 Task: Create a due date automation trigger when advanced on, on the monday before a card is due add basic assigned to anyone at 11:00 AM.
Action: Mouse moved to (1246, 361)
Screenshot: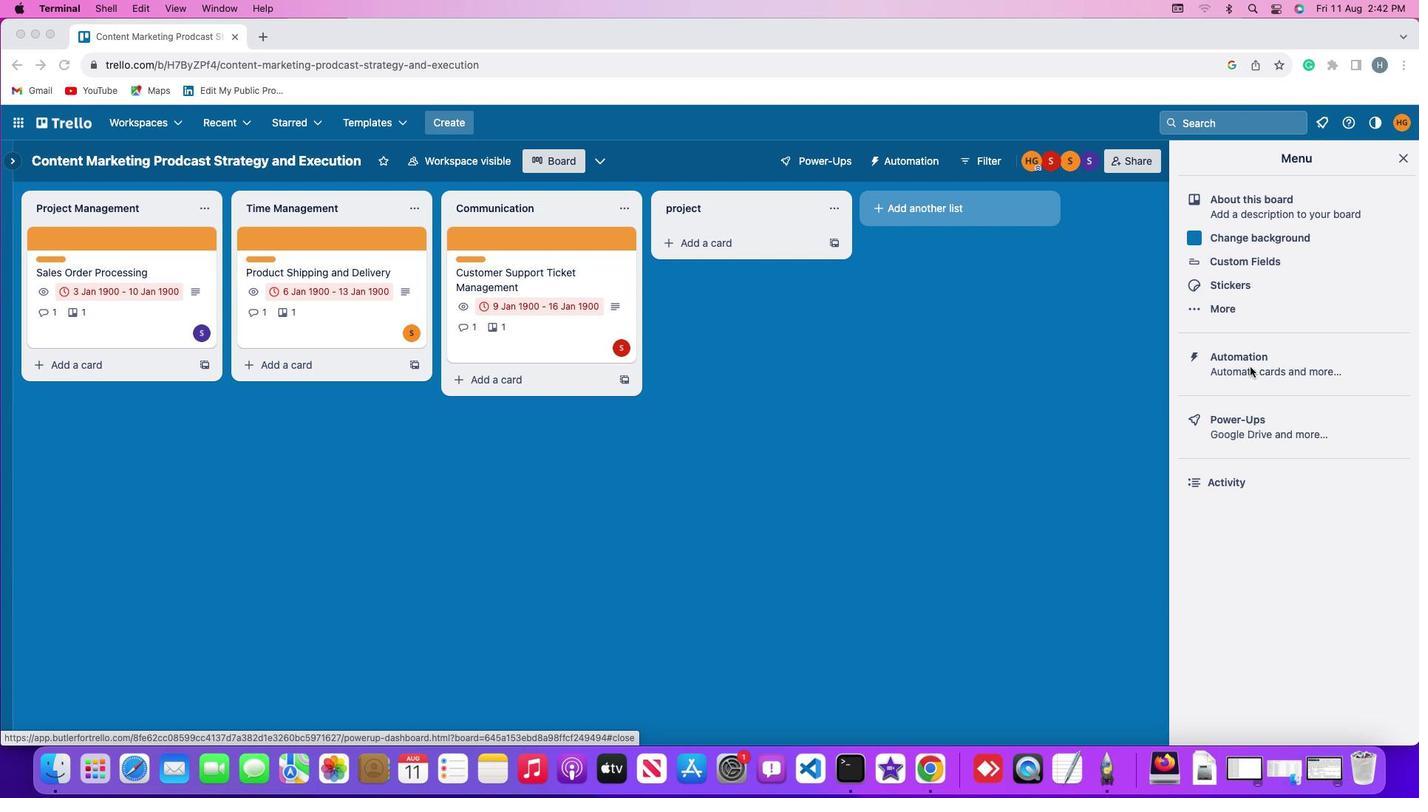 
Action: Mouse pressed left at (1246, 361)
Screenshot: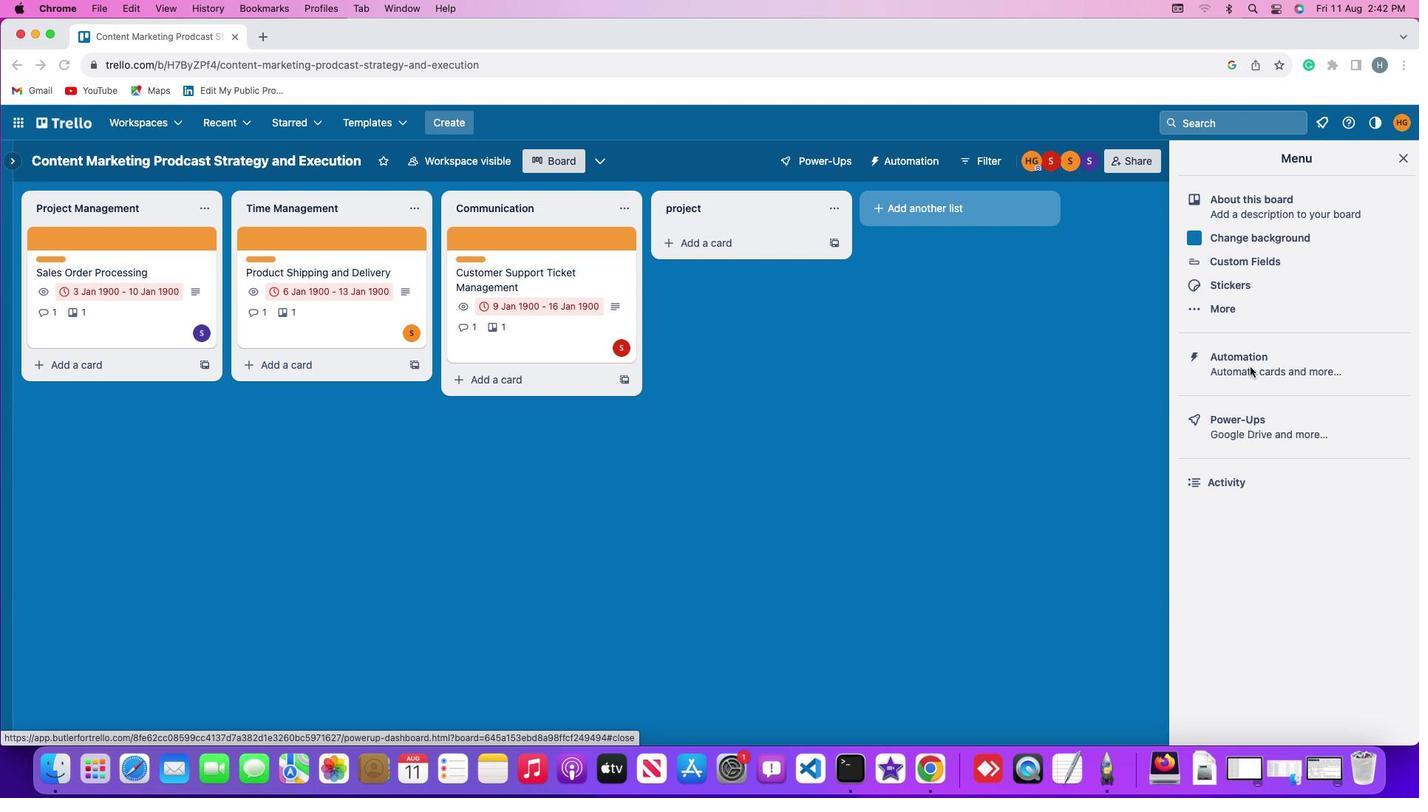 
Action: Mouse pressed left at (1246, 361)
Screenshot: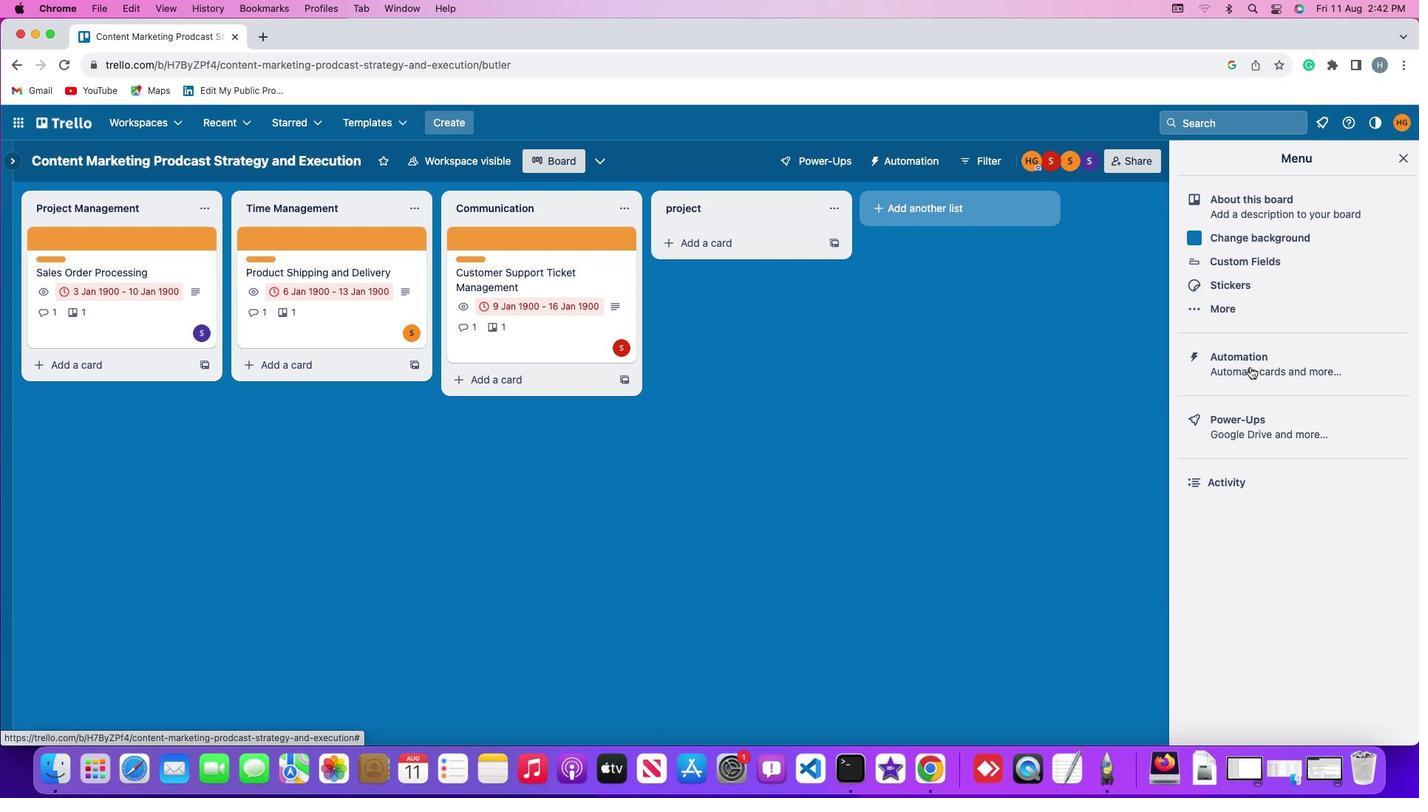 
Action: Mouse moved to (68, 343)
Screenshot: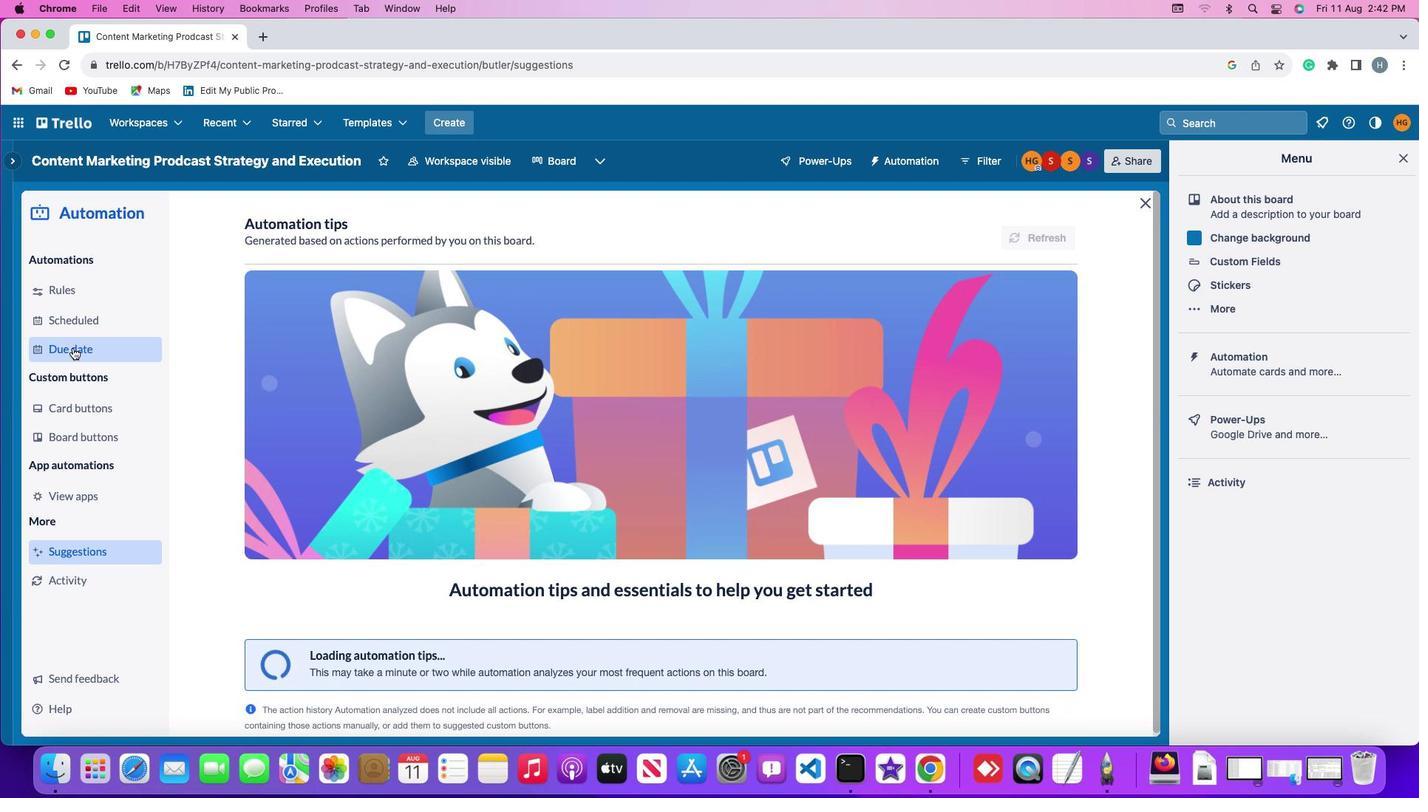 
Action: Mouse pressed left at (68, 343)
Screenshot: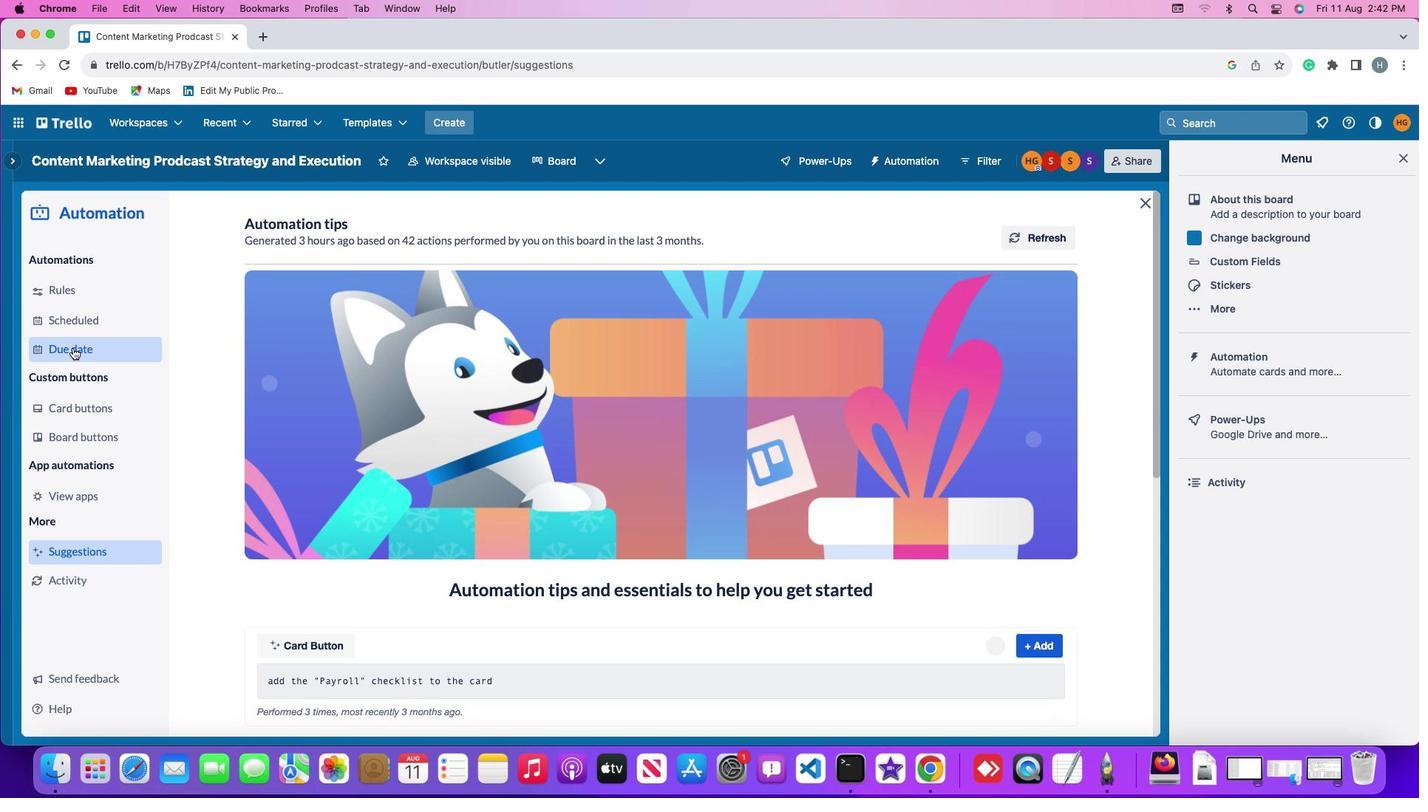
Action: Mouse moved to (987, 220)
Screenshot: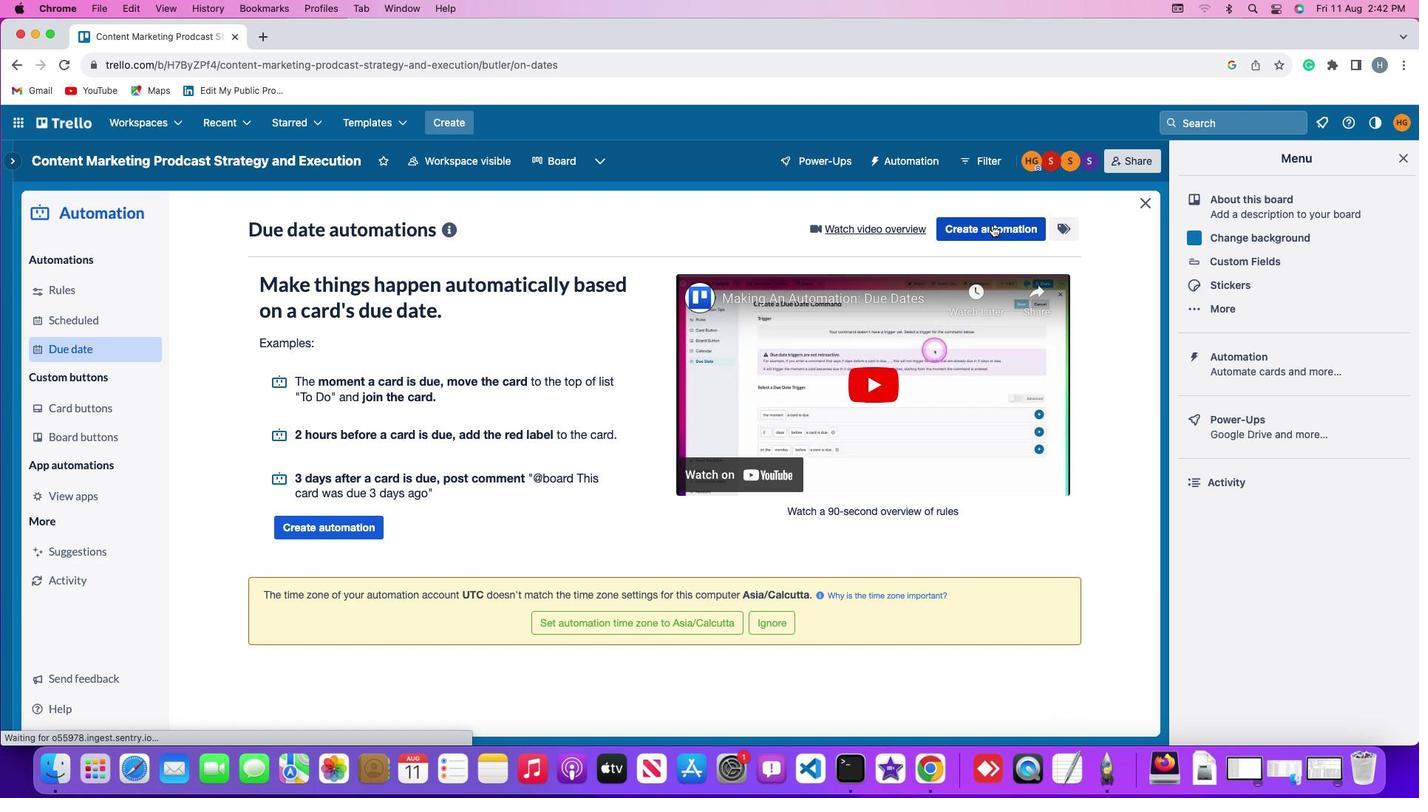 
Action: Mouse pressed left at (987, 220)
Screenshot: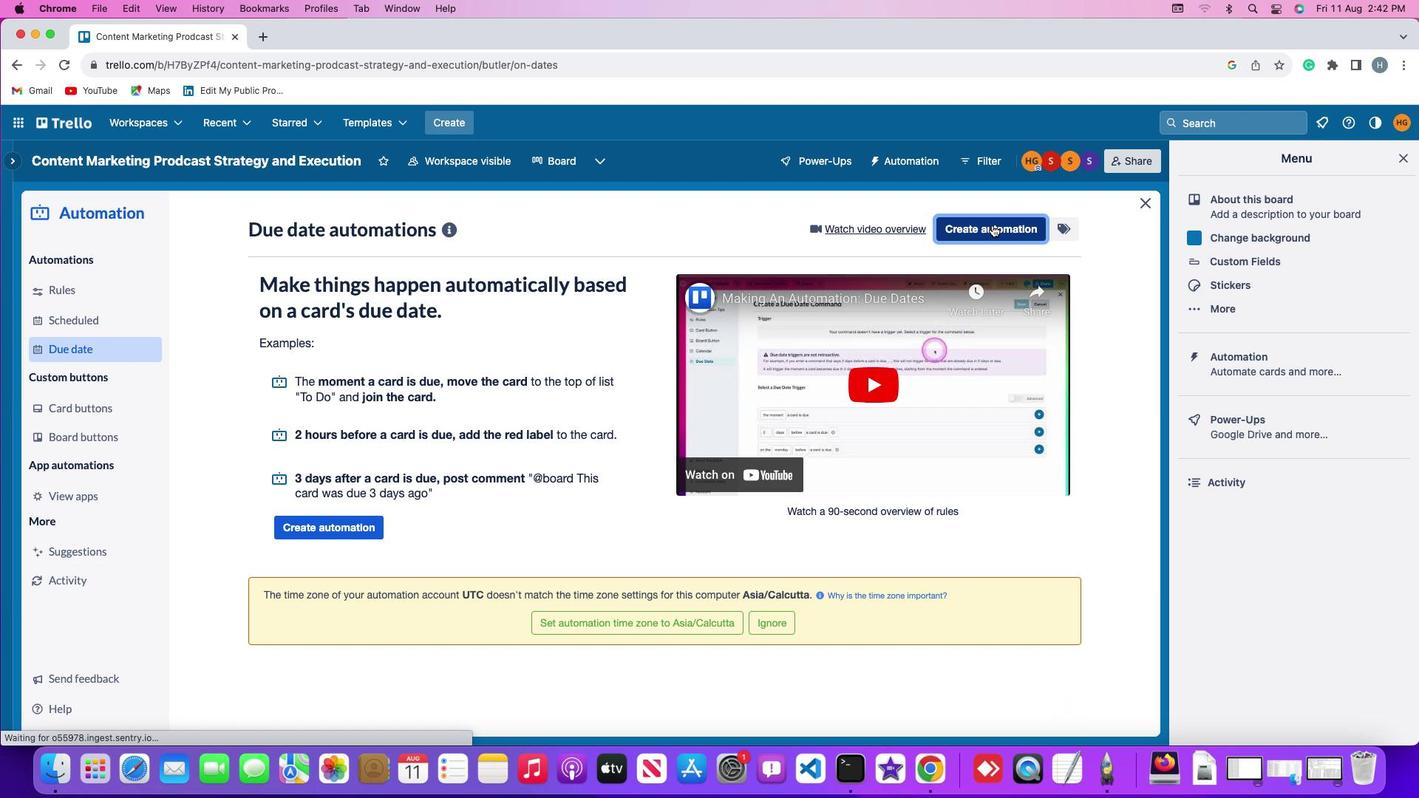 
Action: Mouse moved to (337, 366)
Screenshot: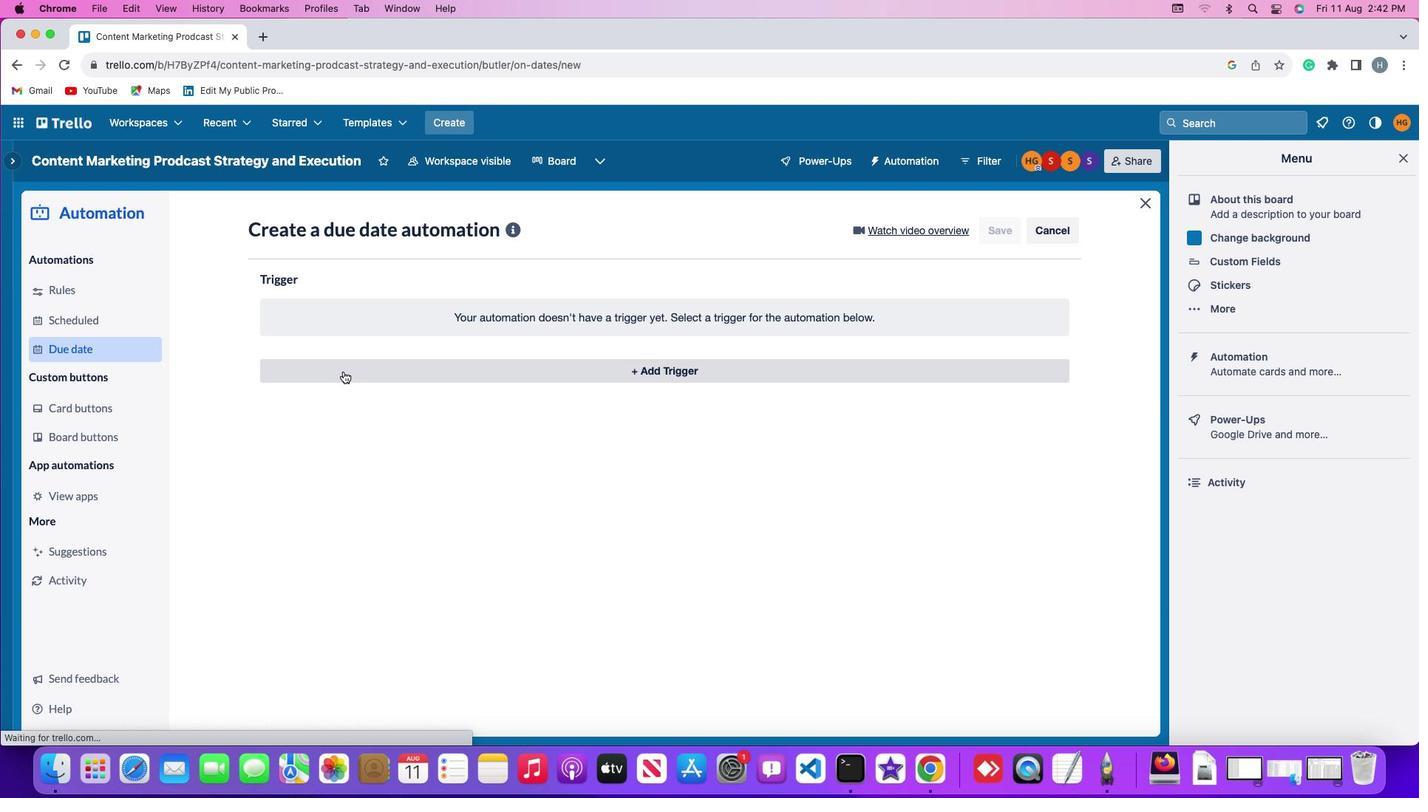 
Action: Mouse pressed left at (337, 366)
Screenshot: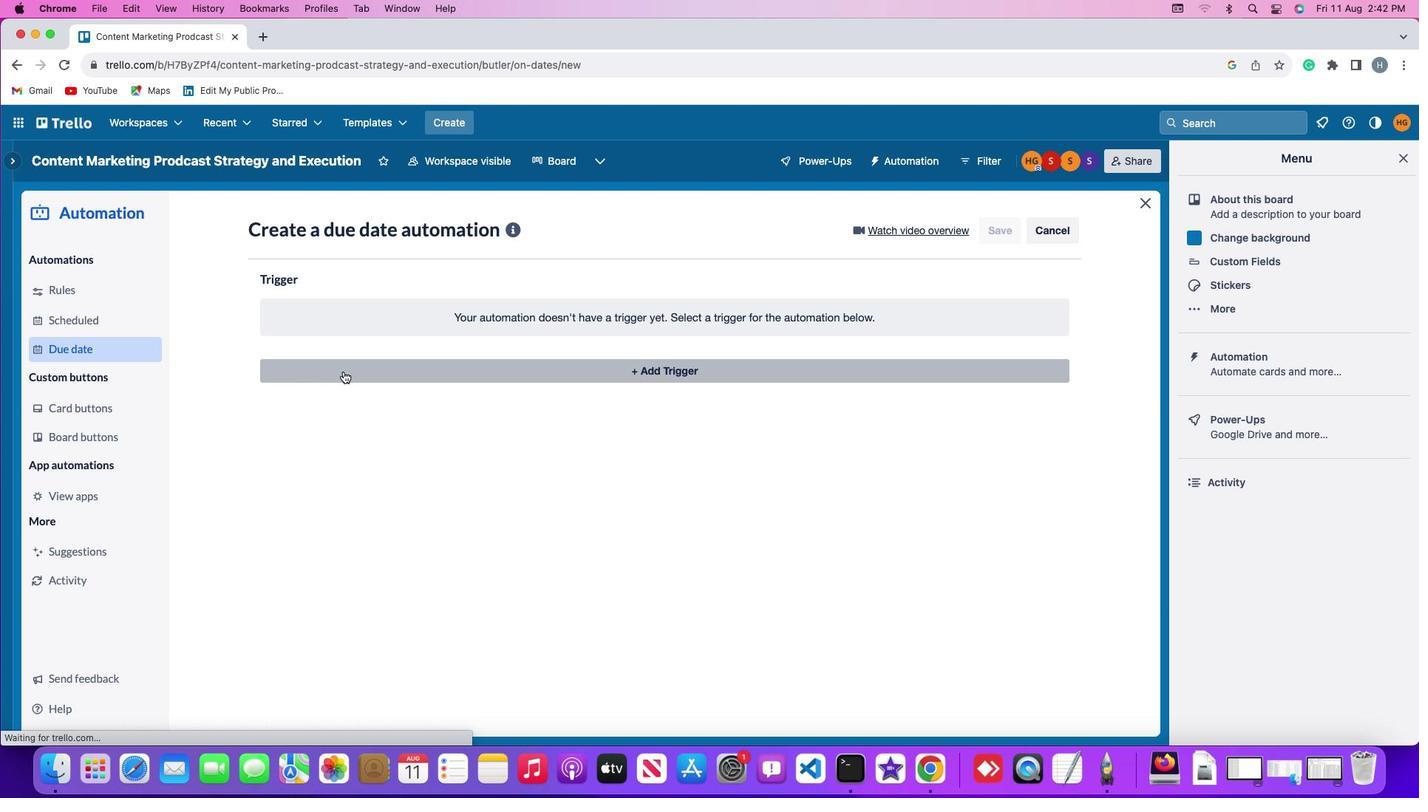 
Action: Mouse moved to (318, 637)
Screenshot: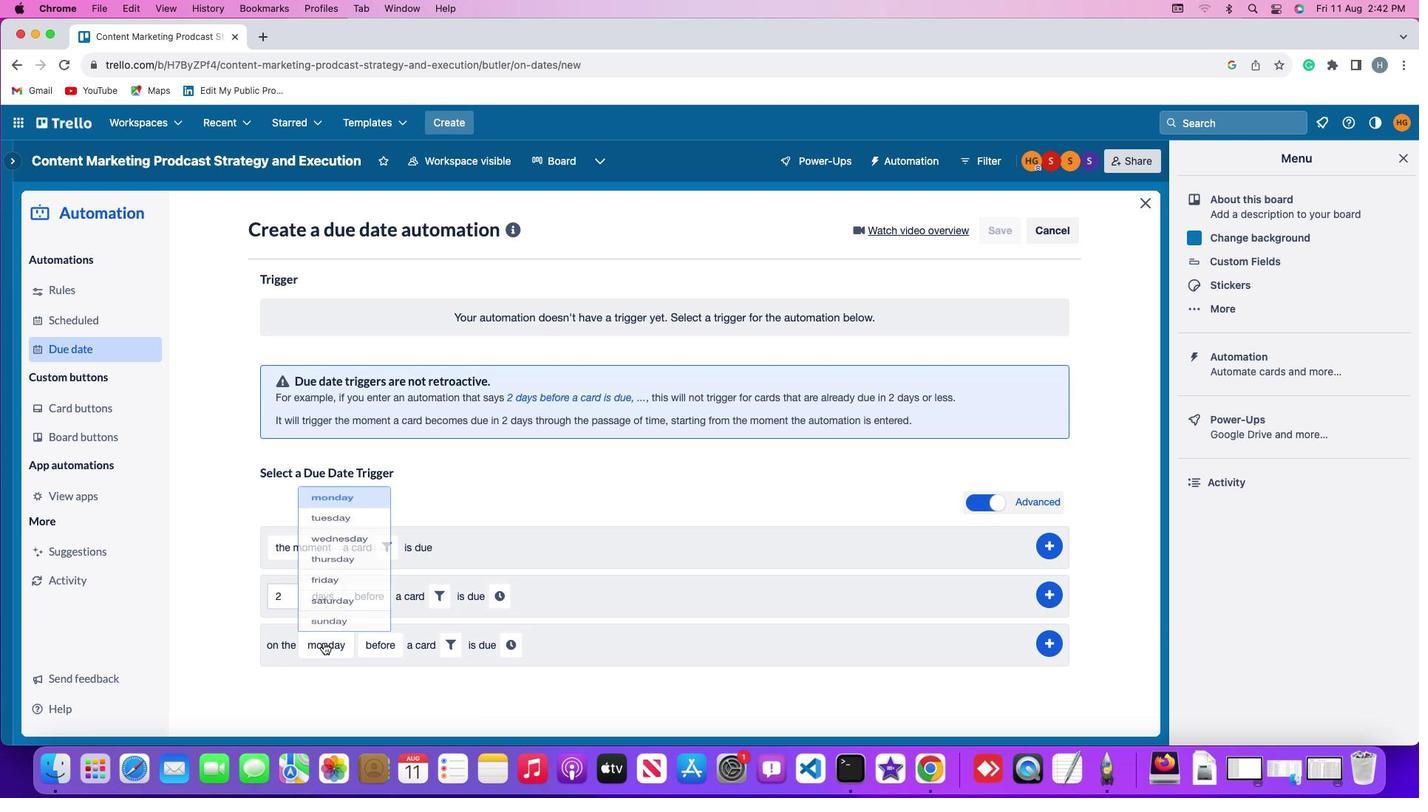 
Action: Mouse pressed left at (318, 637)
Screenshot: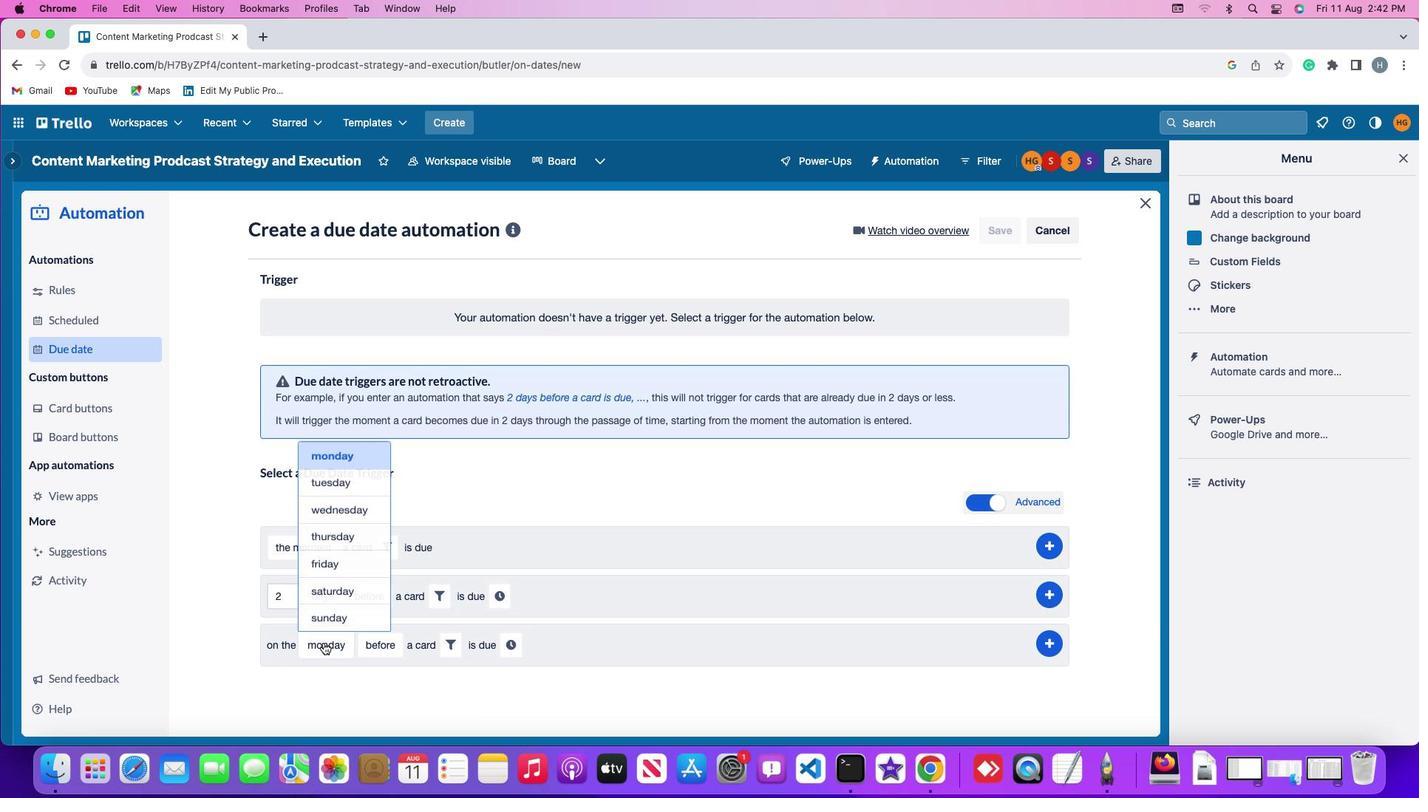 
Action: Mouse moved to (346, 440)
Screenshot: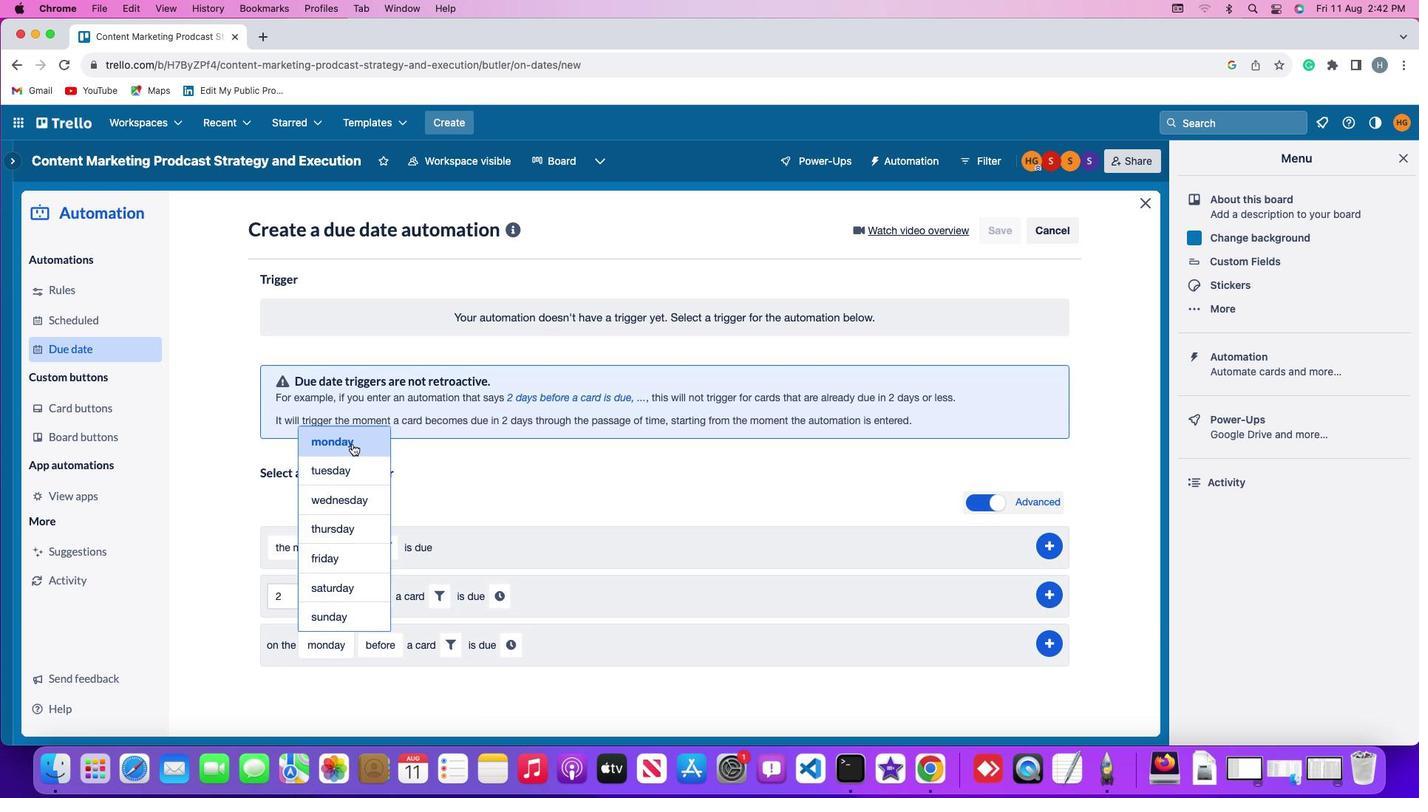 
Action: Mouse pressed left at (346, 440)
Screenshot: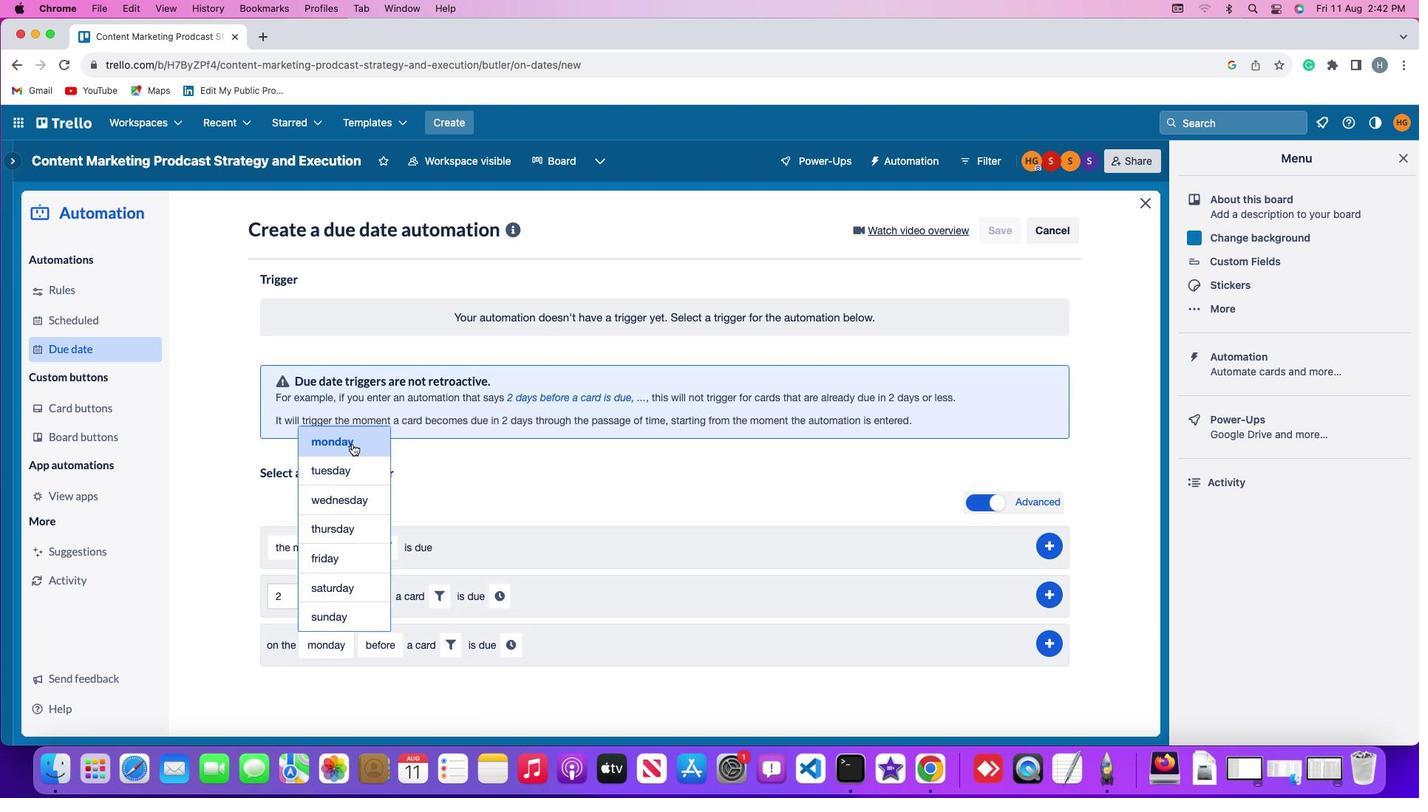 
Action: Mouse moved to (388, 641)
Screenshot: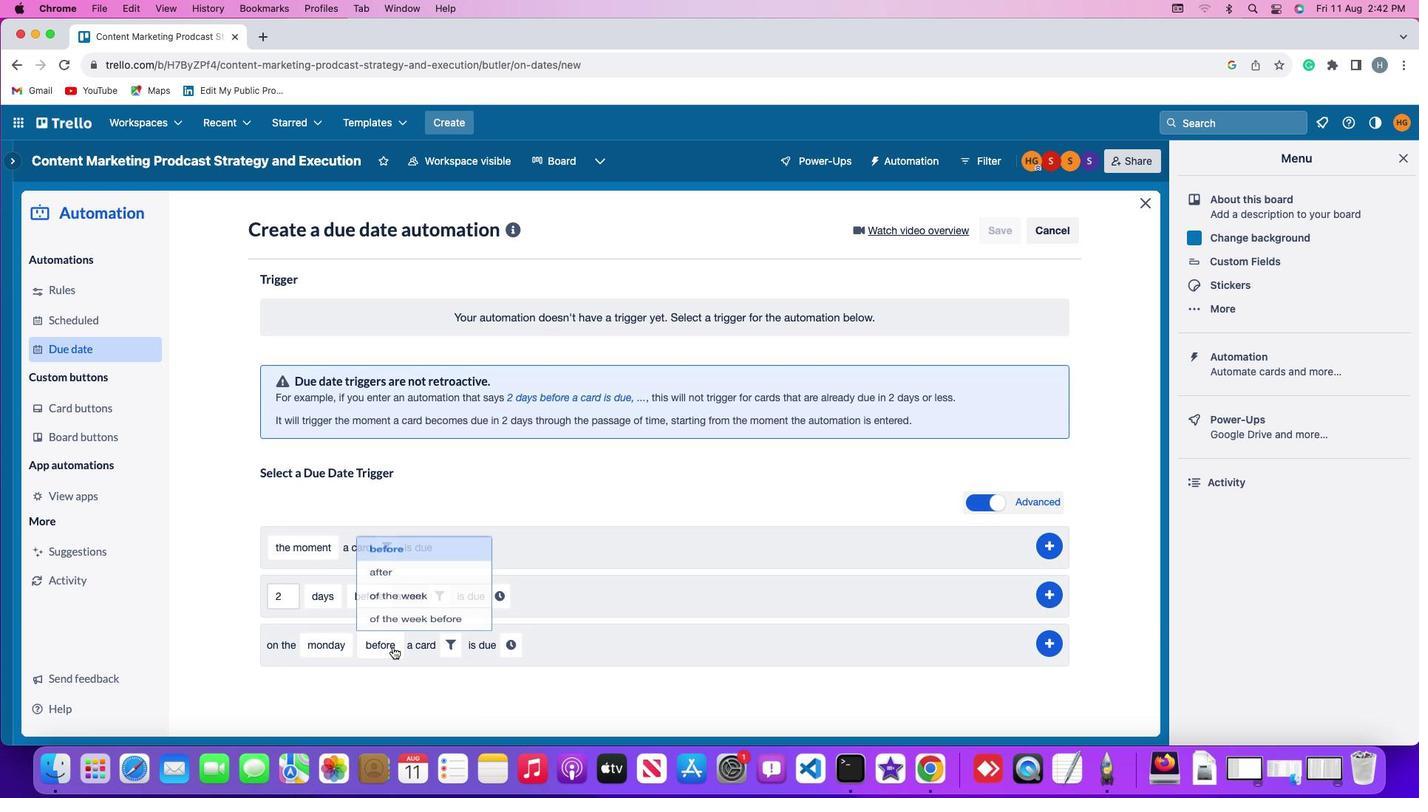 
Action: Mouse pressed left at (388, 641)
Screenshot: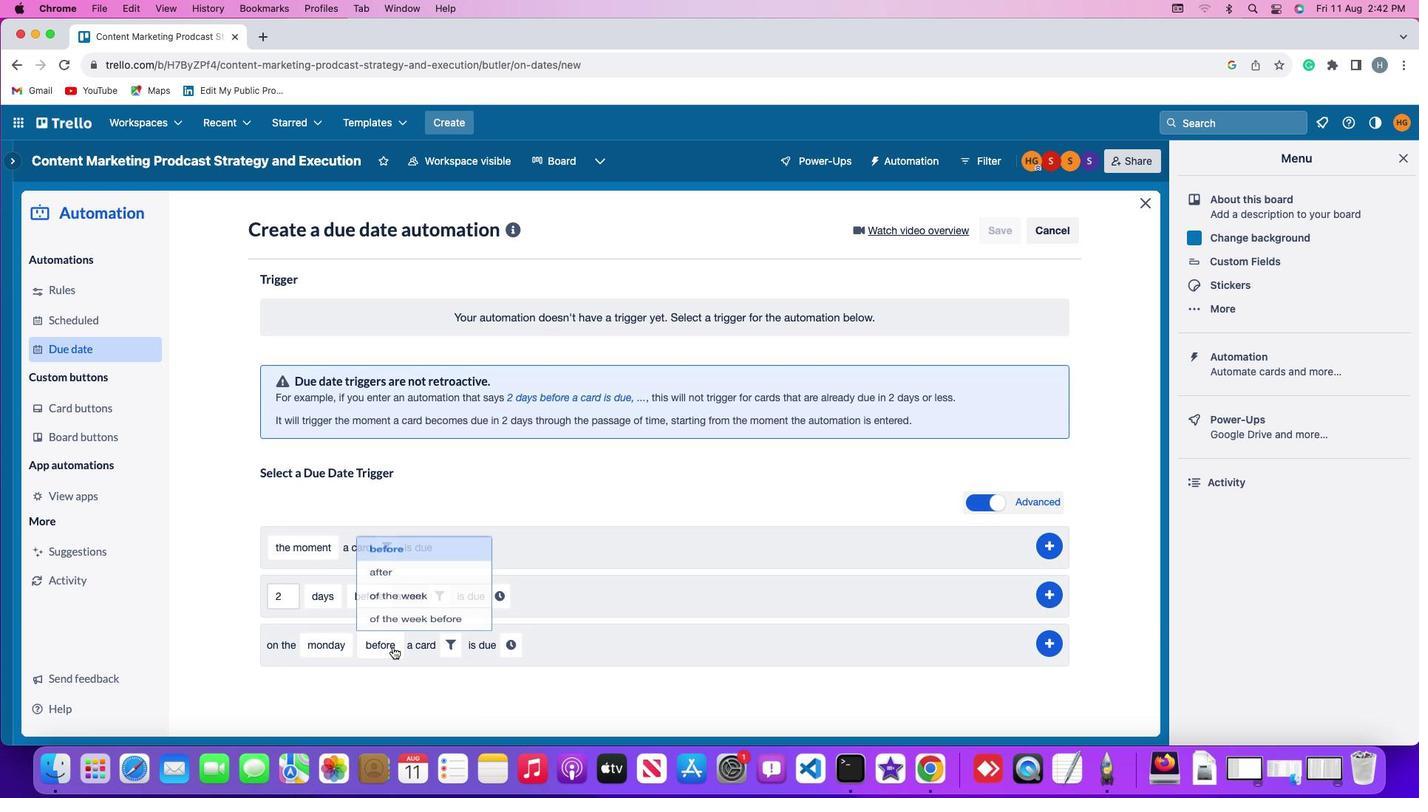 
Action: Mouse moved to (403, 525)
Screenshot: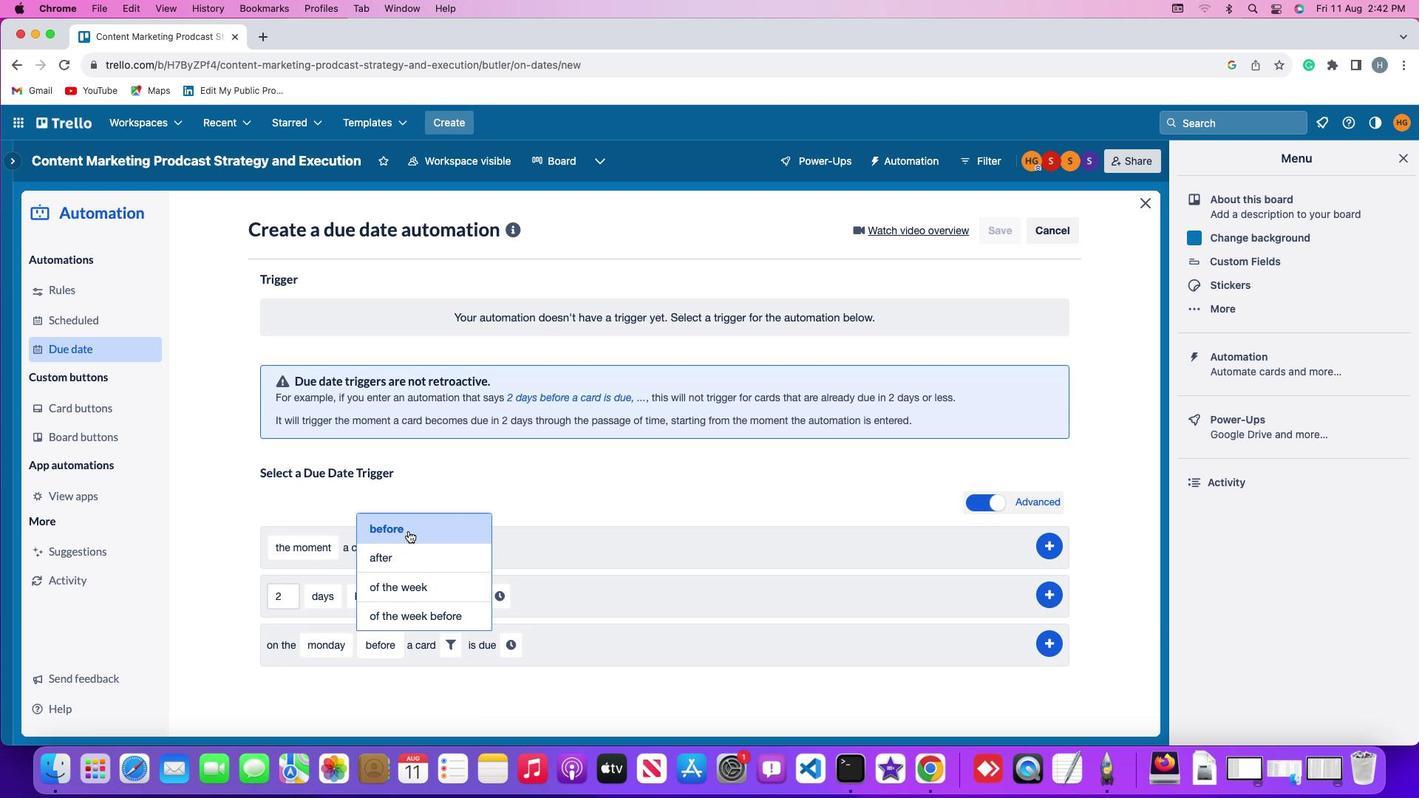 
Action: Mouse pressed left at (403, 525)
Screenshot: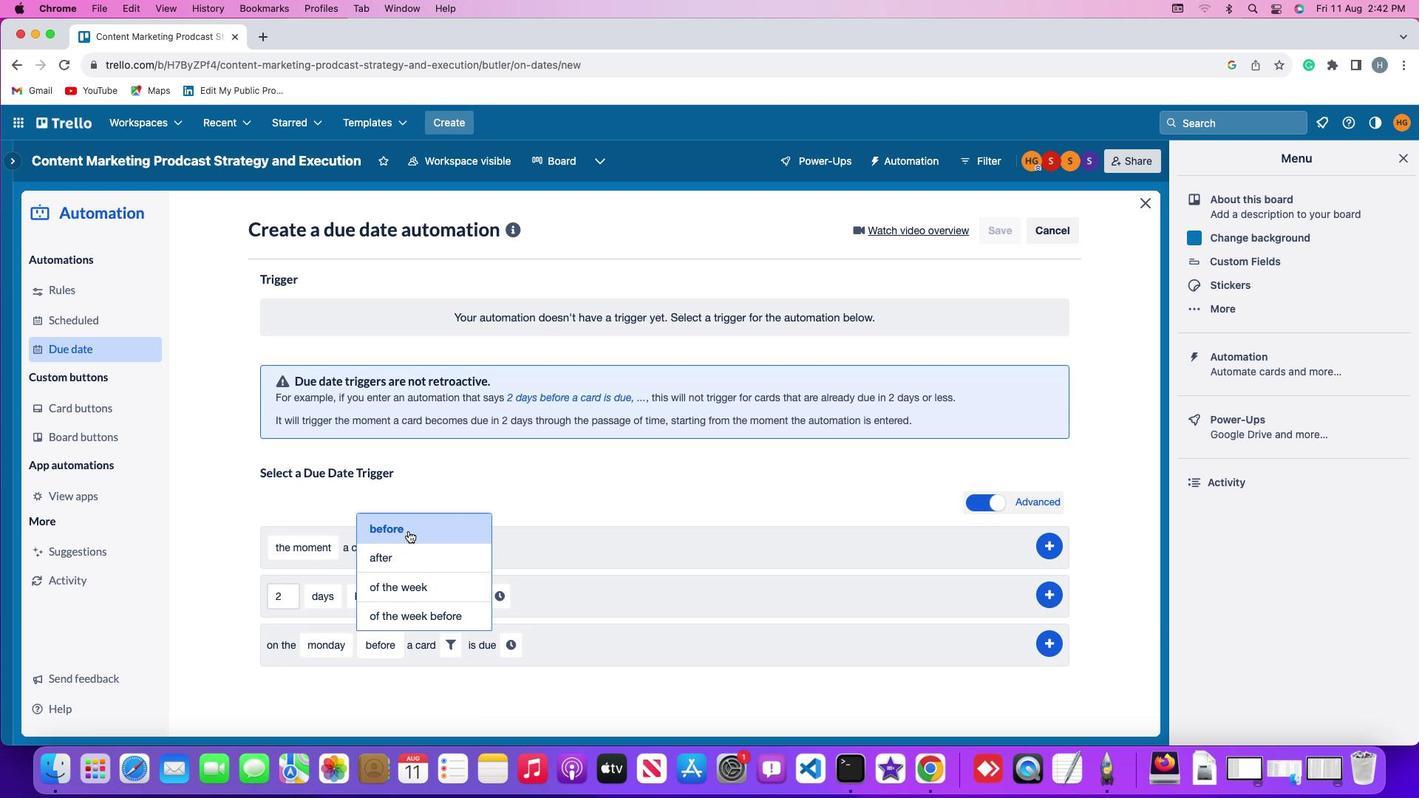 
Action: Mouse moved to (452, 645)
Screenshot: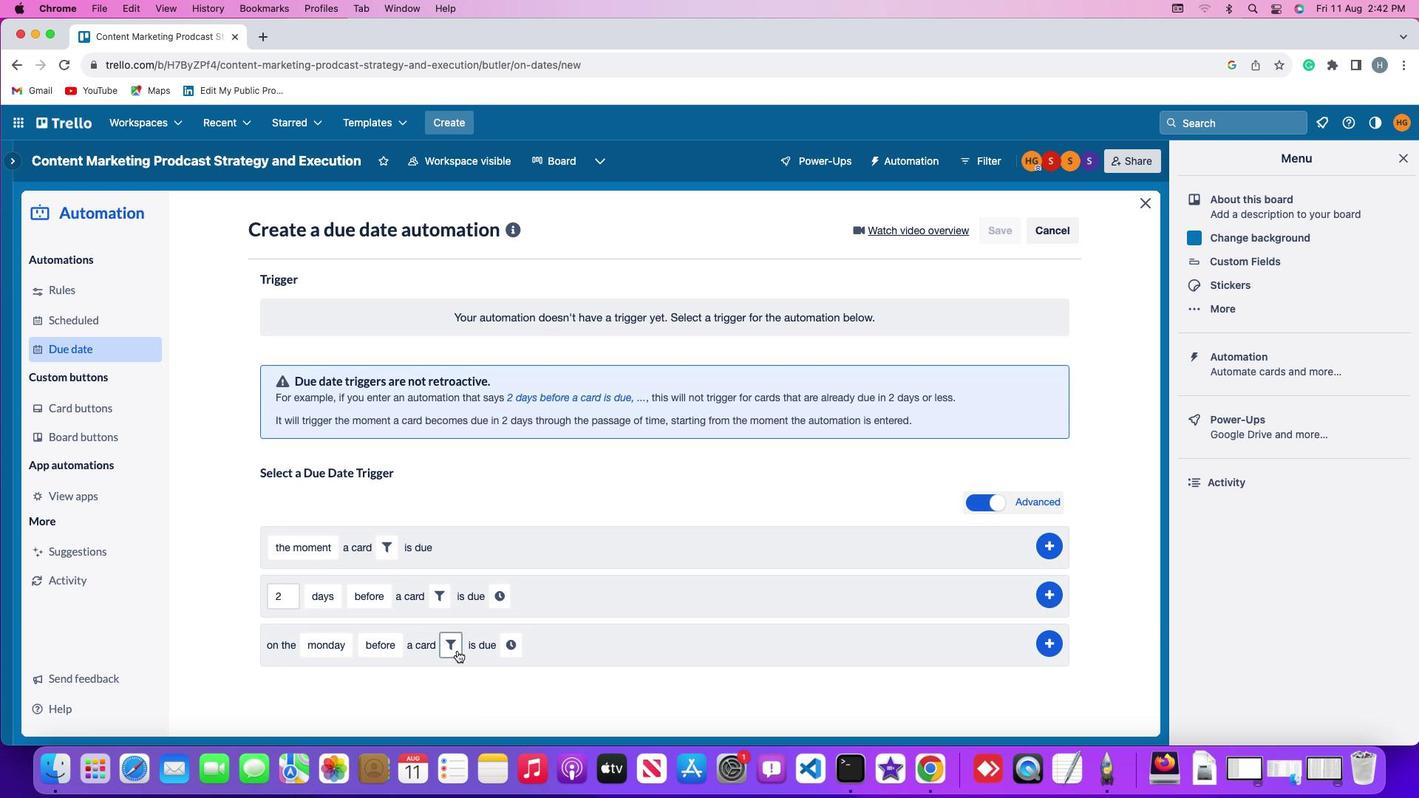 
Action: Mouse pressed left at (452, 645)
Screenshot: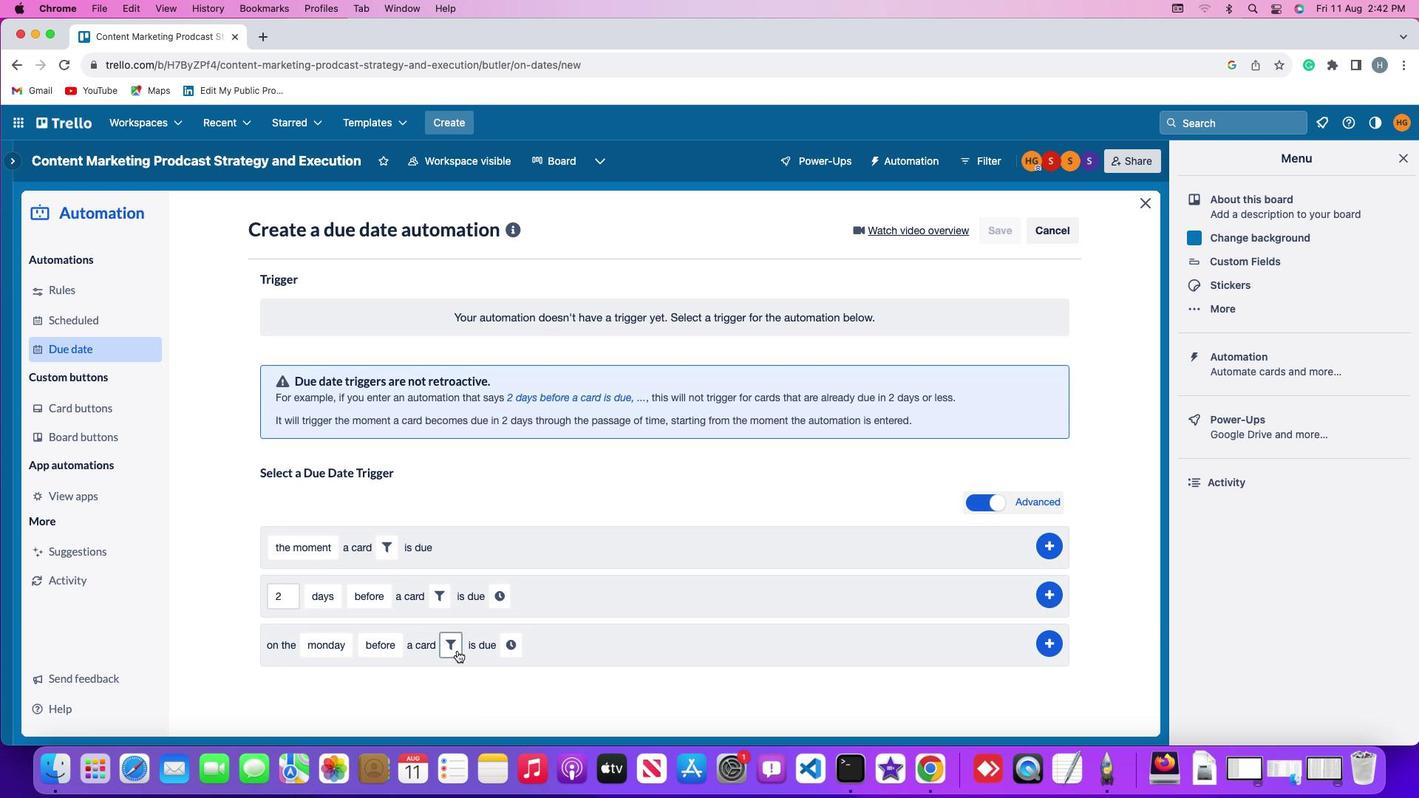 
Action: Mouse moved to (410, 687)
Screenshot: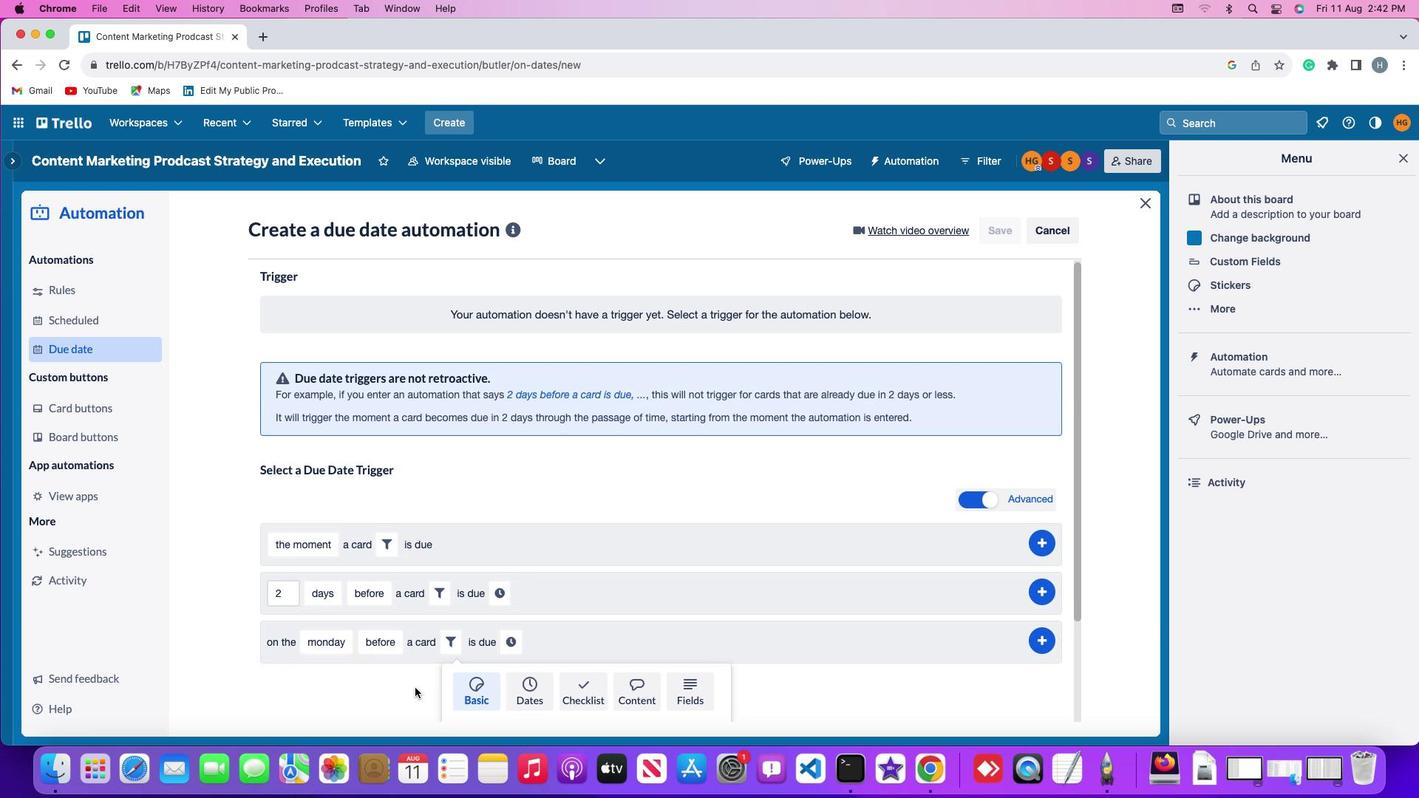 
Action: Mouse scrolled (410, 687) with delta (-4, -5)
Screenshot: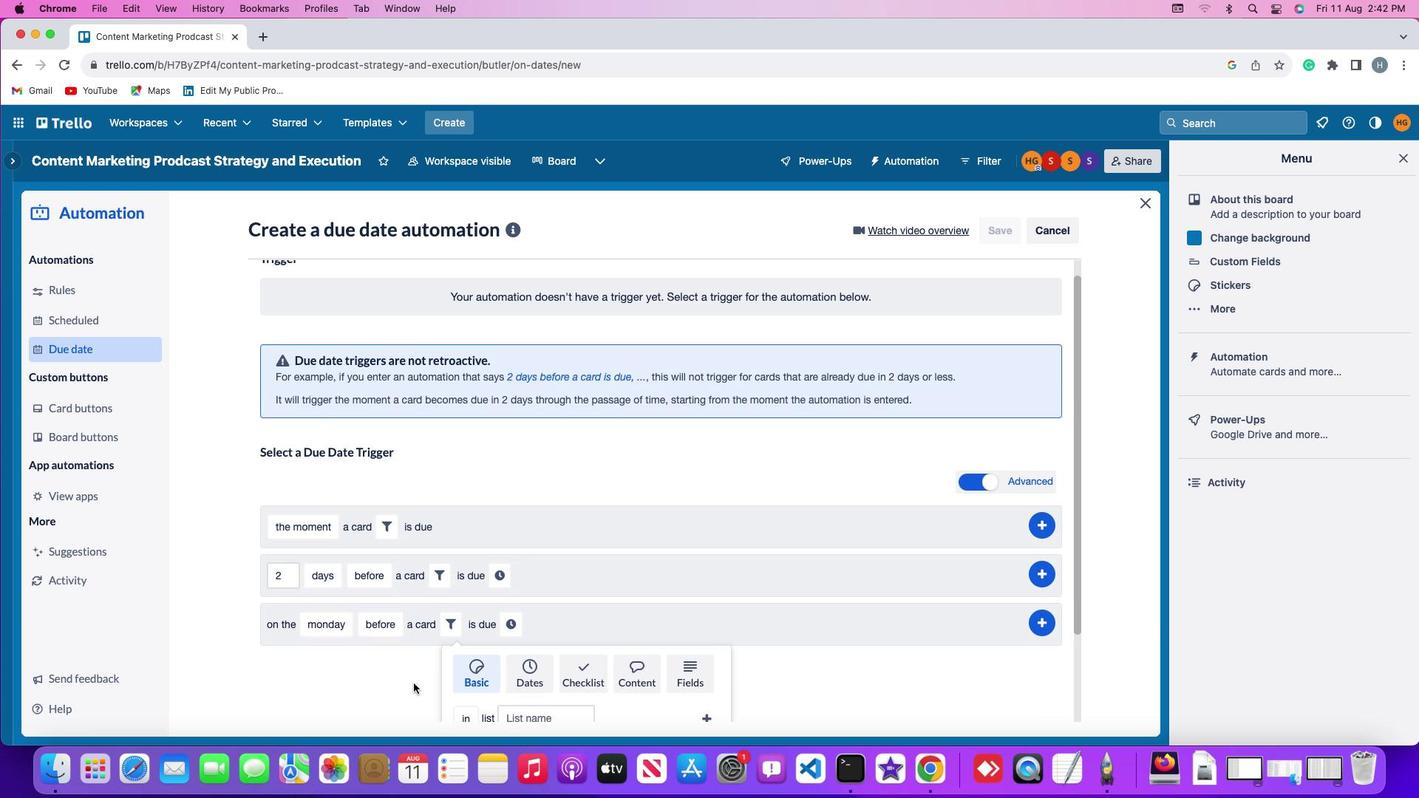 
Action: Mouse scrolled (410, 687) with delta (-4, -5)
Screenshot: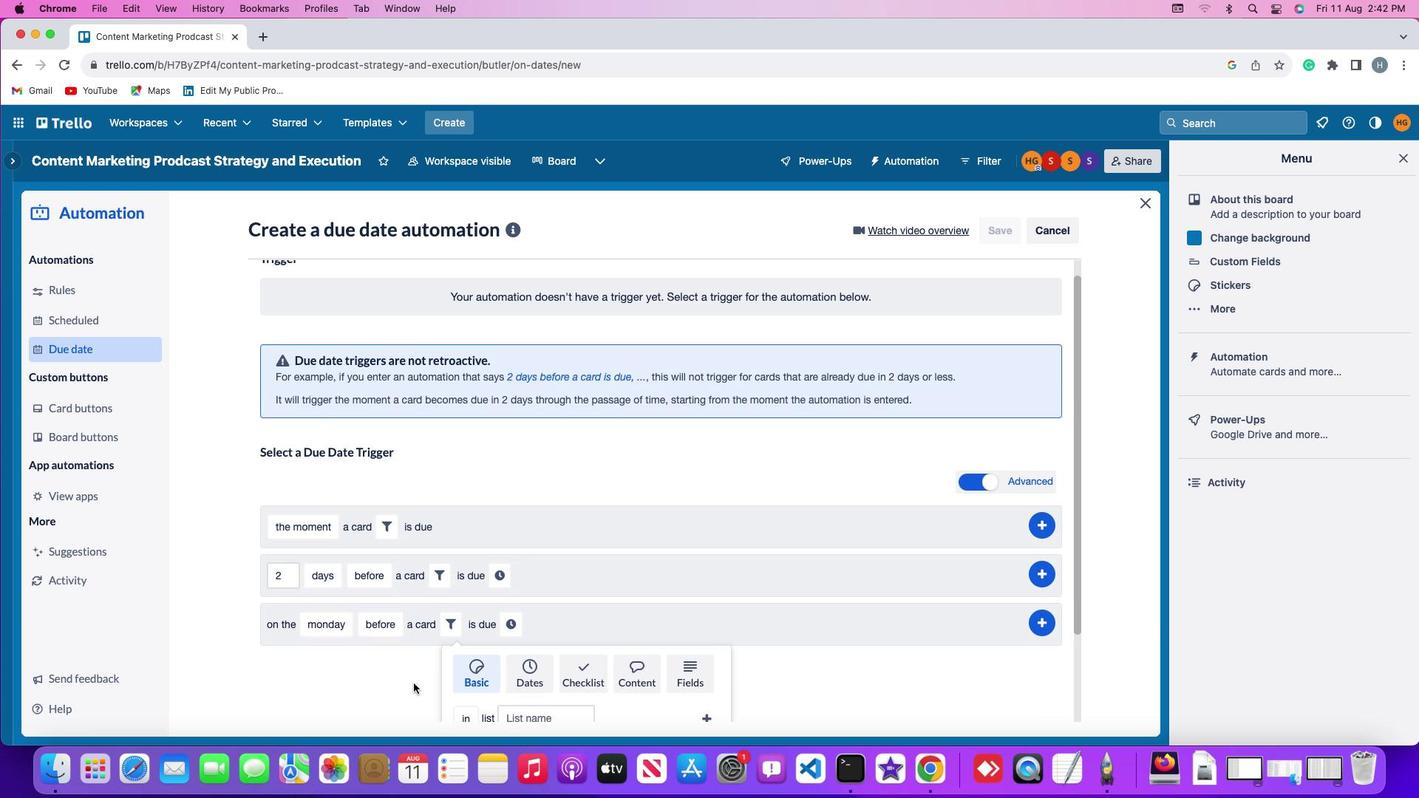 
Action: Mouse moved to (410, 686)
Screenshot: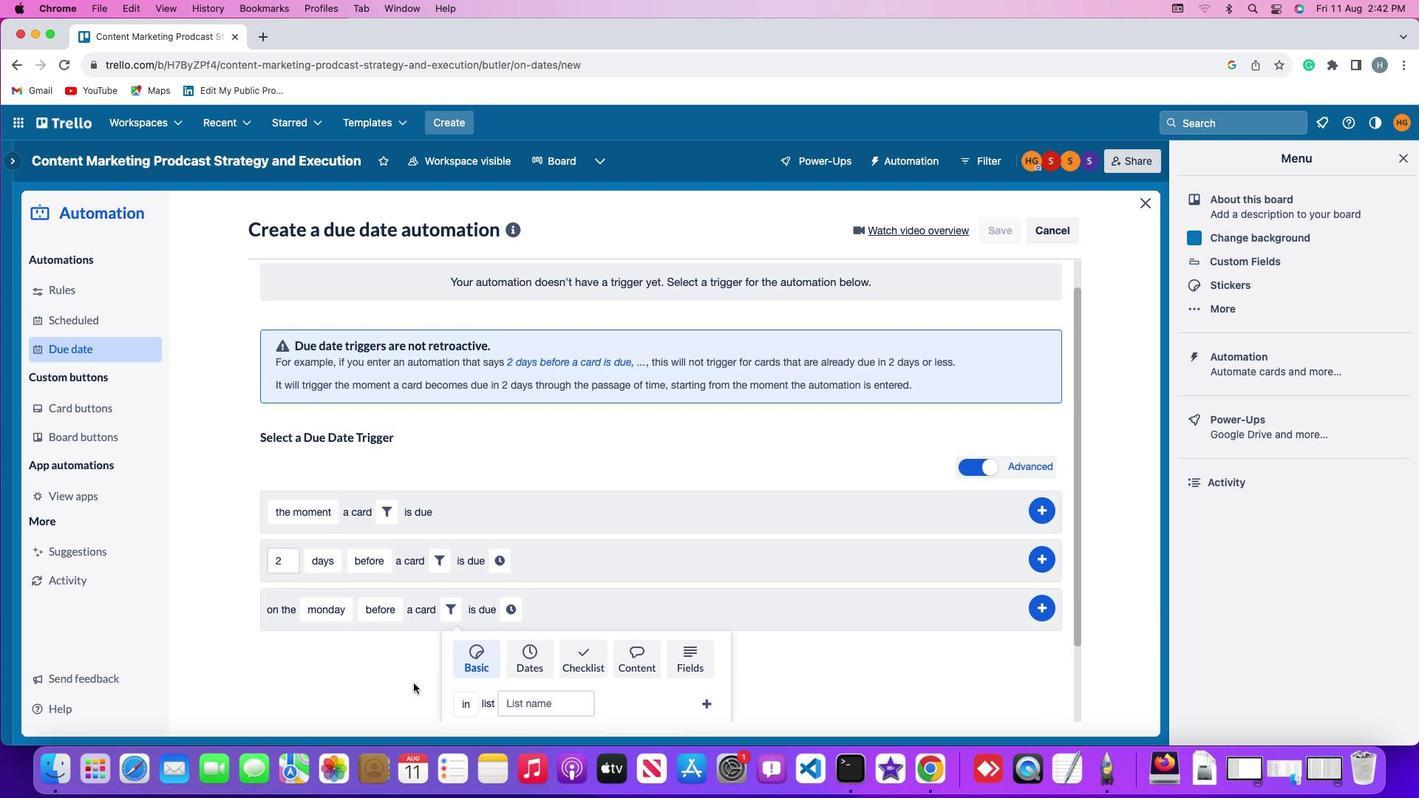
Action: Mouse scrolled (410, 686) with delta (-4, -6)
Screenshot: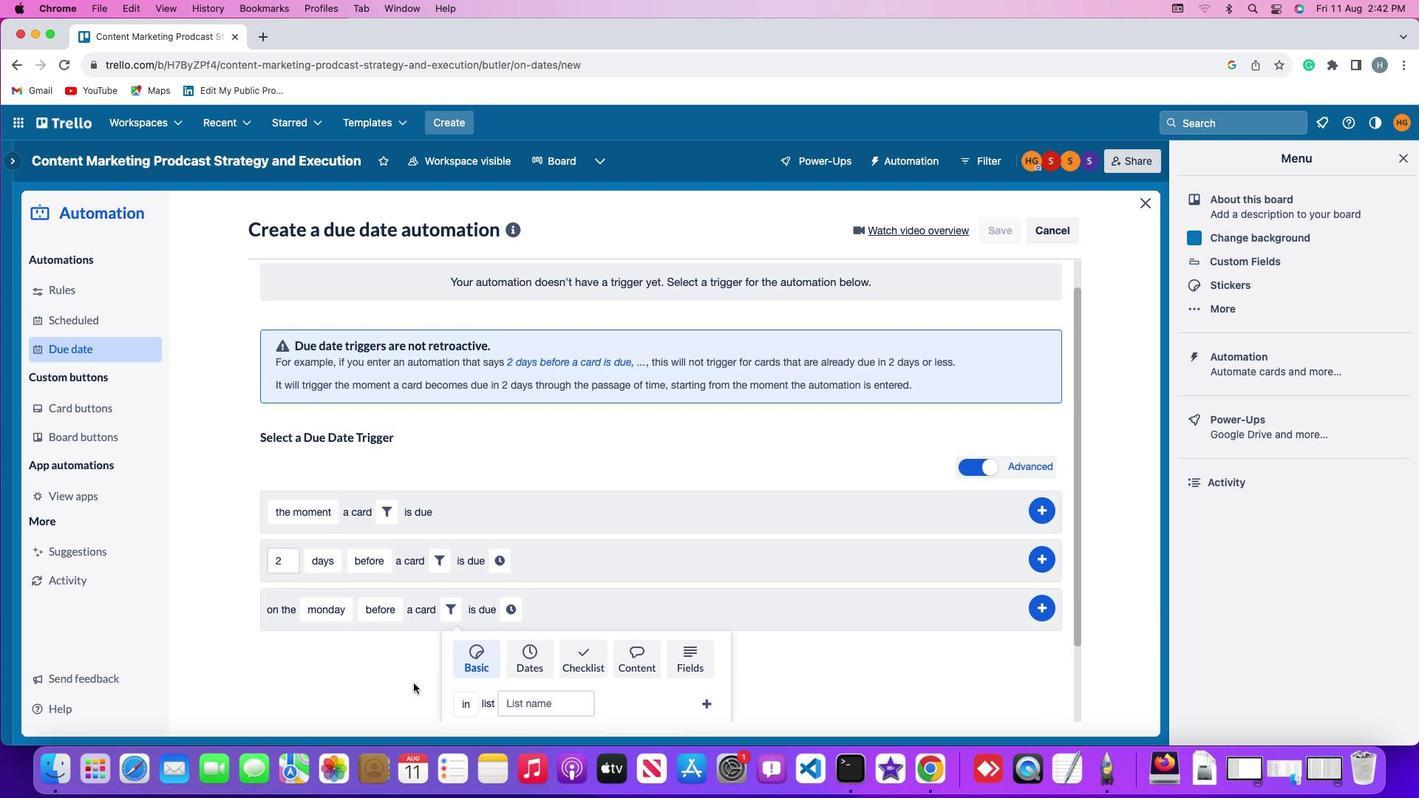 
Action: Mouse moved to (410, 684)
Screenshot: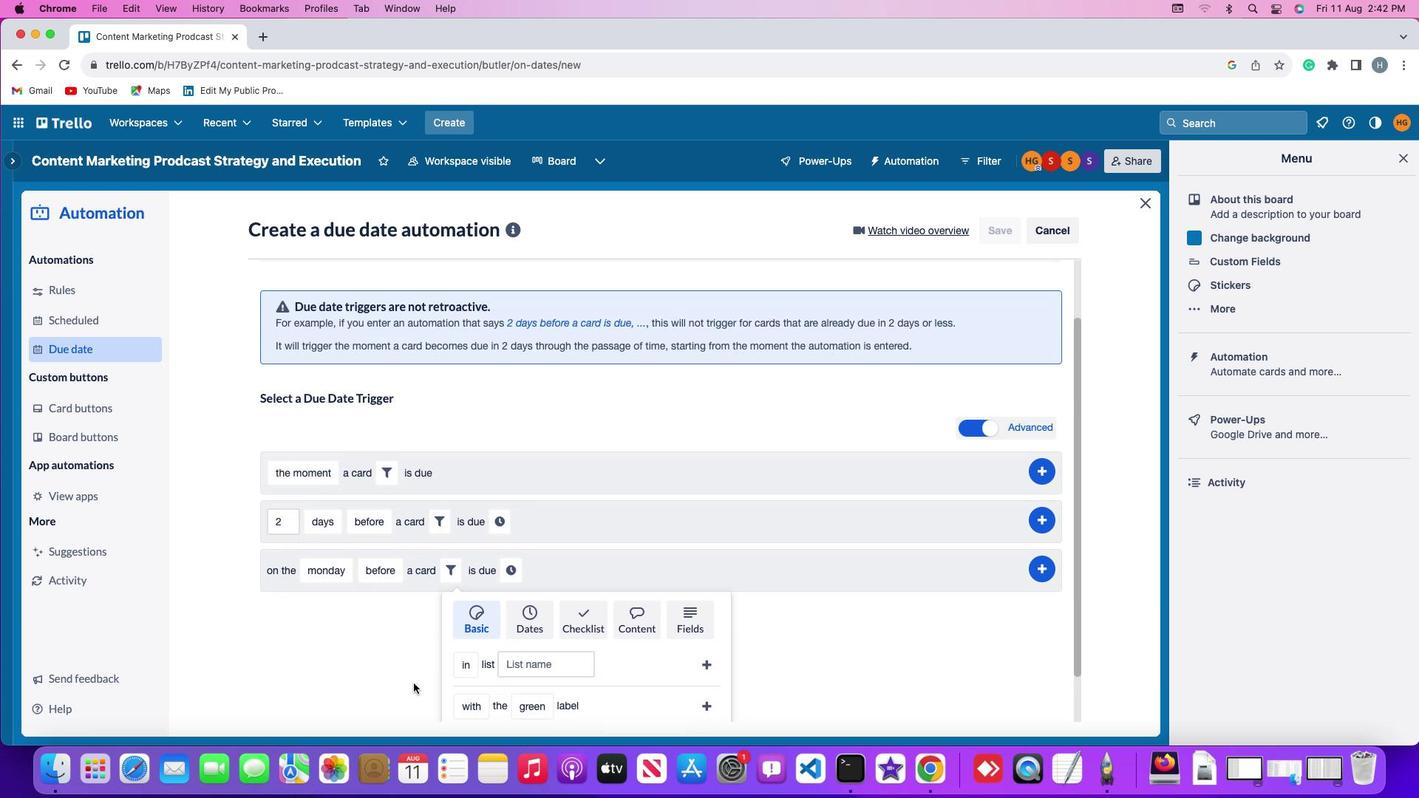 
Action: Mouse scrolled (410, 684) with delta (-4, -8)
Screenshot: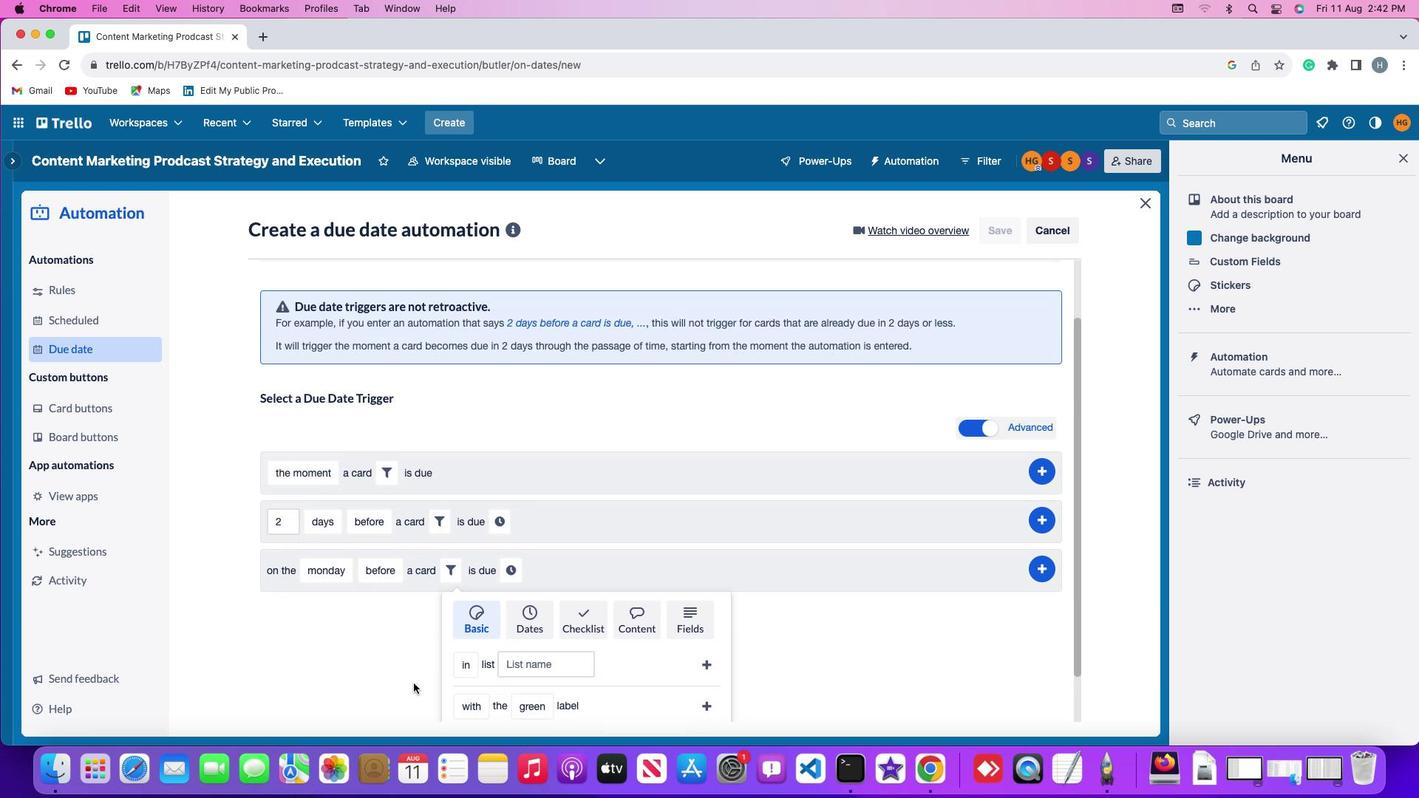 
Action: Mouse moved to (408, 680)
Screenshot: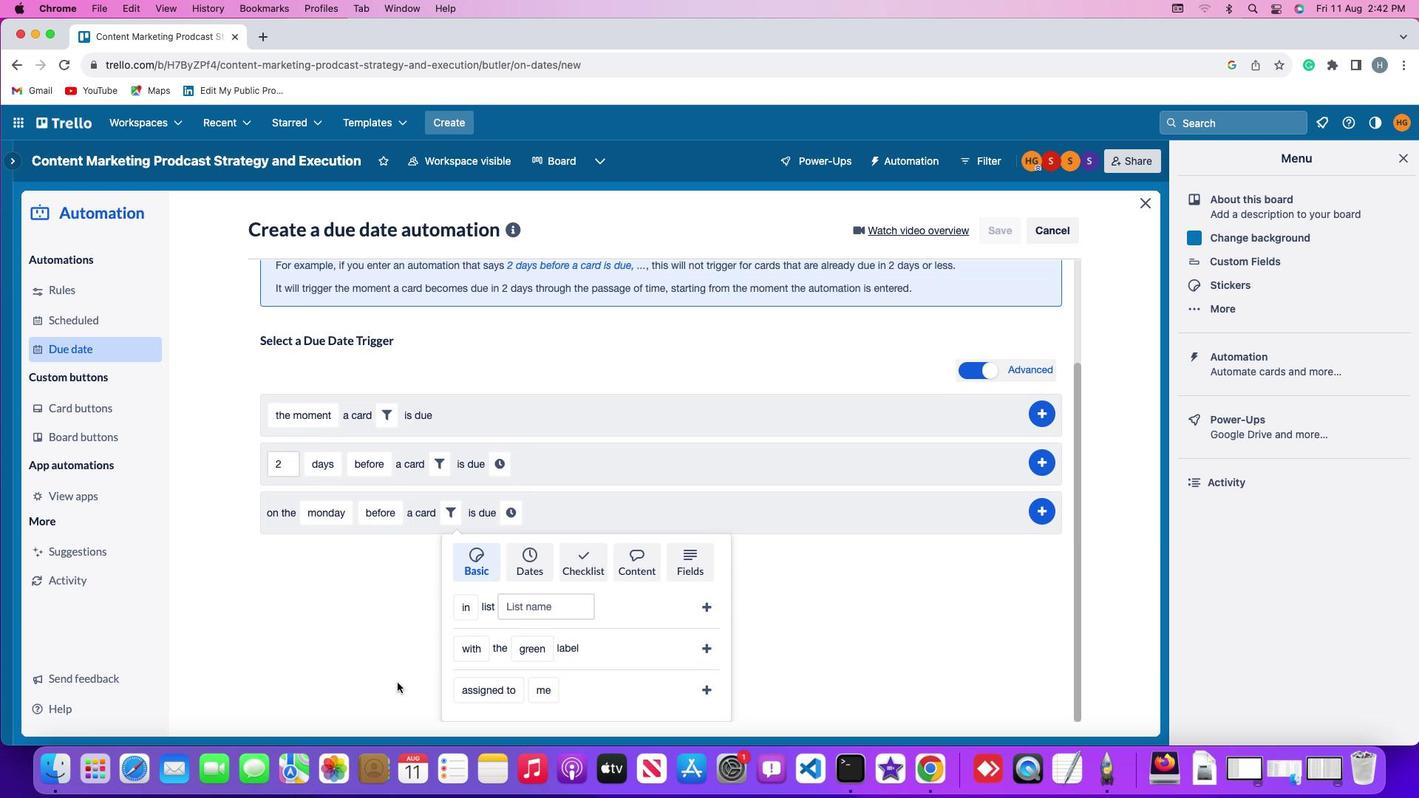 
Action: Mouse scrolled (408, 680) with delta (-4, -5)
Screenshot: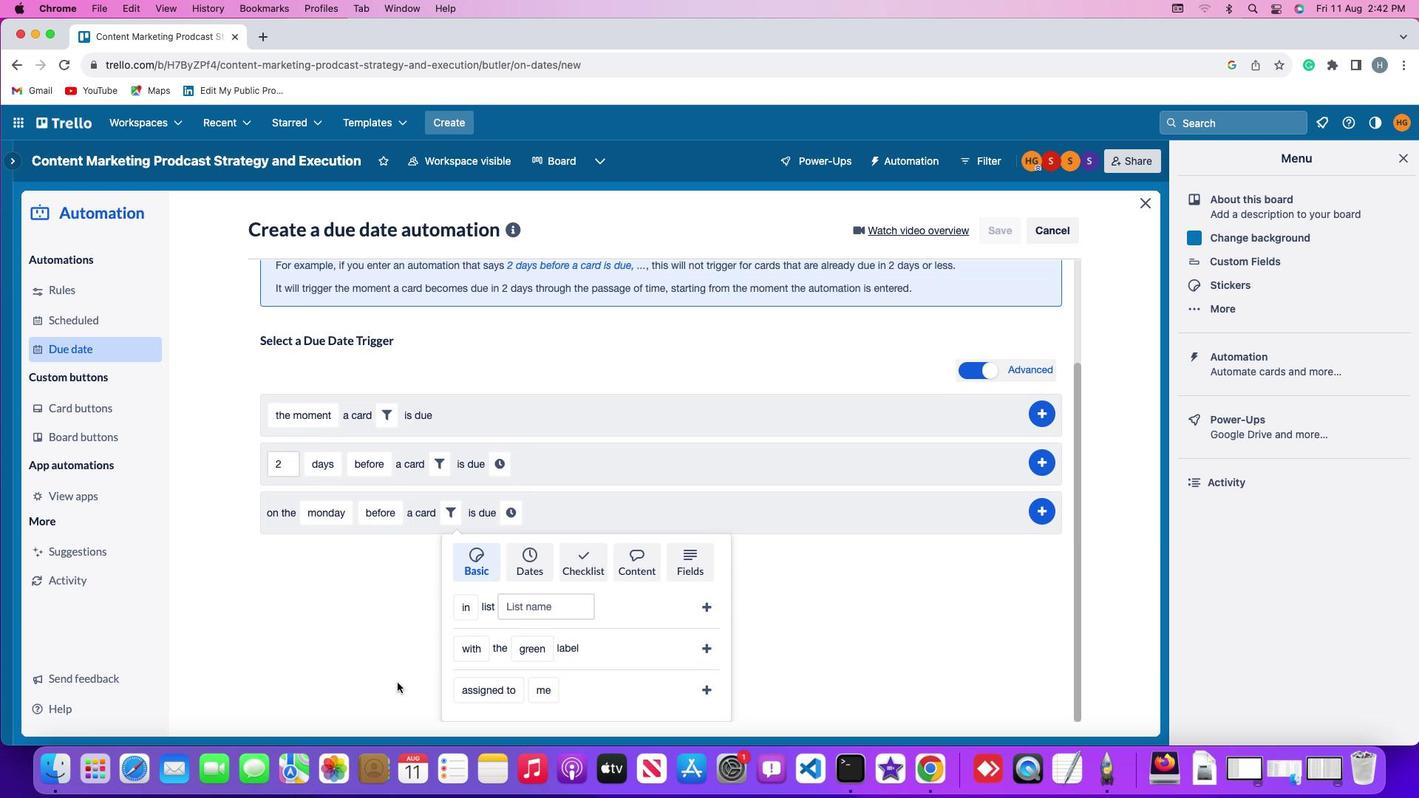
Action: Mouse moved to (399, 680)
Screenshot: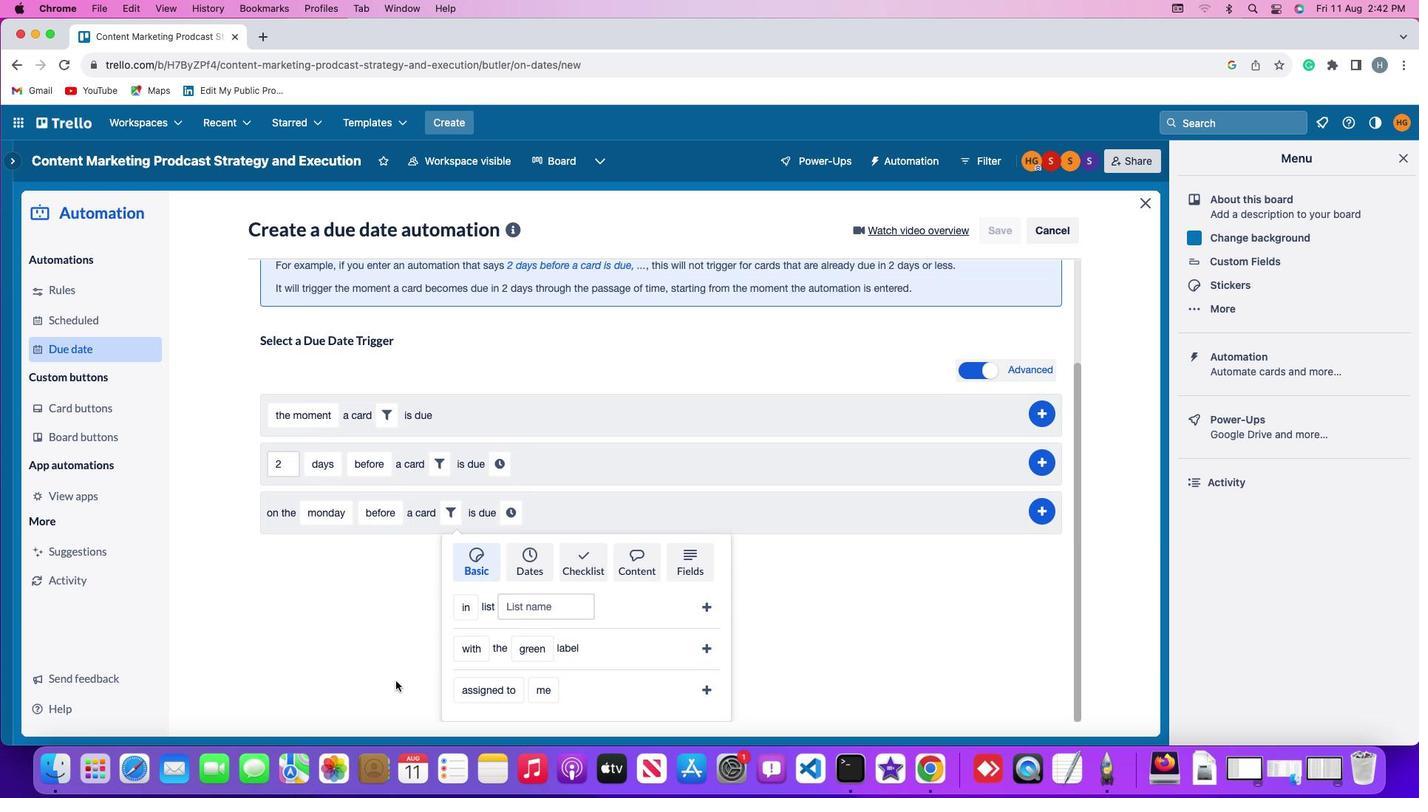 
Action: Mouse scrolled (399, 680) with delta (-4, -5)
Screenshot: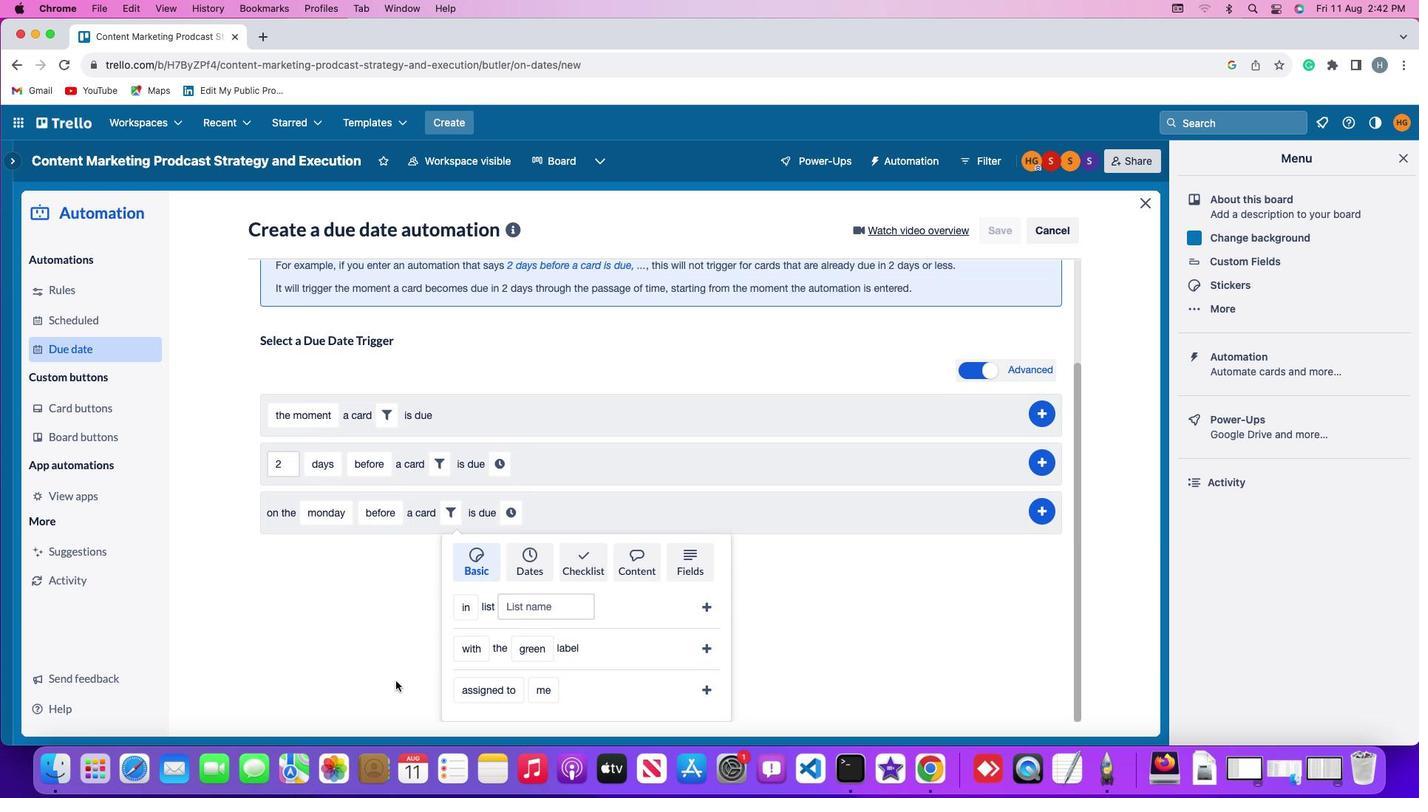 
Action: Mouse moved to (392, 678)
Screenshot: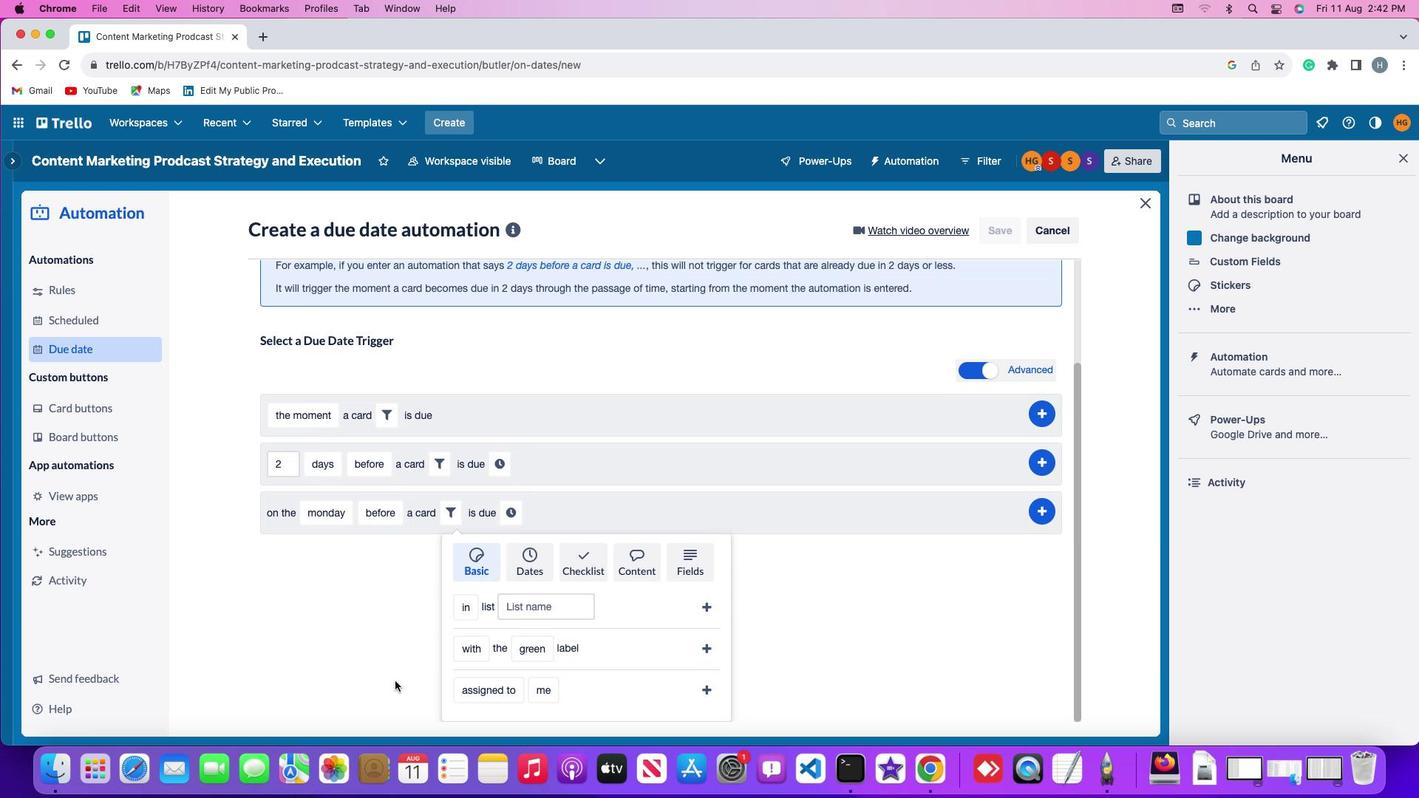 
Action: Mouse scrolled (392, 678) with delta (-4, -5)
Screenshot: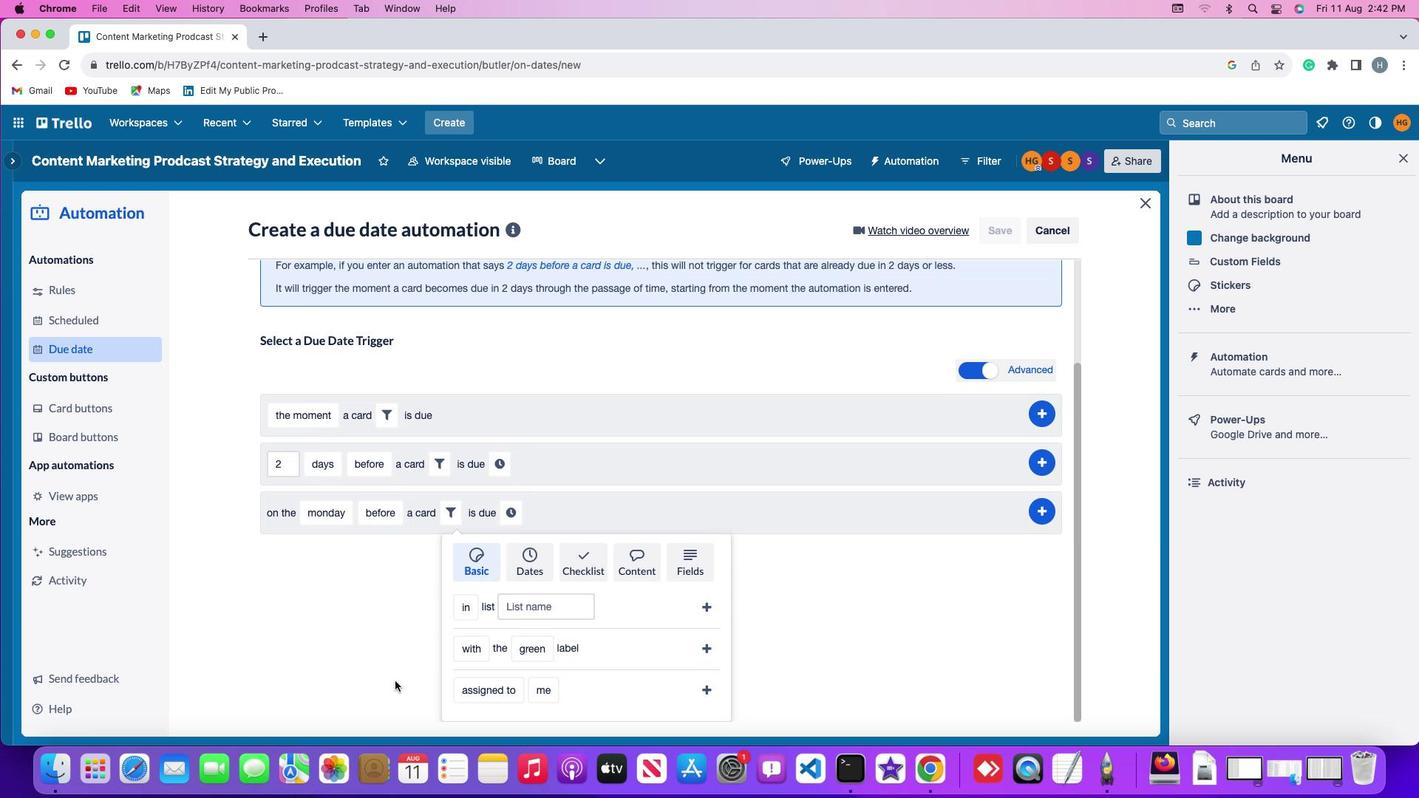 
Action: Mouse moved to (487, 692)
Screenshot: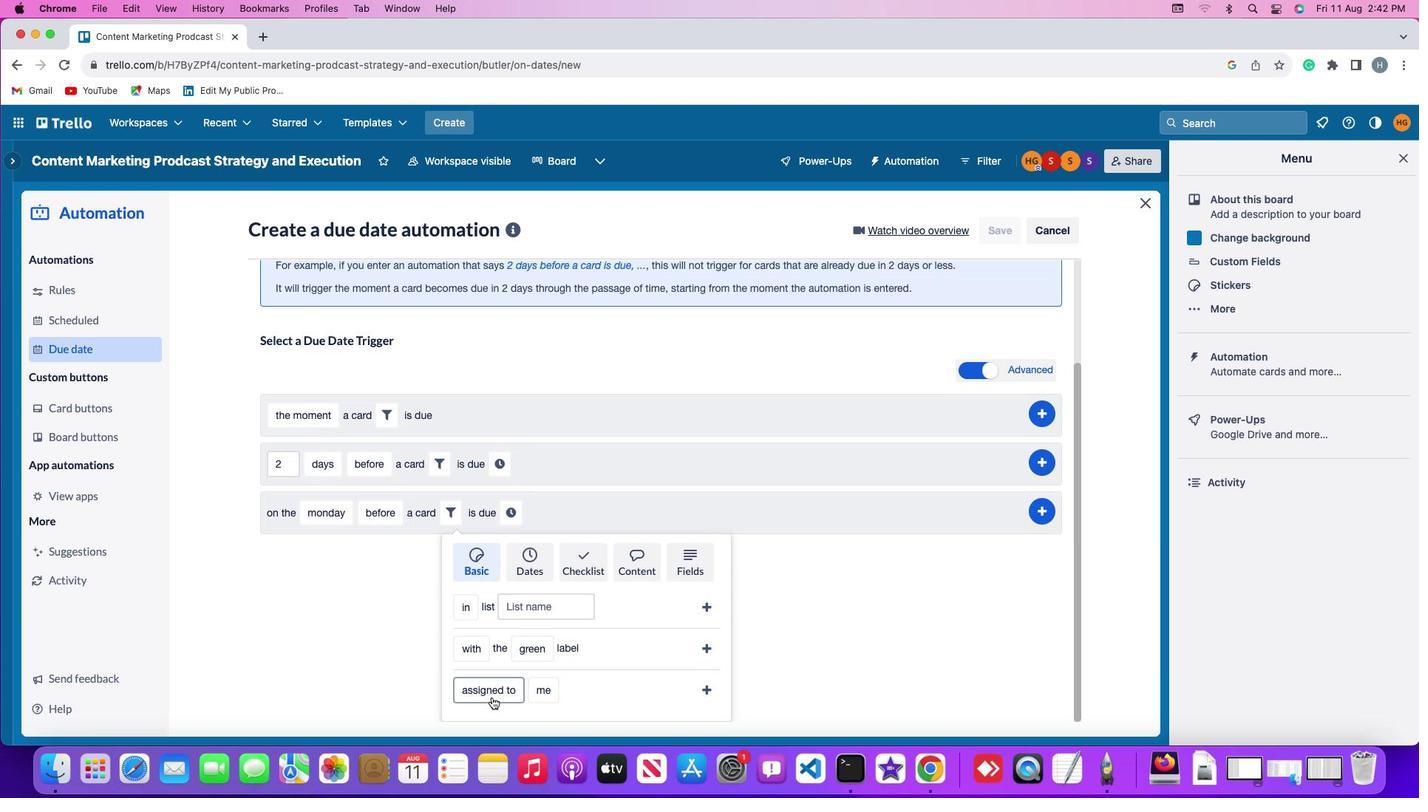 
Action: Mouse pressed left at (487, 692)
Screenshot: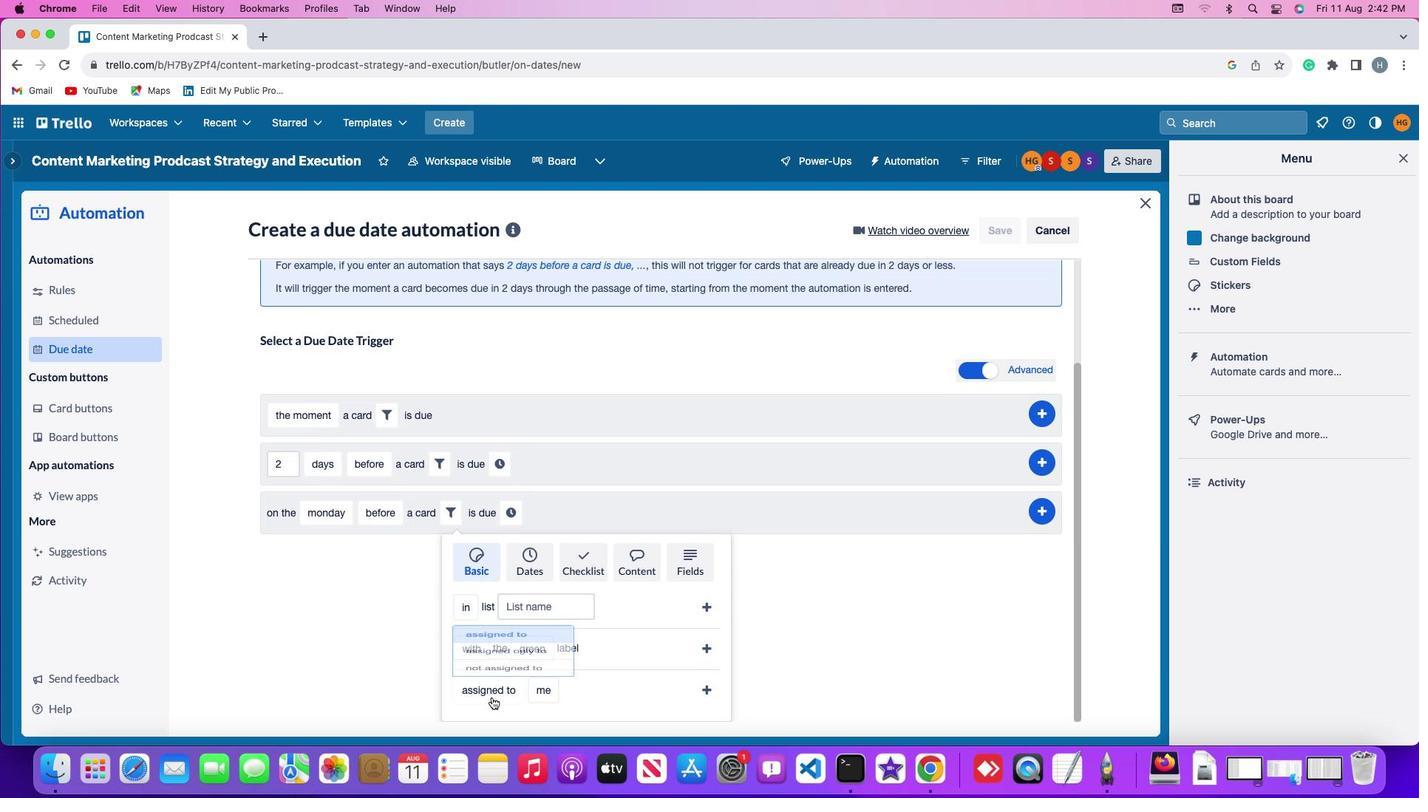 
Action: Mouse moved to (499, 590)
Screenshot: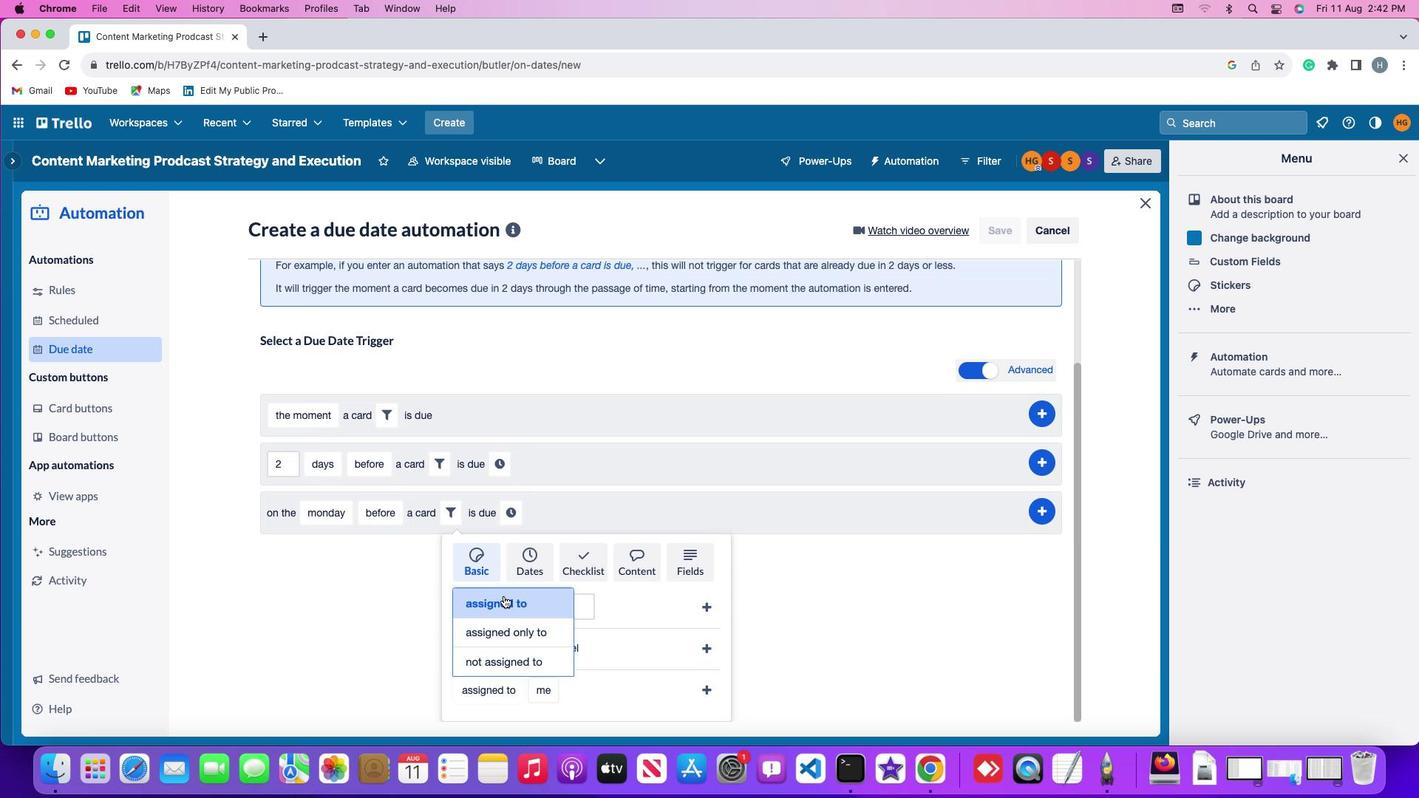 
Action: Mouse pressed left at (499, 590)
Screenshot: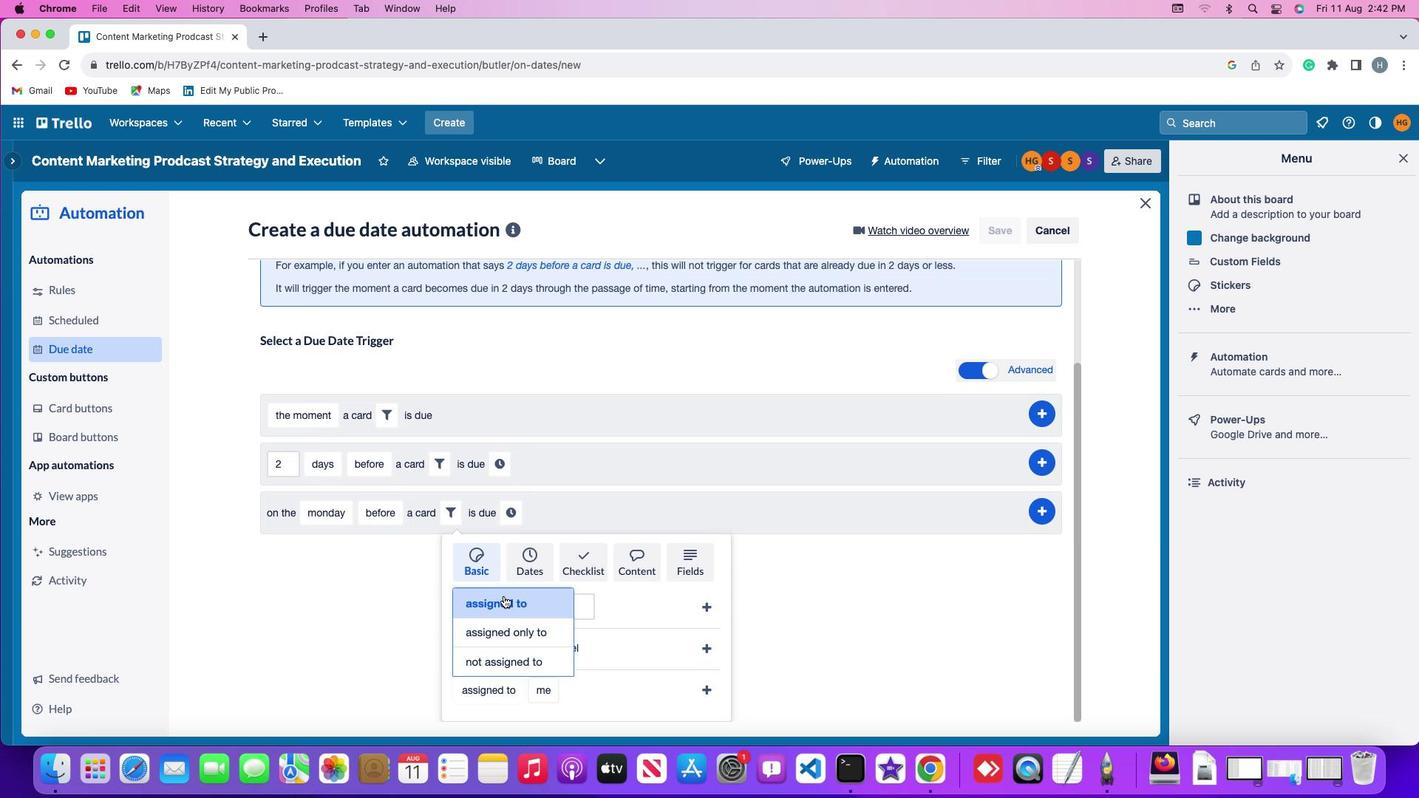 
Action: Mouse moved to (539, 687)
Screenshot: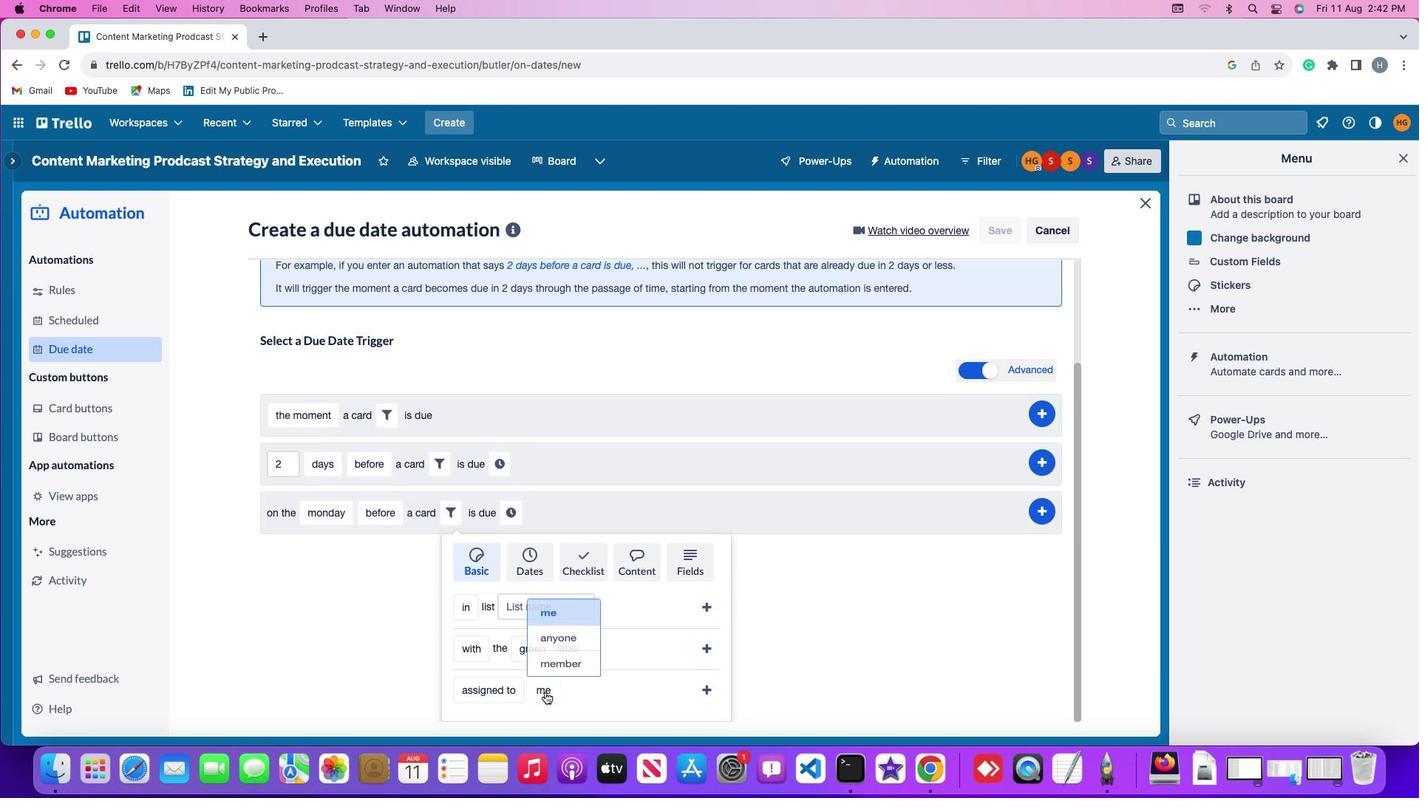 
Action: Mouse pressed left at (539, 687)
Screenshot: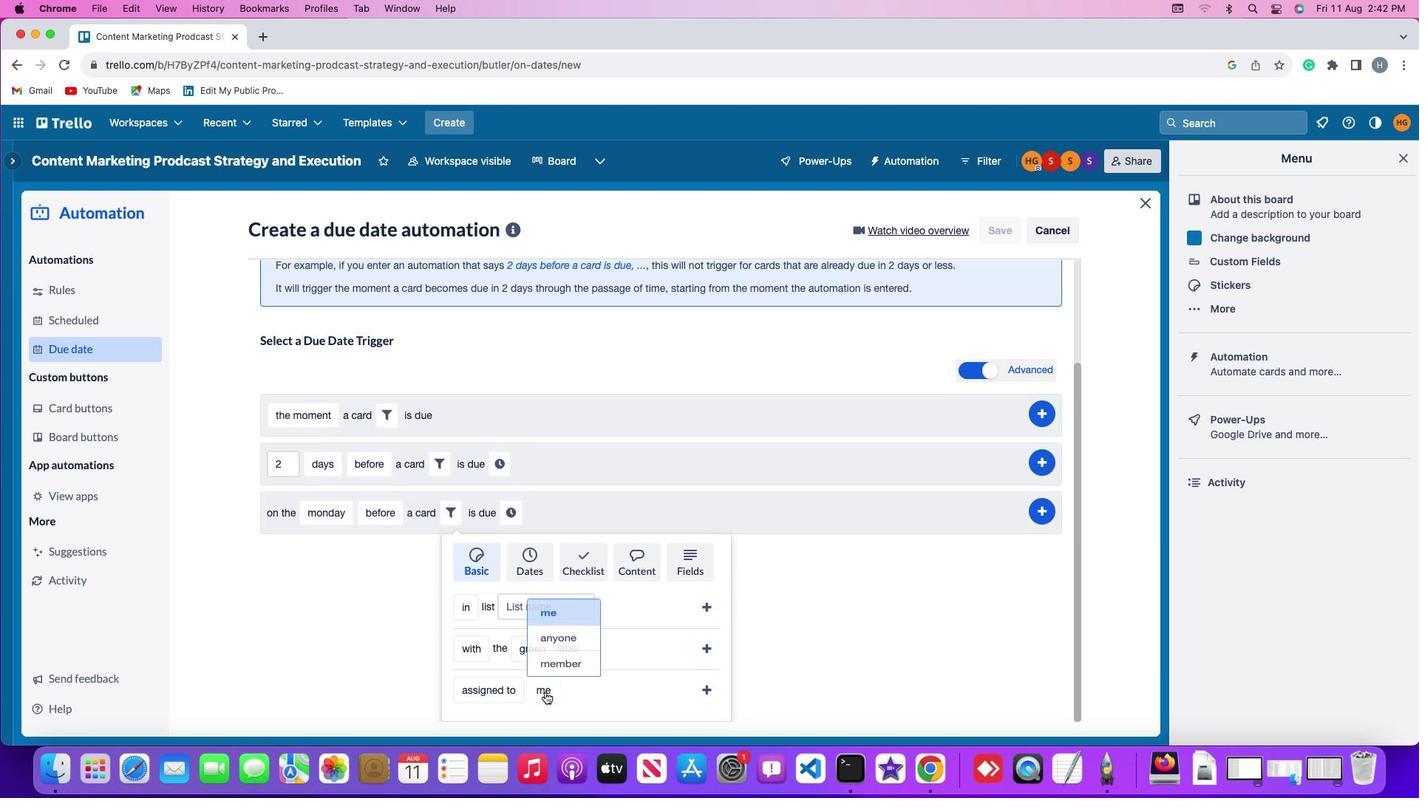
Action: Mouse moved to (556, 622)
Screenshot: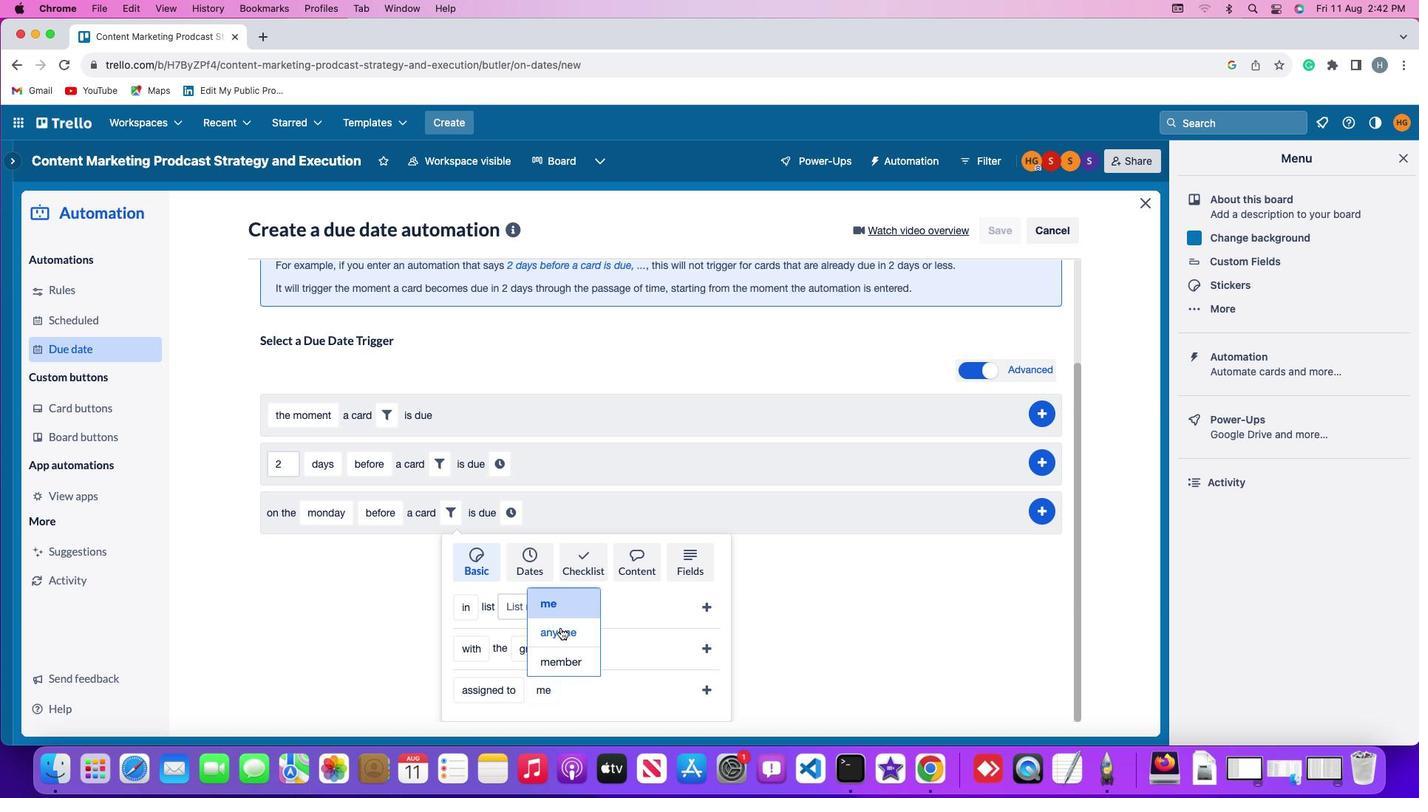 
Action: Mouse pressed left at (556, 622)
Screenshot: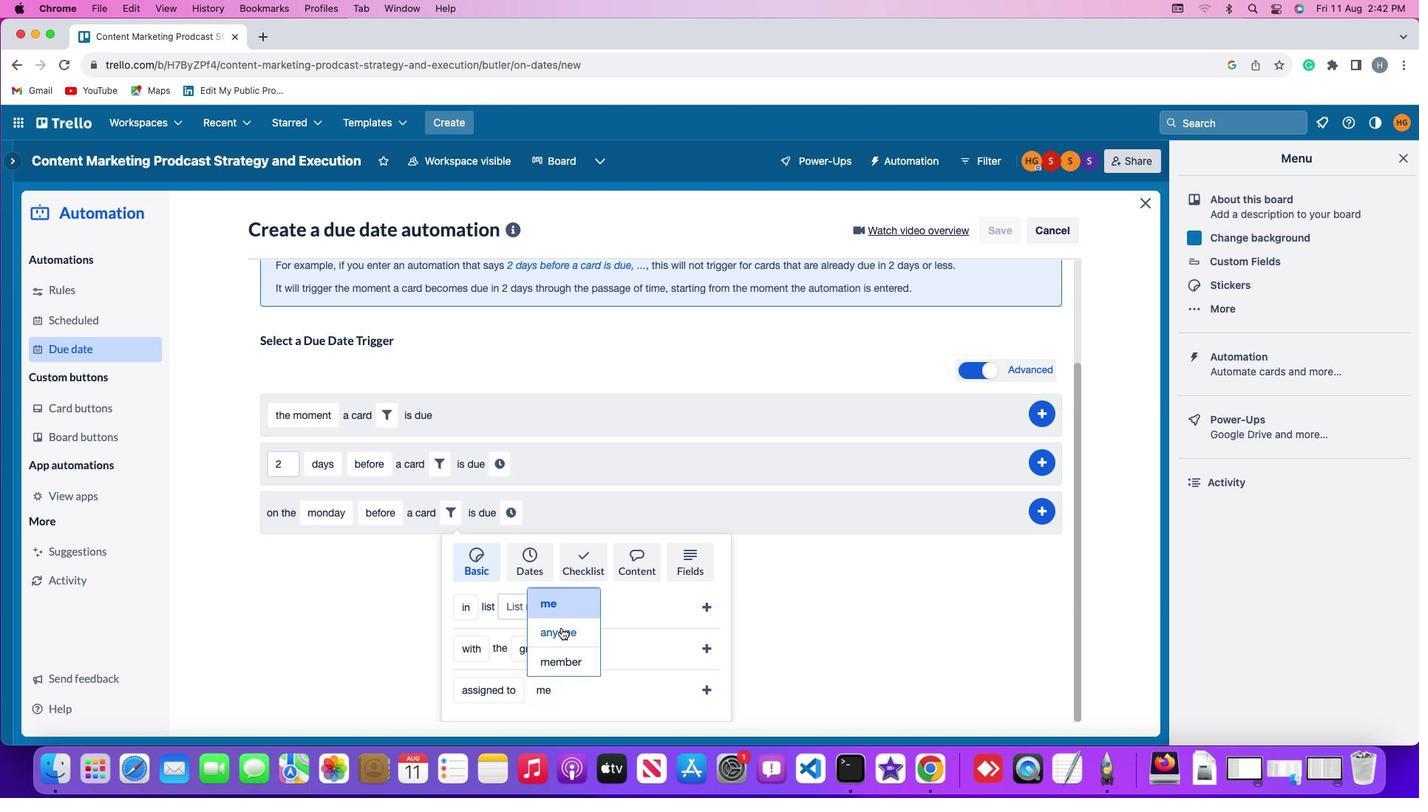 
Action: Mouse moved to (707, 682)
Screenshot: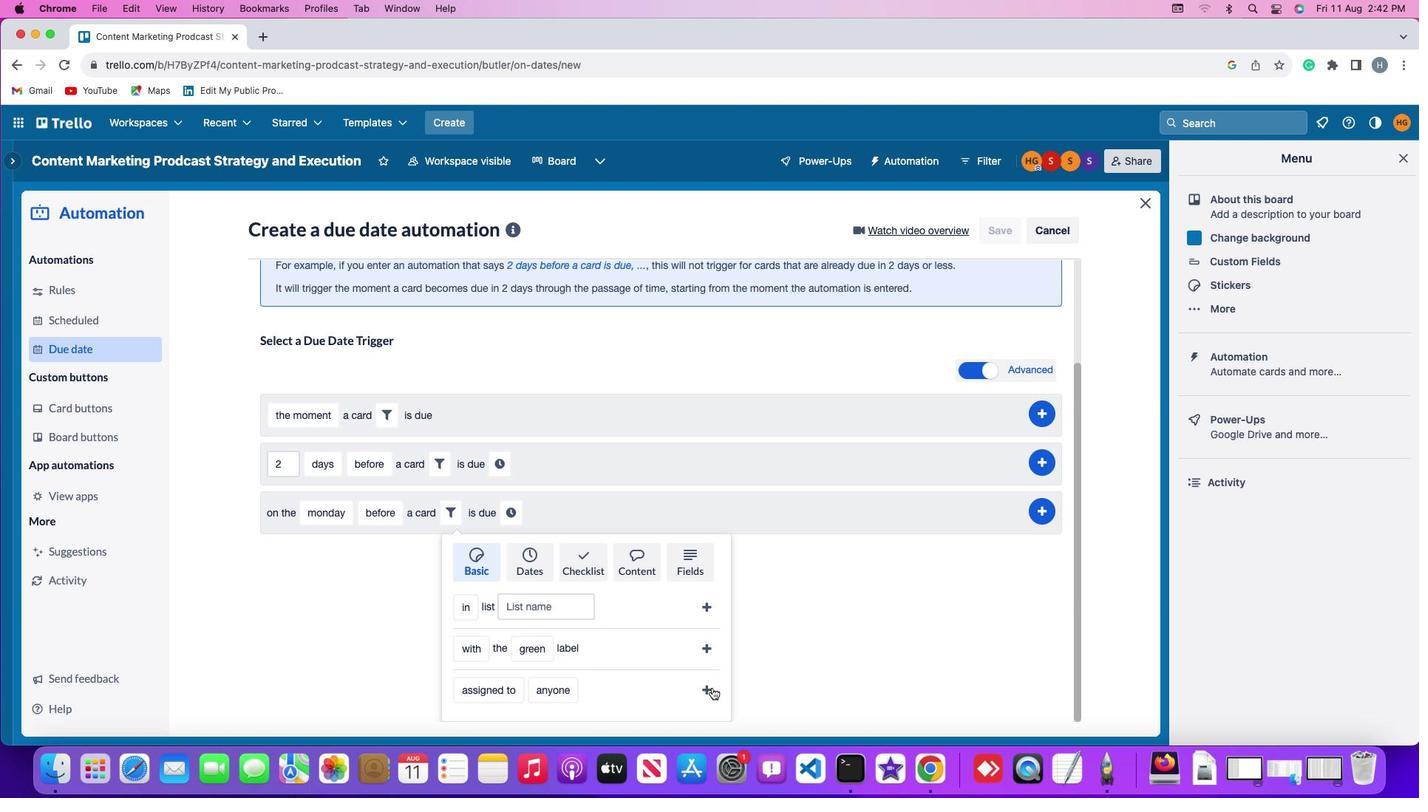 
Action: Mouse pressed left at (707, 682)
Screenshot: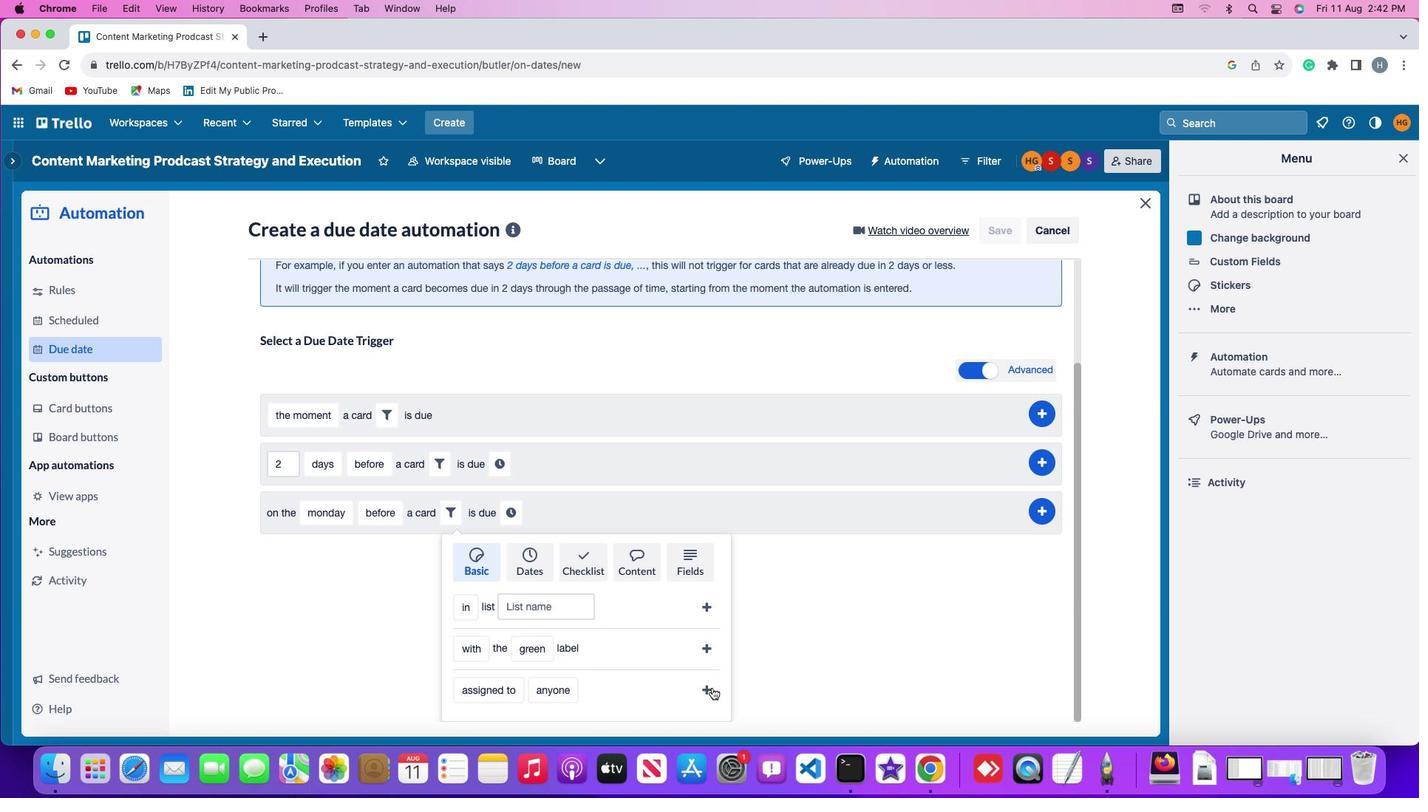 
Action: Mouse moved to (633, 630)
Screenshot: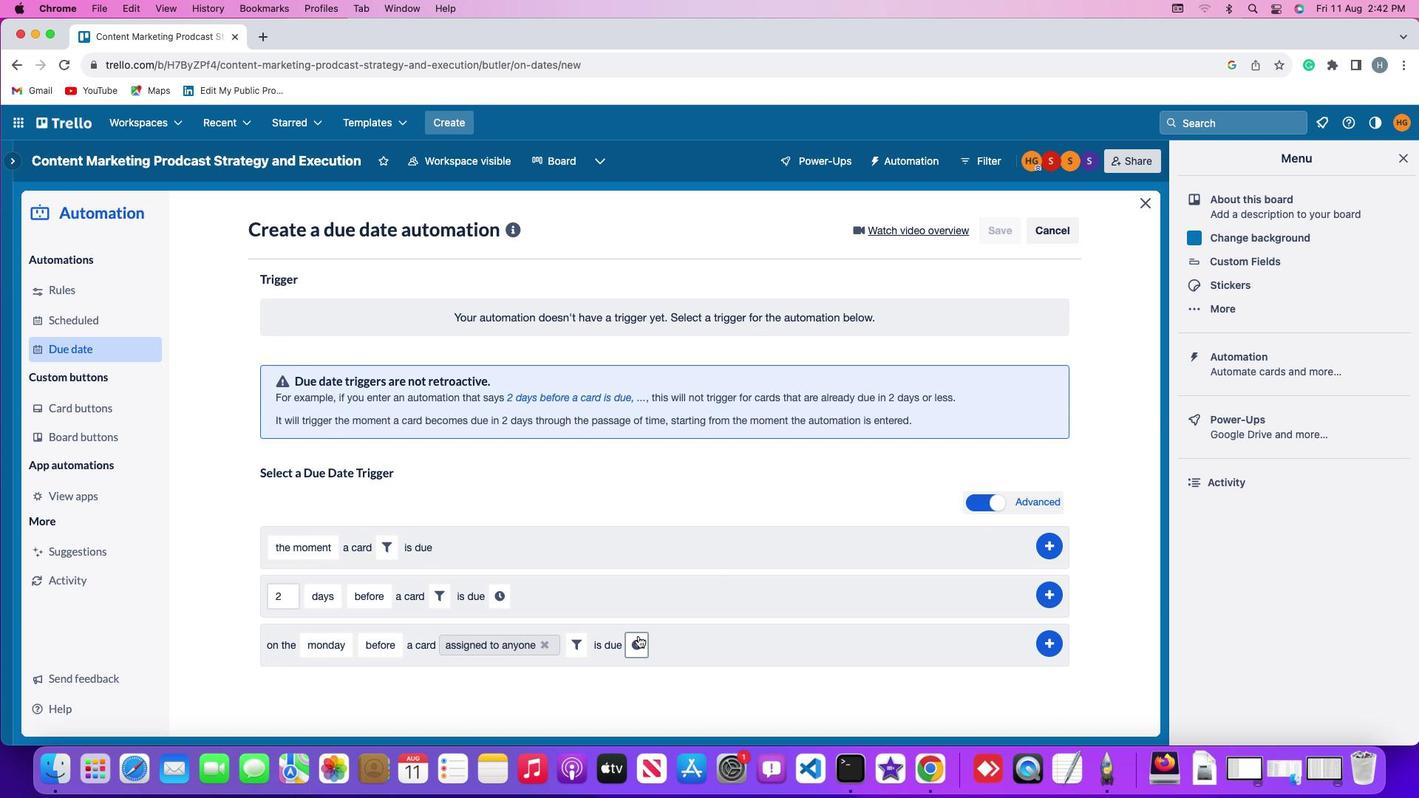 
Action: Mouse pressed left at (633, 630)
Screenshot: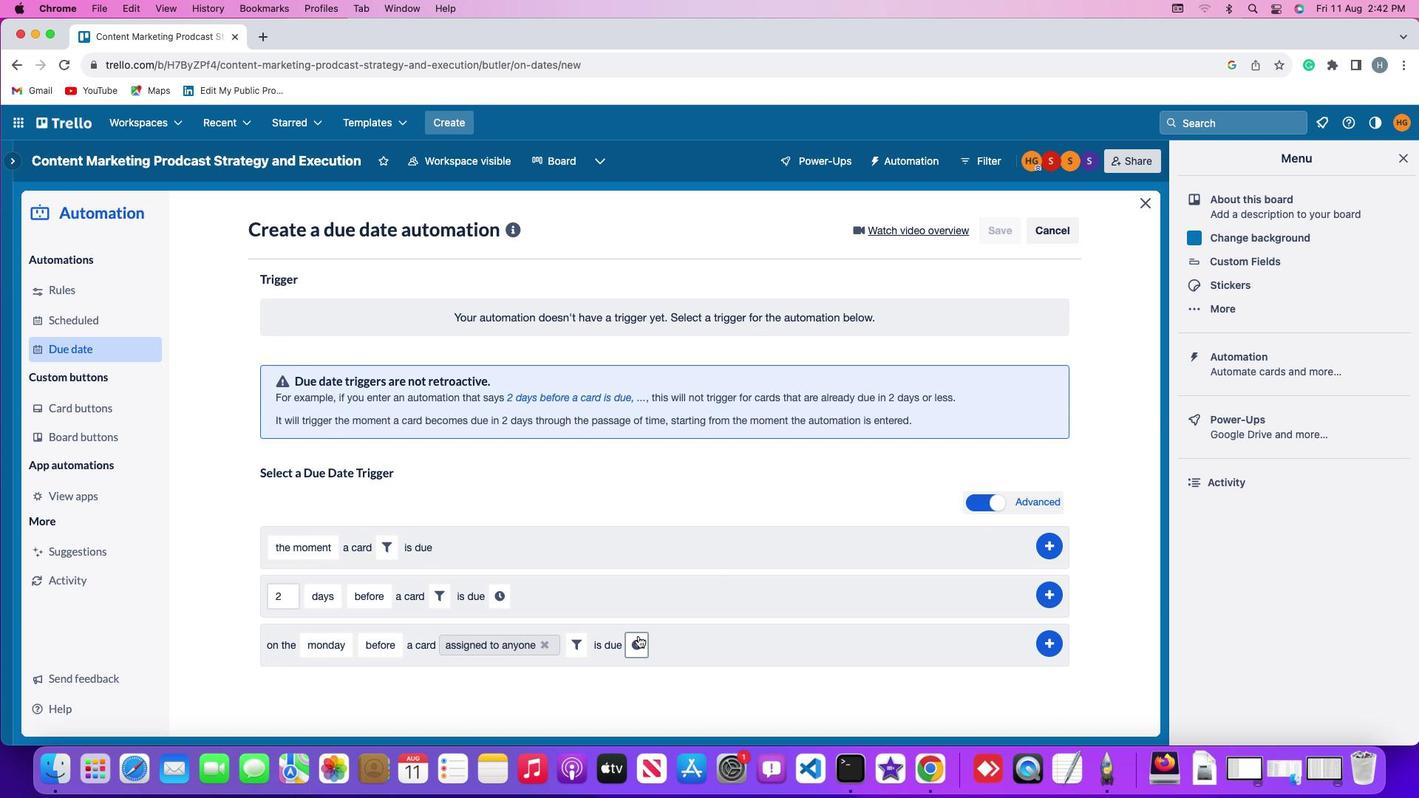 
Action: Mouse moved to (661, 641)
Screenshot: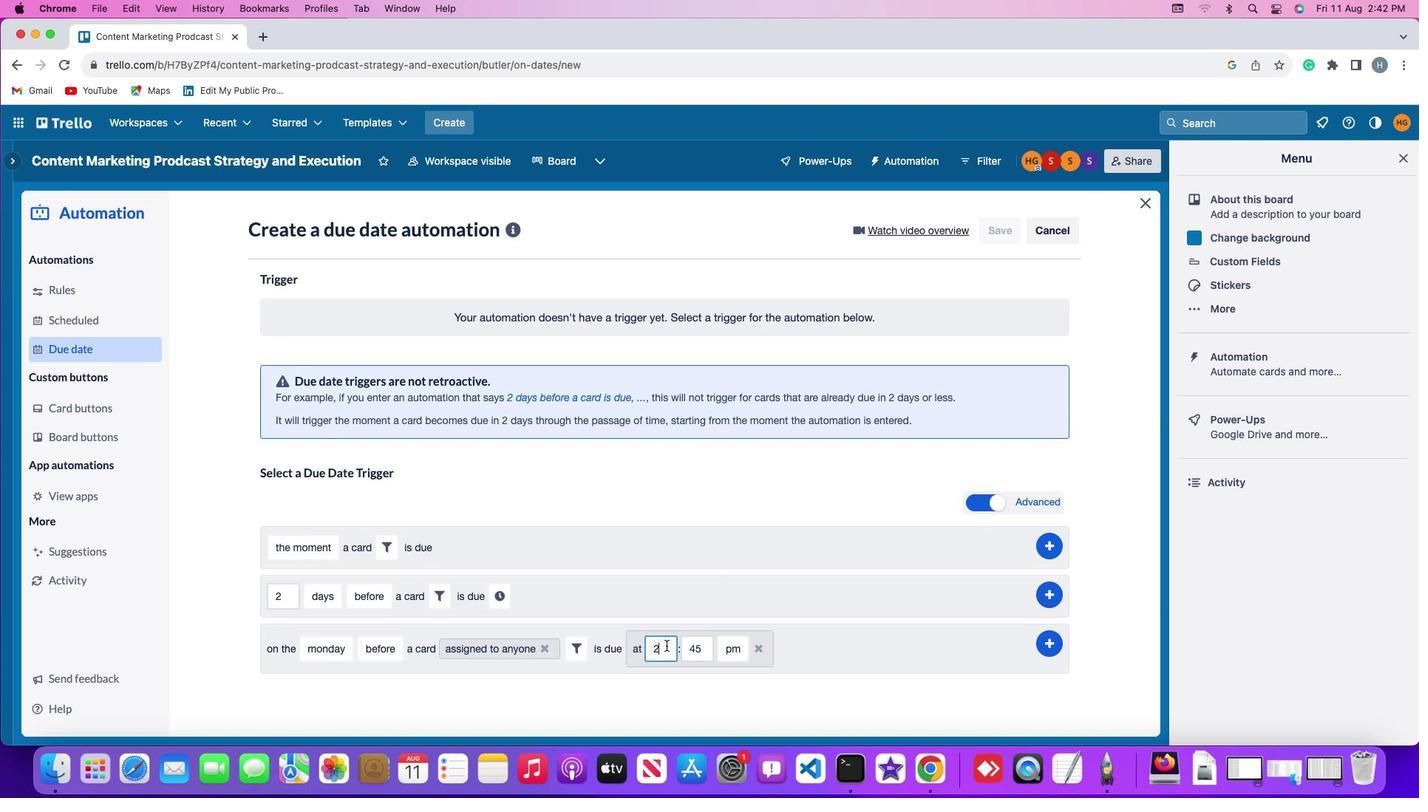 
Action: Mouse pressed left at (661, 641)
Screenshot: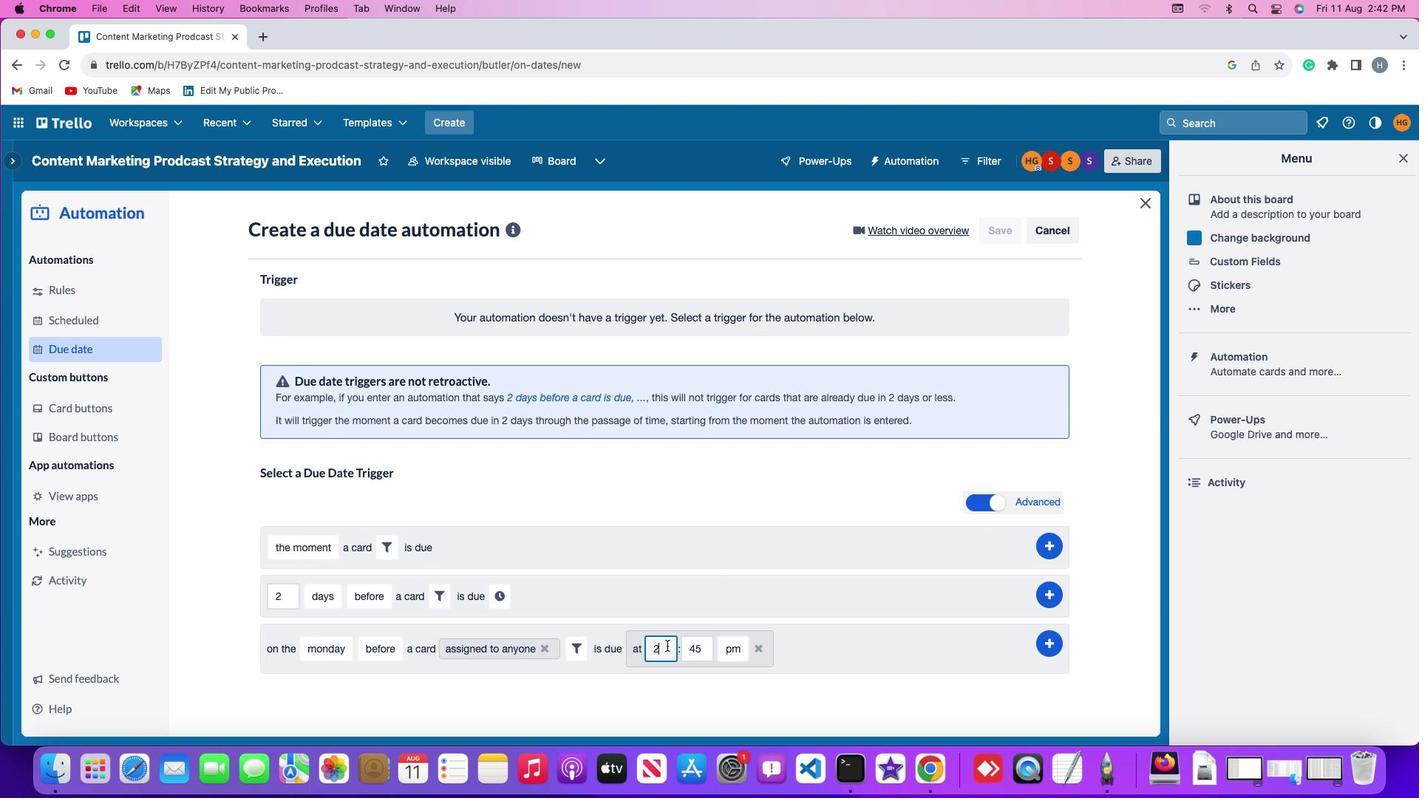 
Action: Mouse moved to (661, 641)
Screenshot: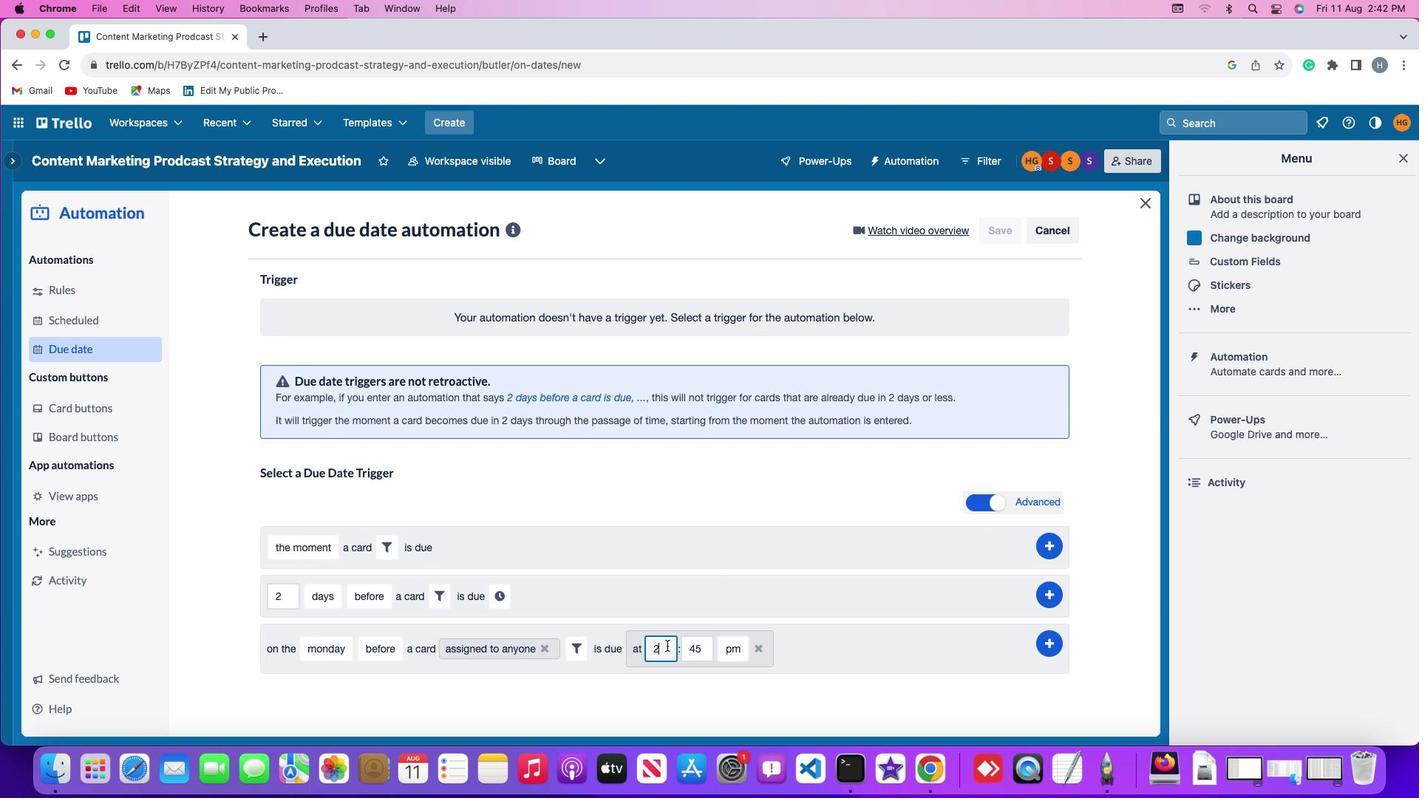 
Action: Key pressed Key.backspace
Screenshot: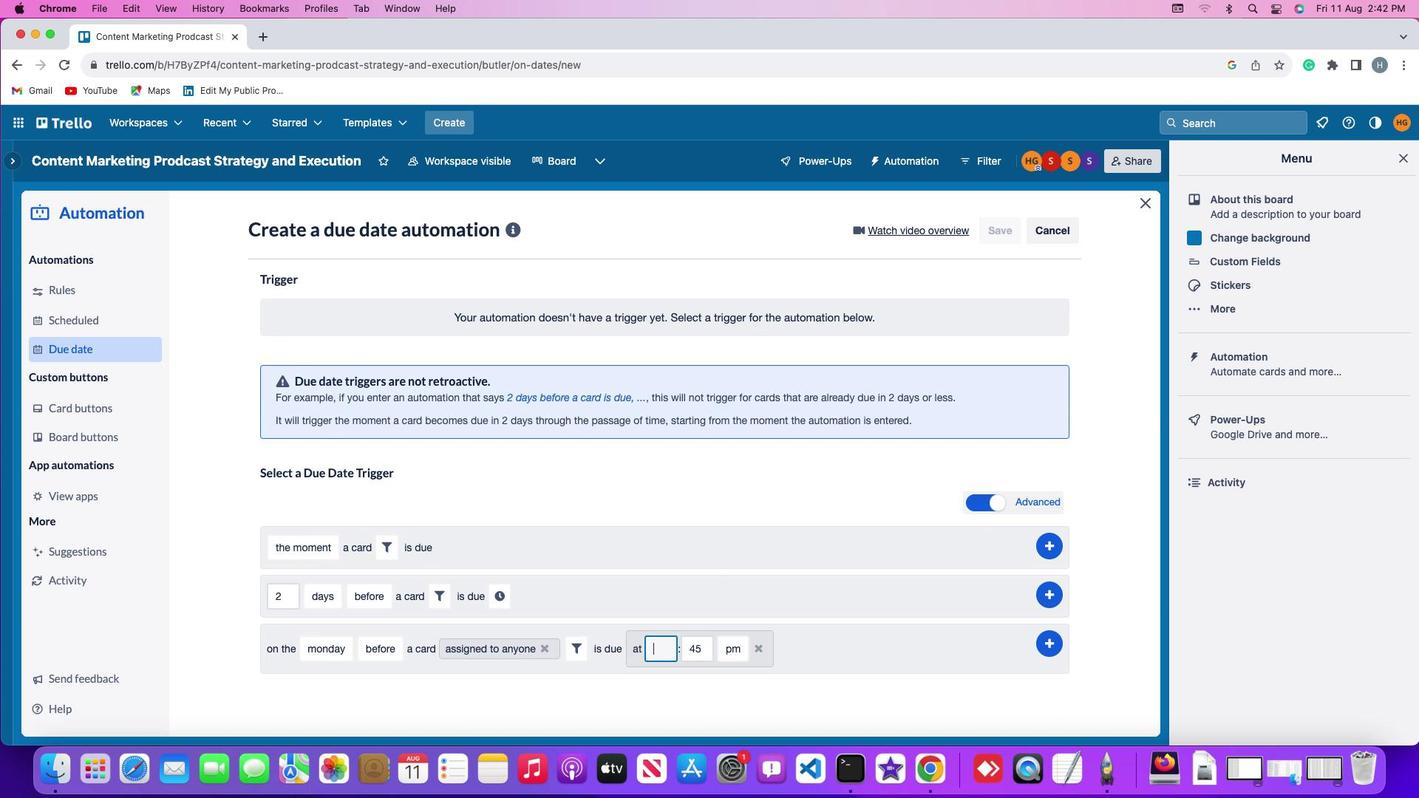 
Action: Mouse moved to (664, 638)
Screenshot: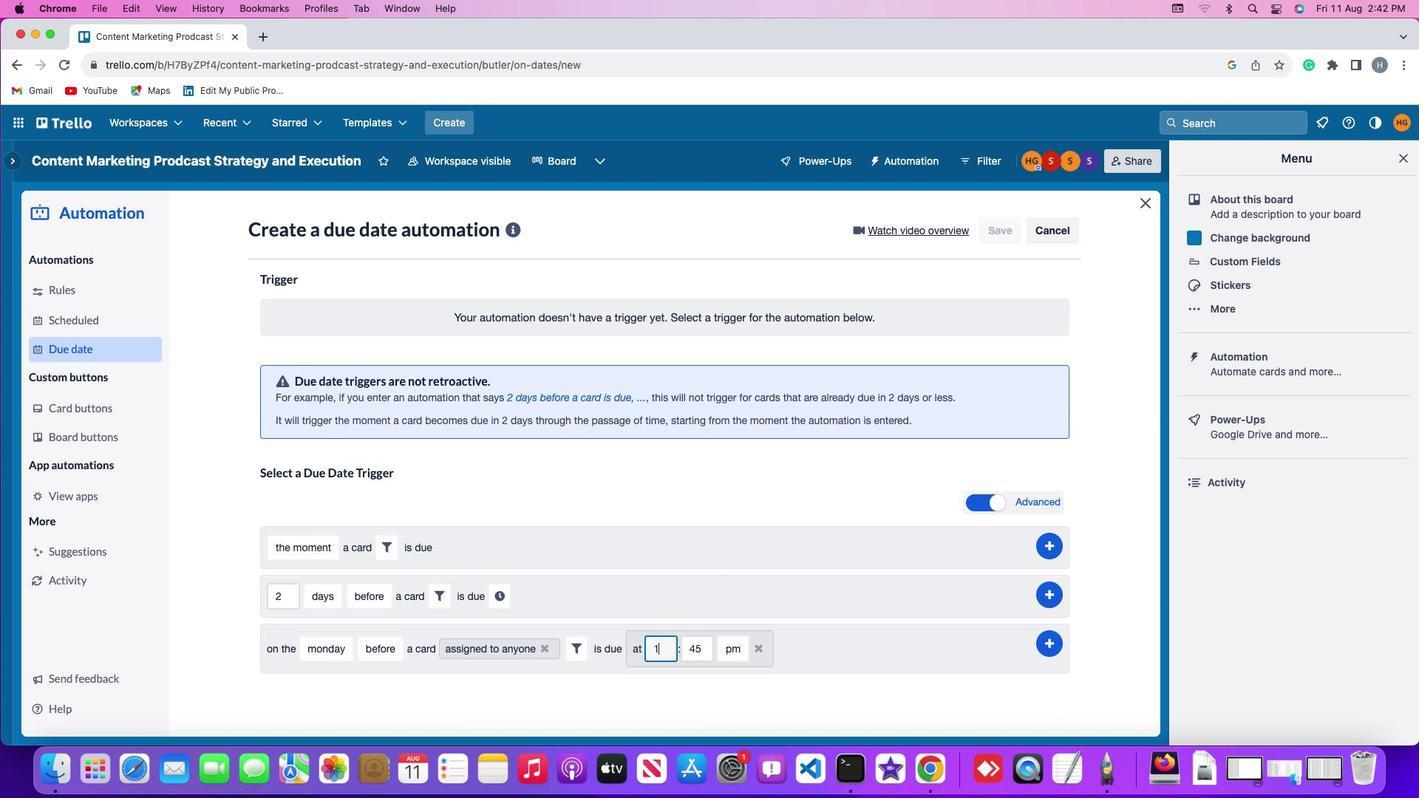 
Action: Key pressed '1''1'
Screenshot: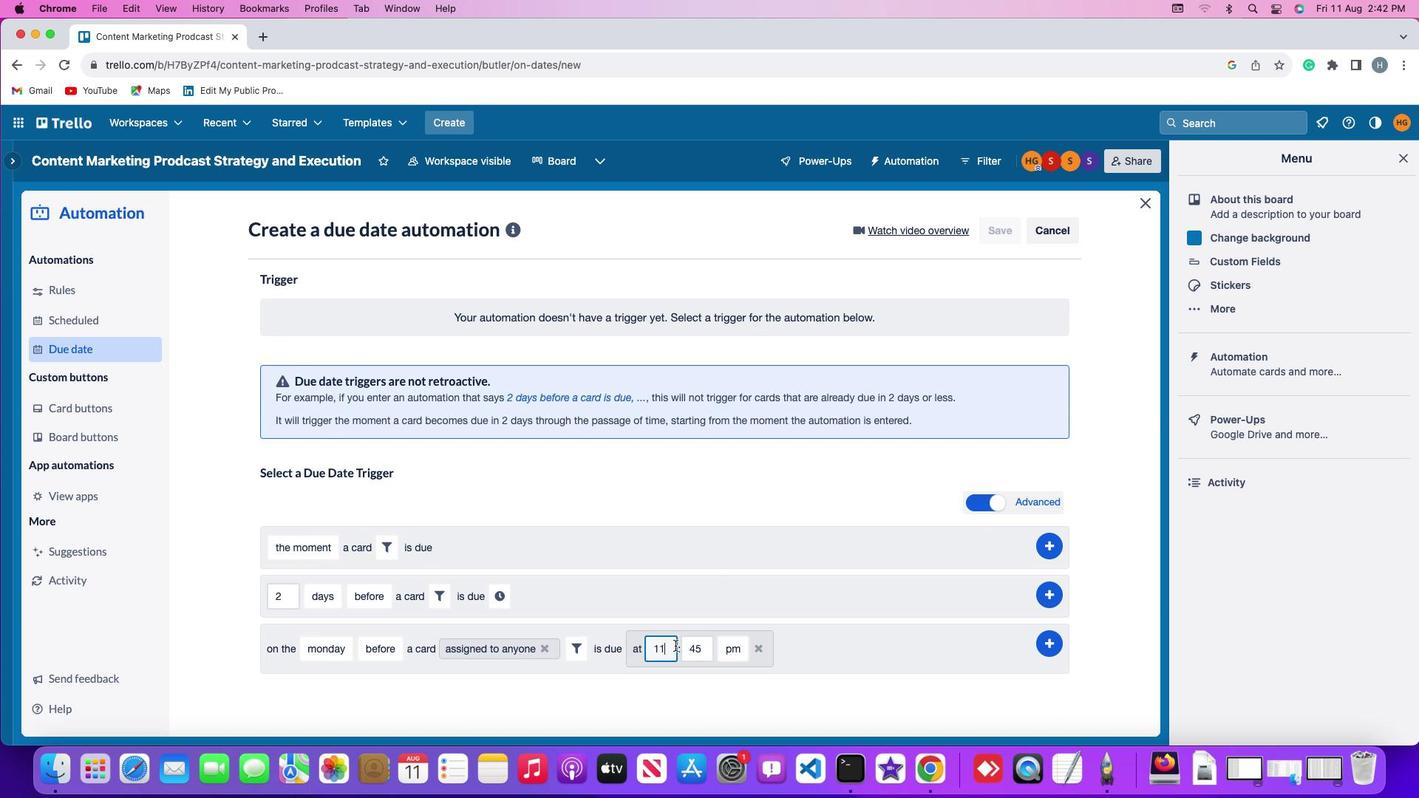 
Action: Mouse moved to (697, 641)
Screenshot: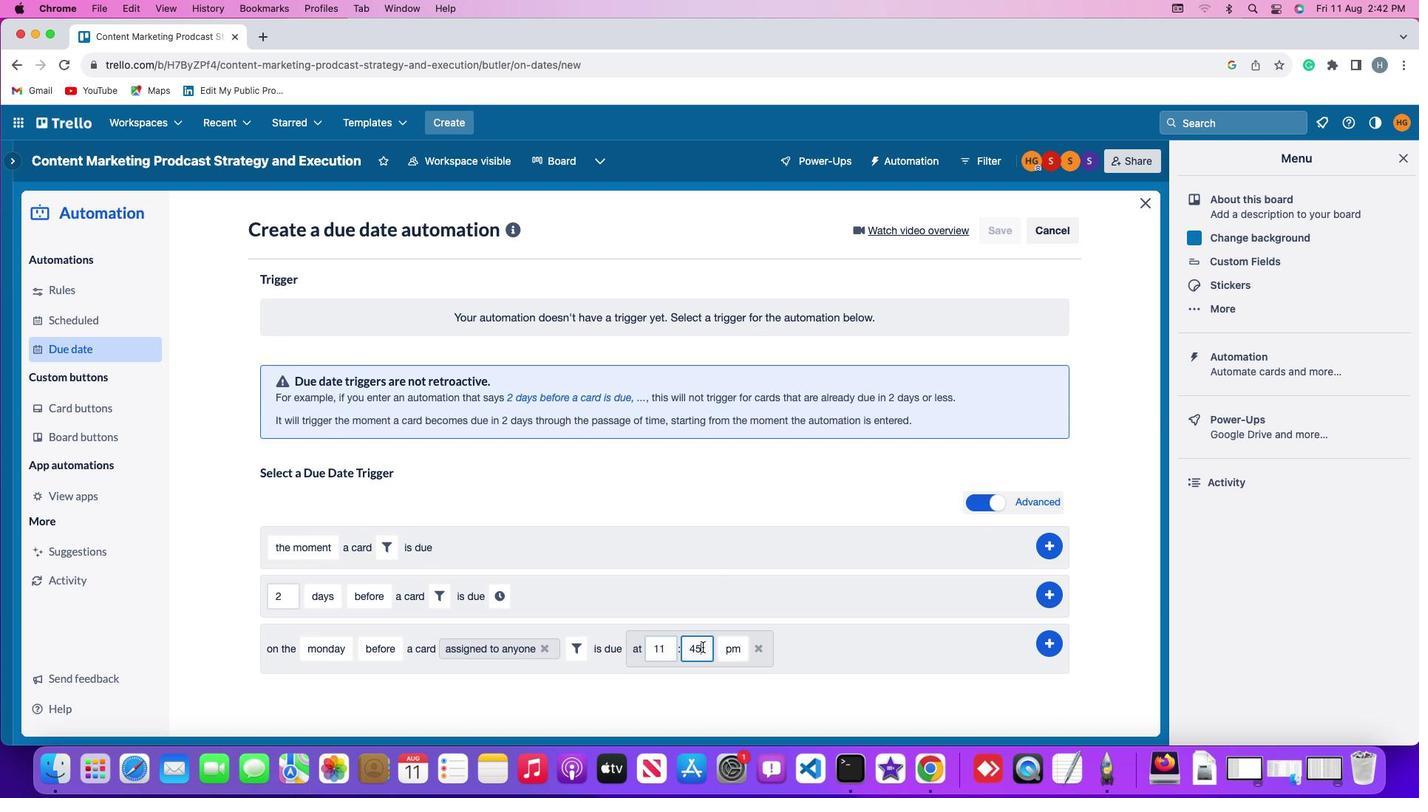 
Action: Mouse pressed left at (697, 641)
Screenshot: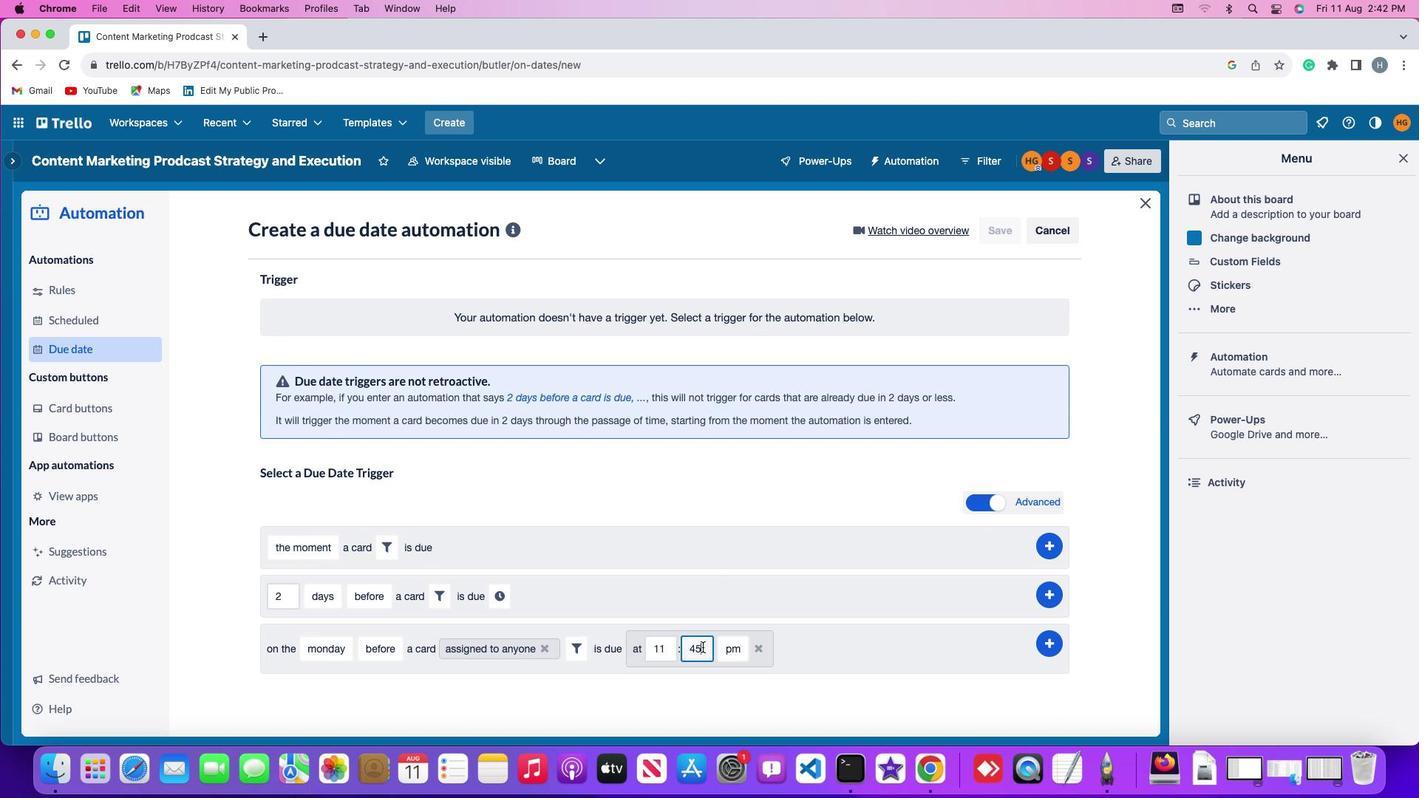 
Action: Mouse moved to (697, 642)
Screenshot: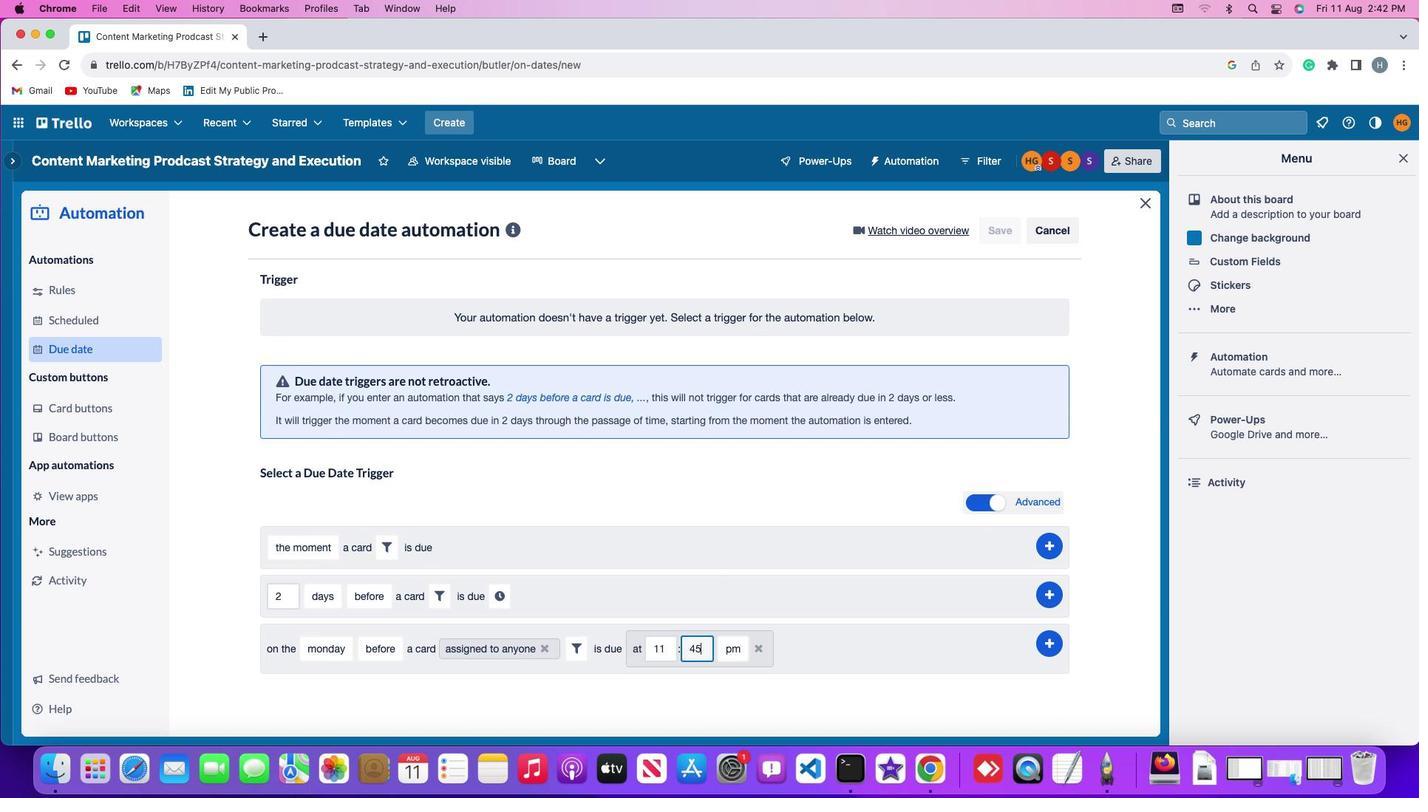 
Action: Key pressed Key.backspaceKey.backspace
Screenshot: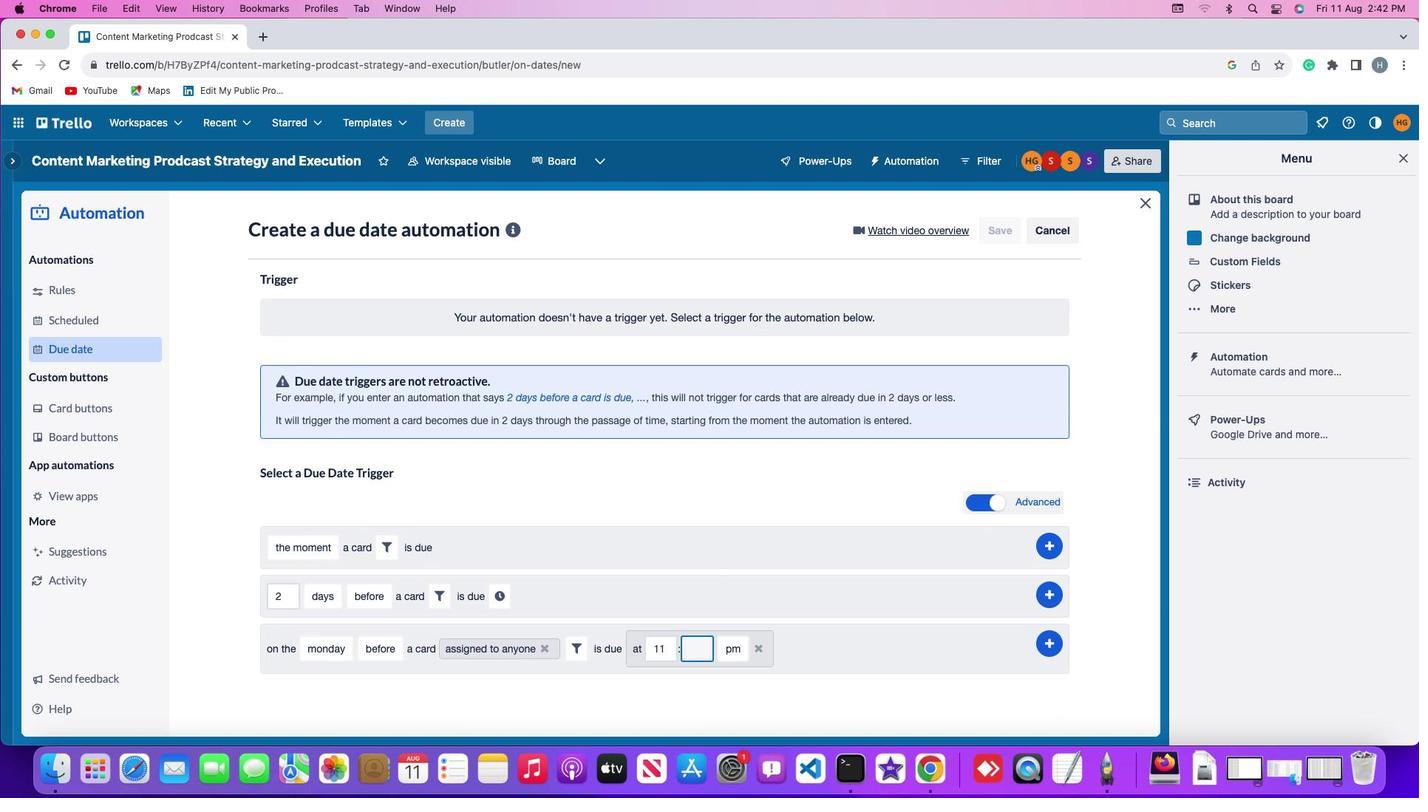 
Action: Mouse moved to (698, 642)
Screenshot: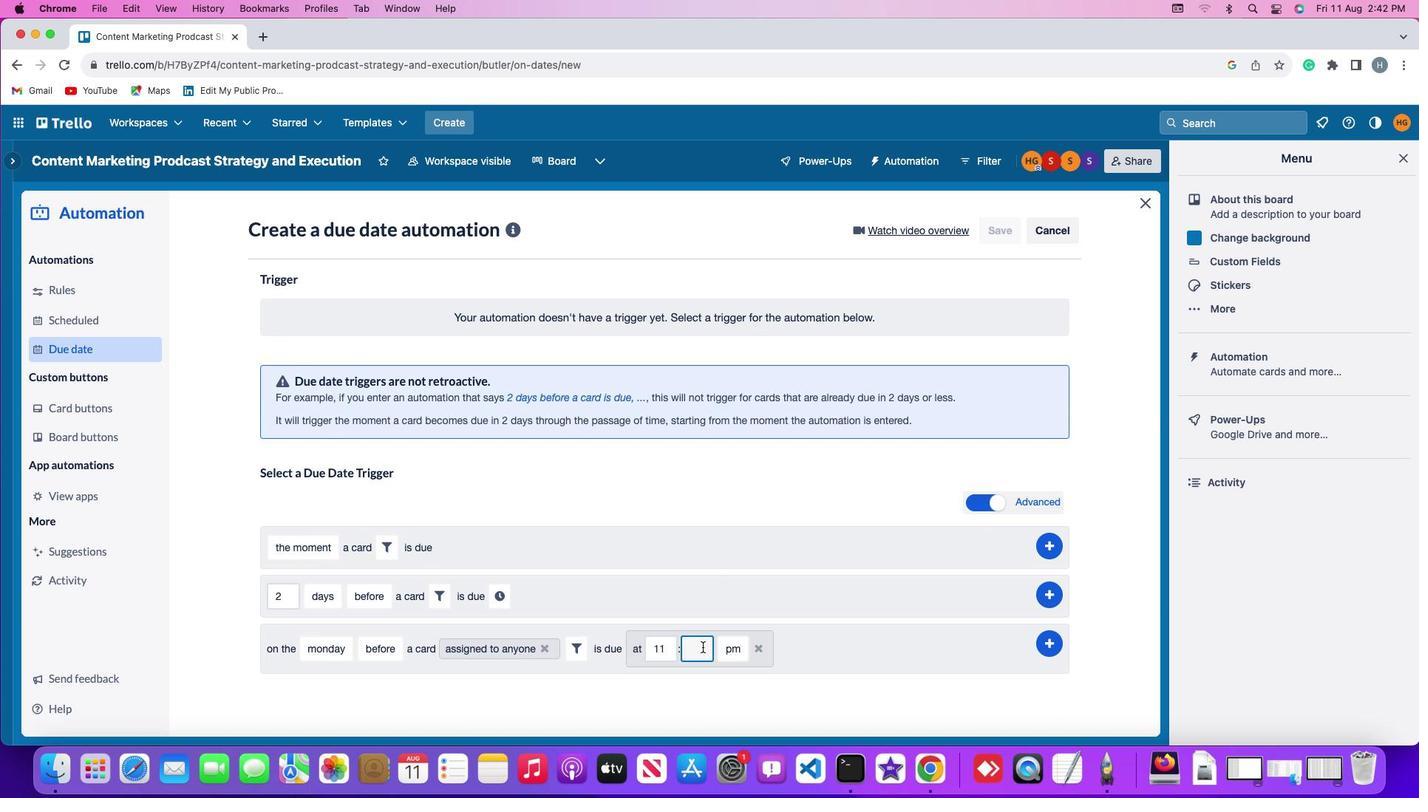 
Action: Key pressed '0''0'
Screenshot: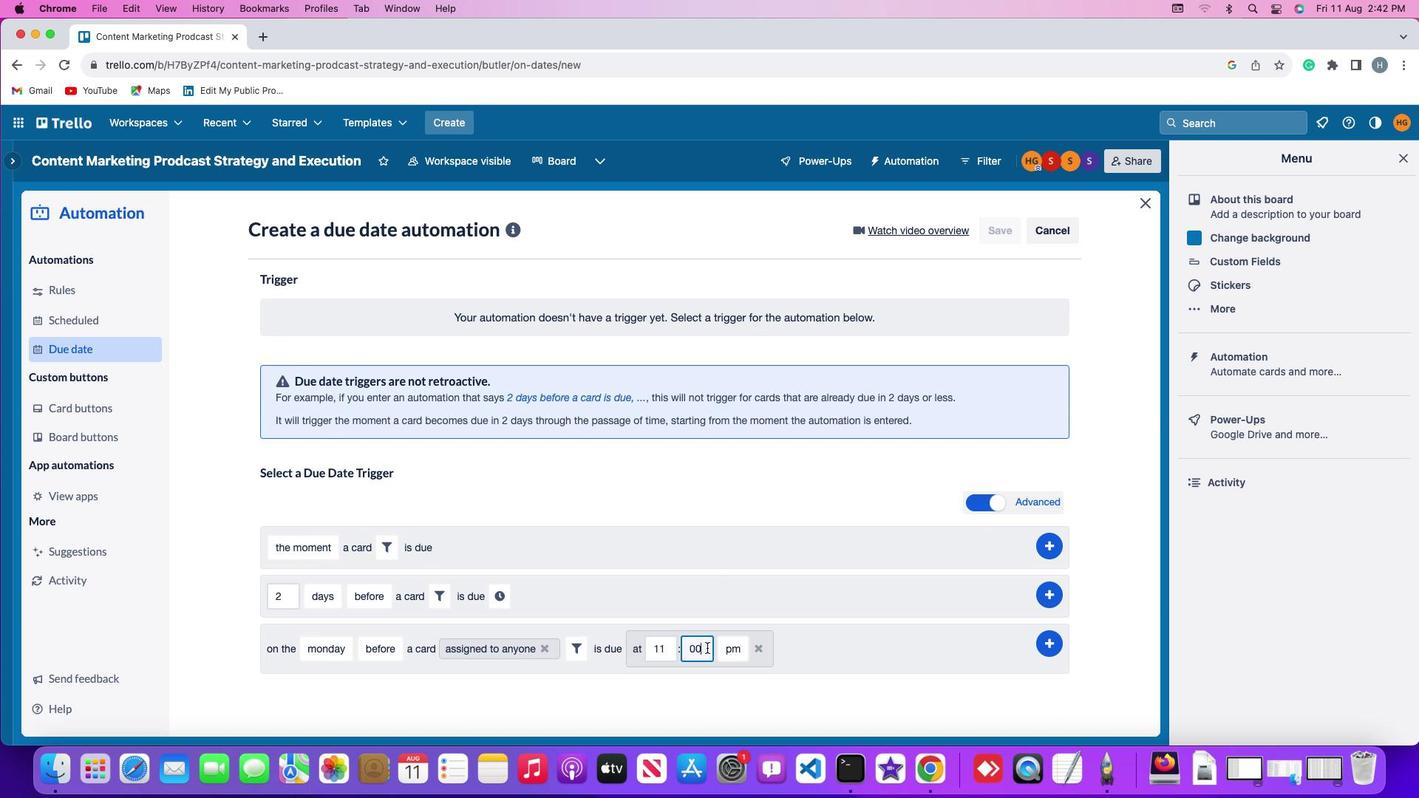 
Action: Mouse moved to (724, 645)
Screenshot: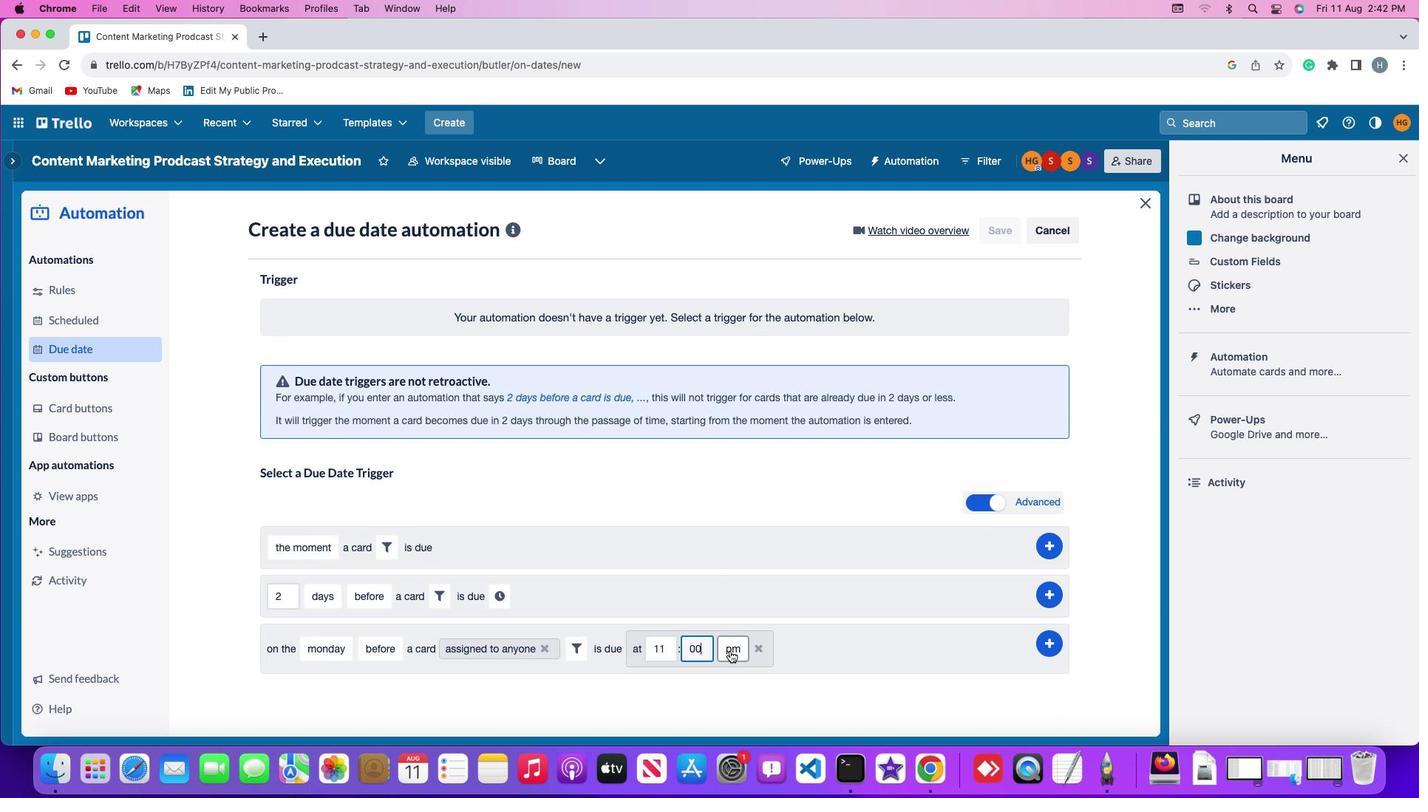 
Action: Mouse pressed left at (724, 645)
Screenshot: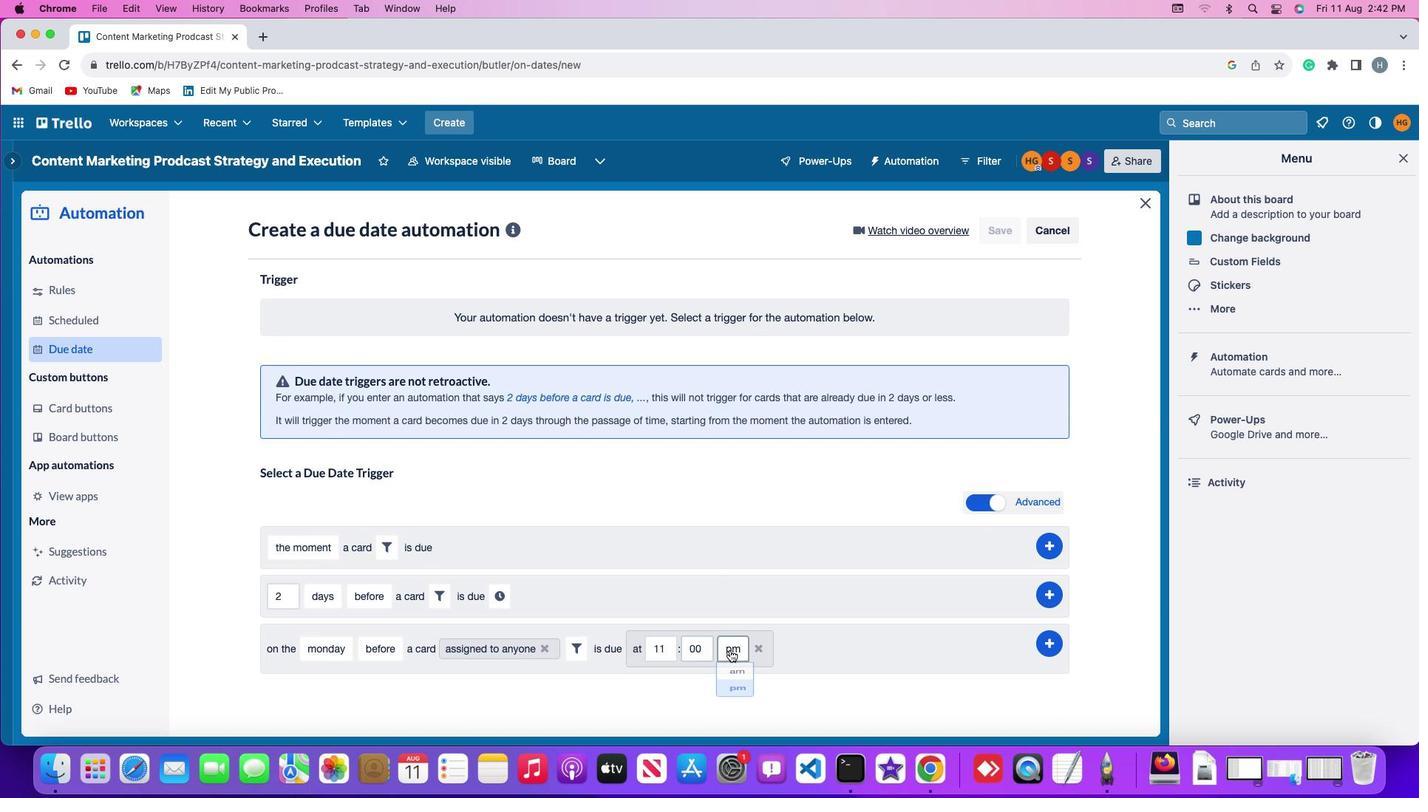 
Action: Mouse moved to (729, 679)
Screenshot: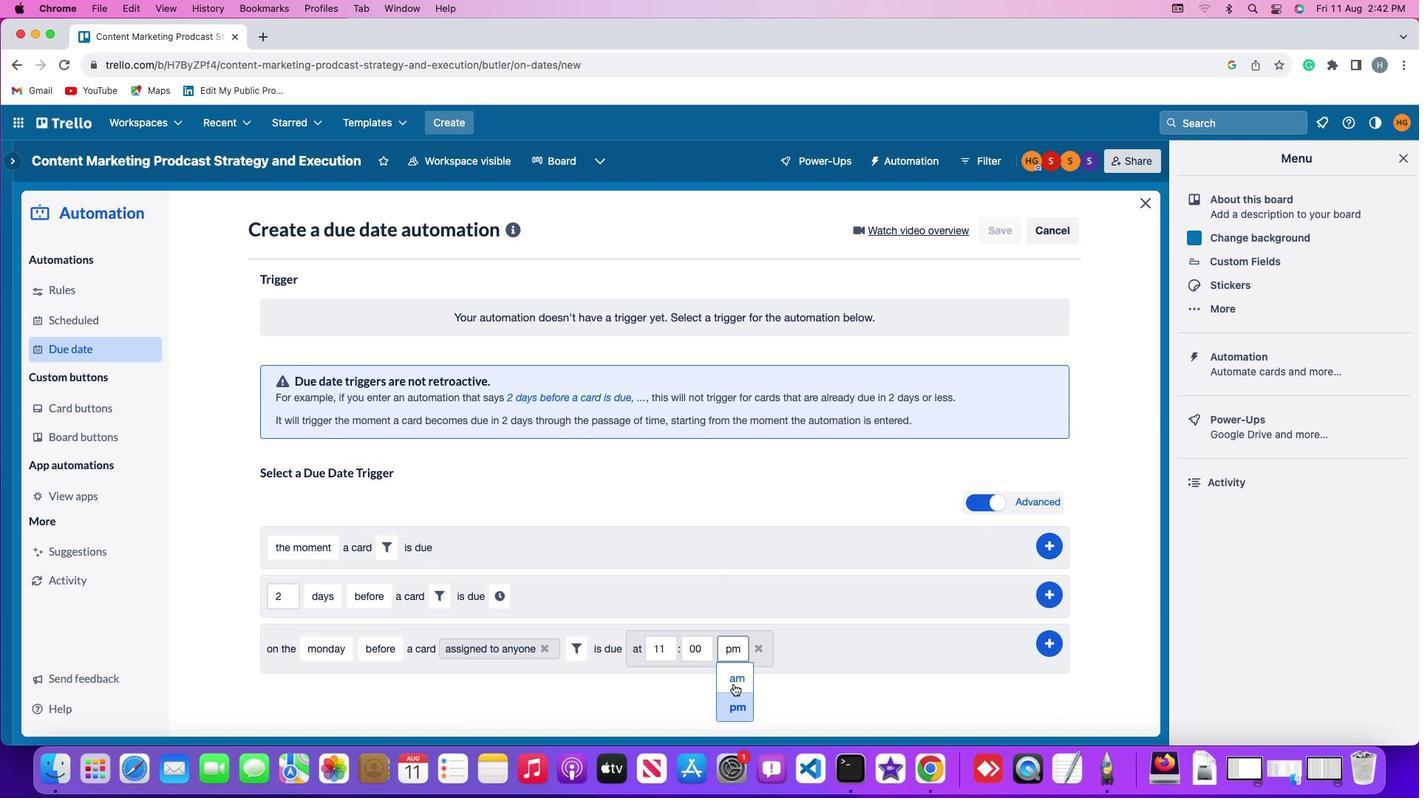 
Action: Mouse pressed left at (729, 679)
Screenshot: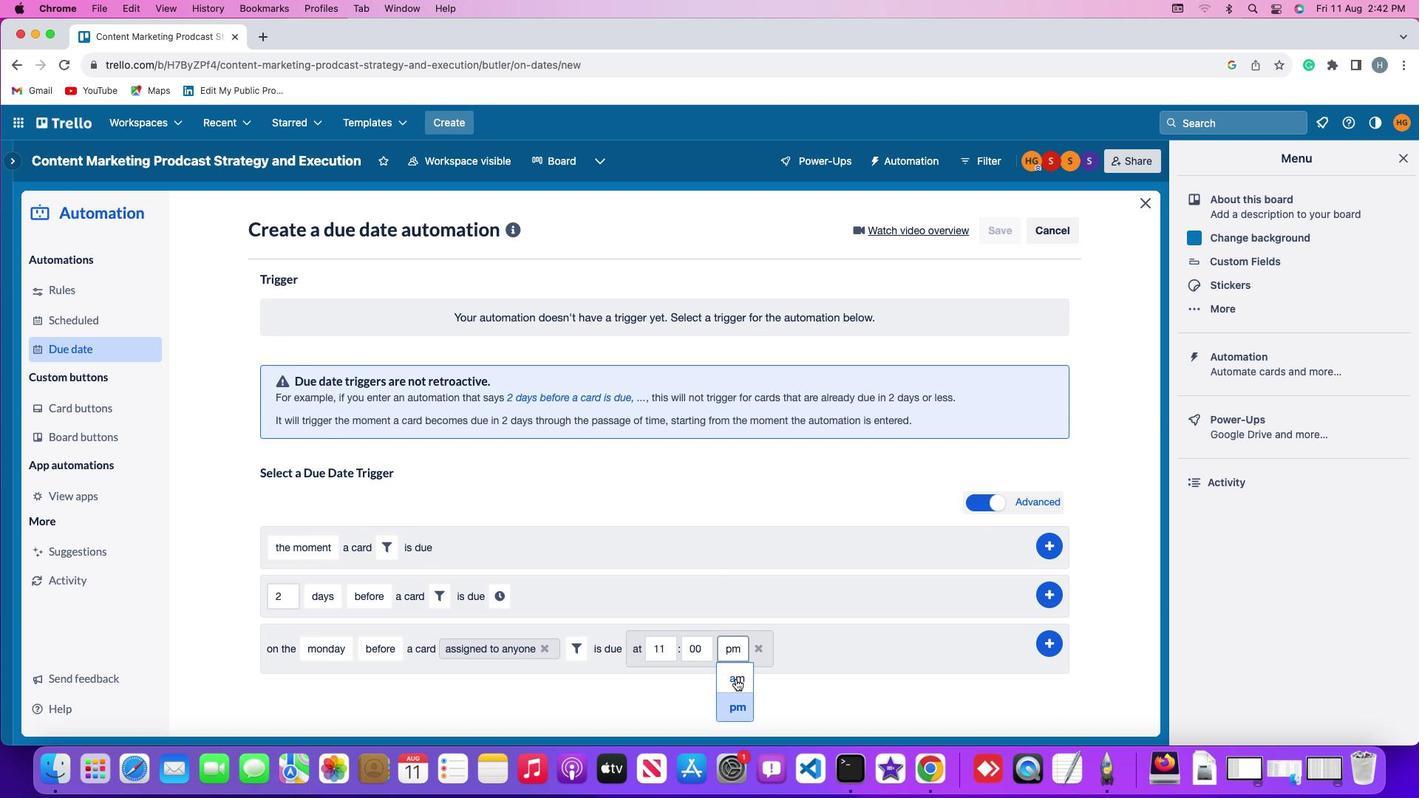 
Action: Mouse moved to (1047, 638)
Screenshot: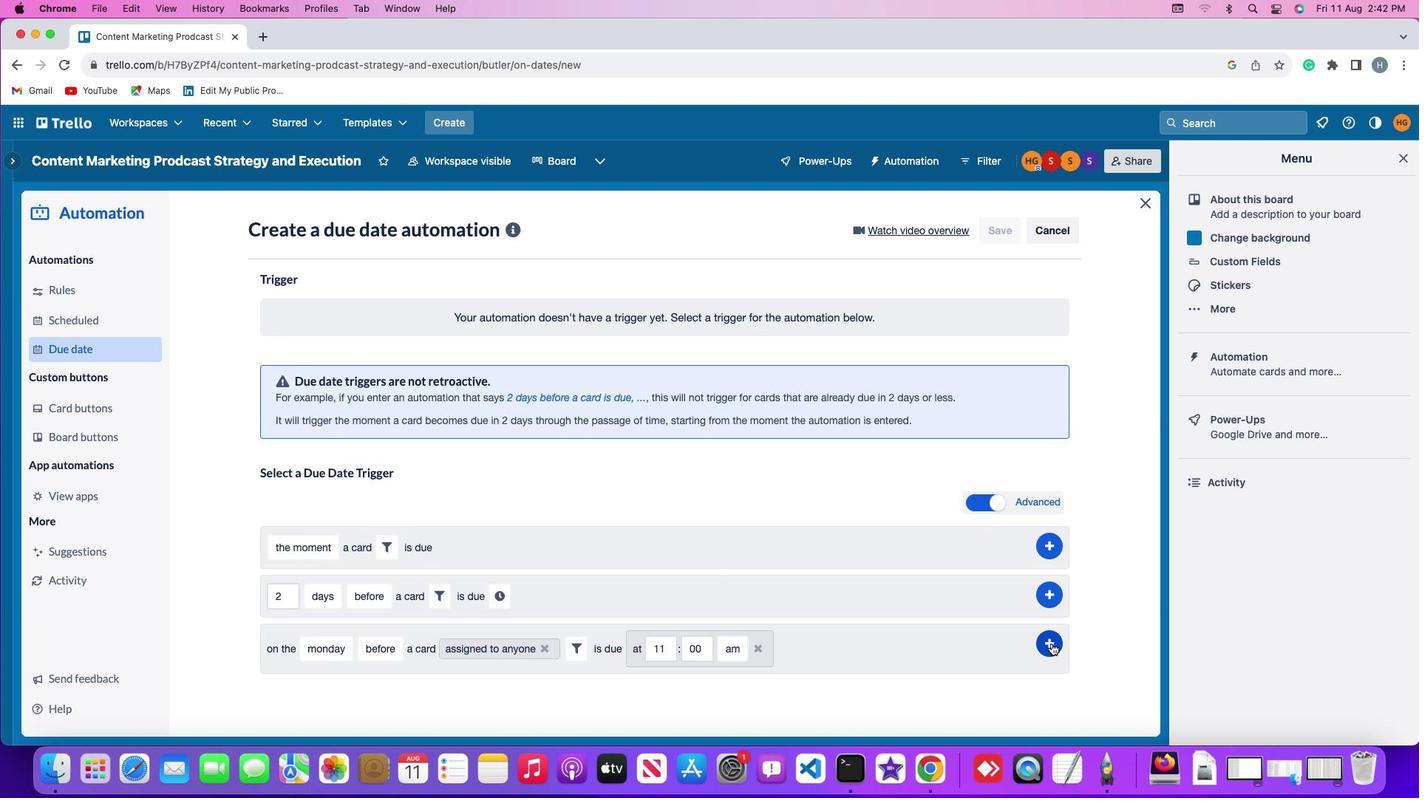 
Action: Mouse pressed left at (1047, 638)
Screenshot: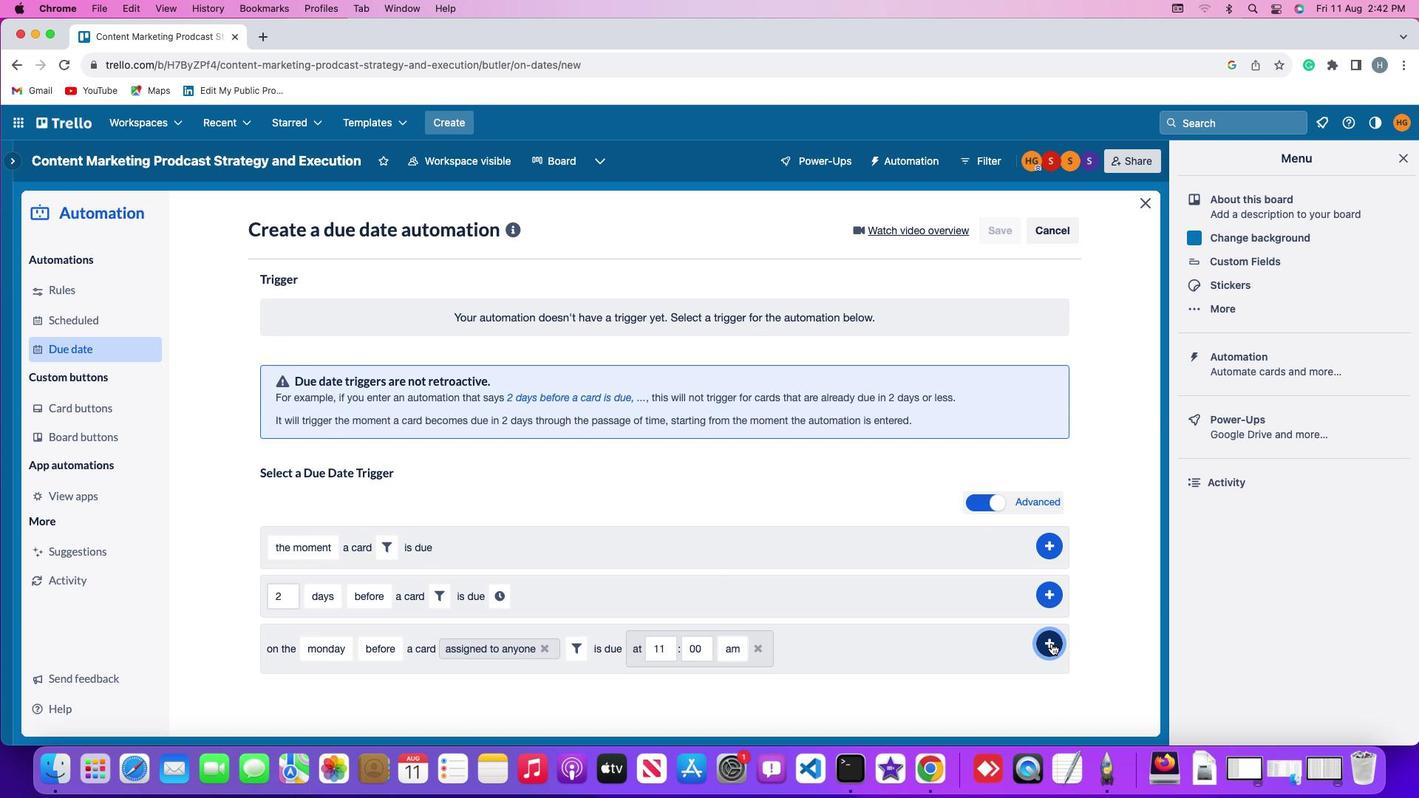 
Action: Mouse moved to (1047, 641)
Screenshot: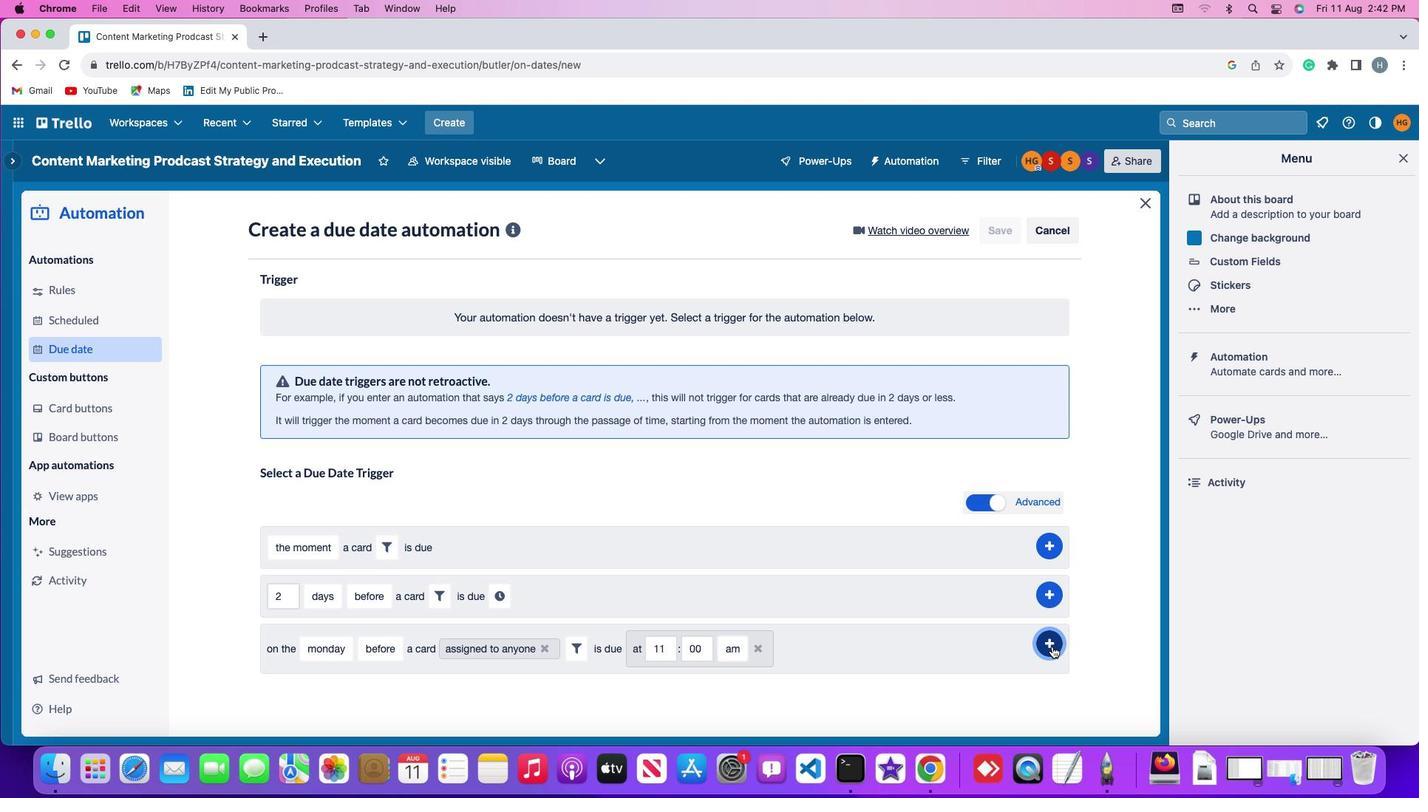 
Action: Mouse pressed left at (1047, 641)
Screenshot: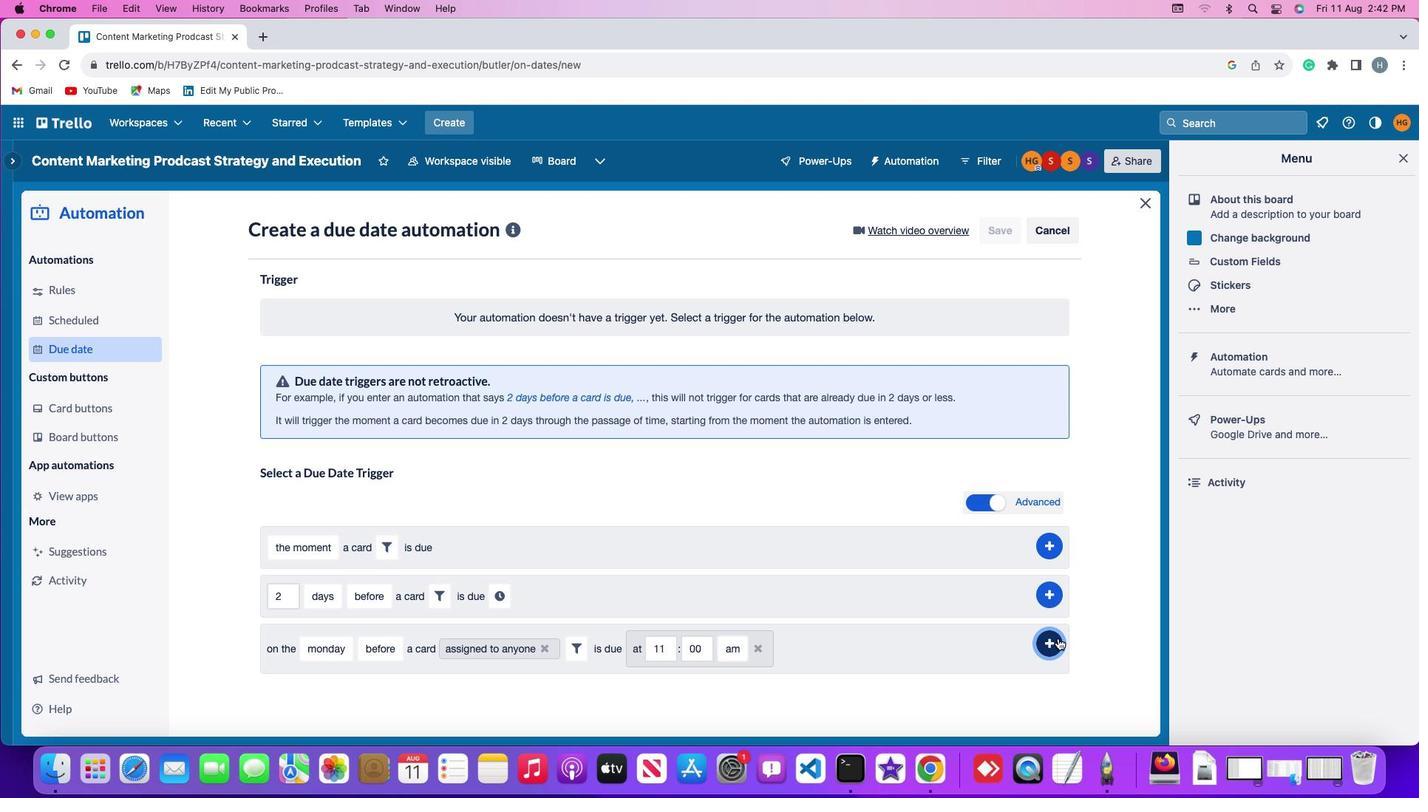 
Action: Mouse moved to (1100, 540)
Screenshot: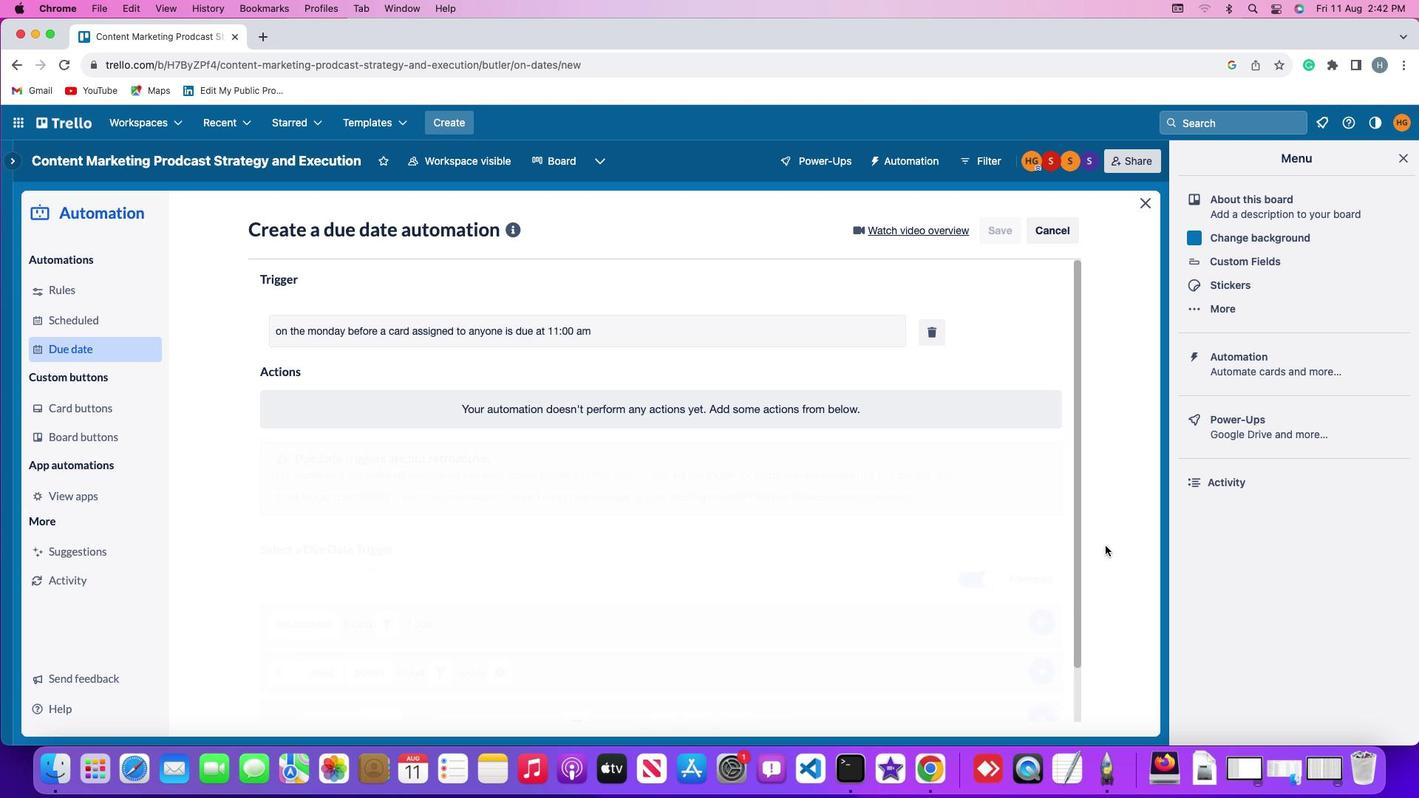 
